 Task: Add a signature Marisol Hernandez containing With heartfelt thanks and warm wishes, Marisol Hernandez to email address softage.9@softage.net and add a folder Non-compete agreements
Action: Mouse moved to (1060, 76)
Screenshot: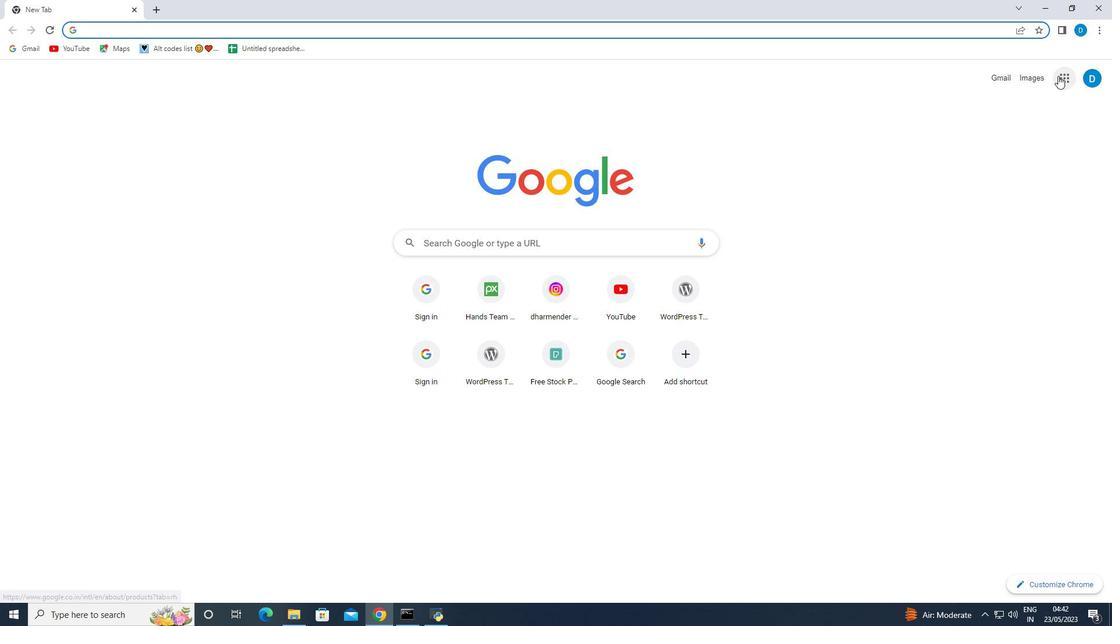 
Action: Mouse pressed left at (1060, 76)
Screenshot: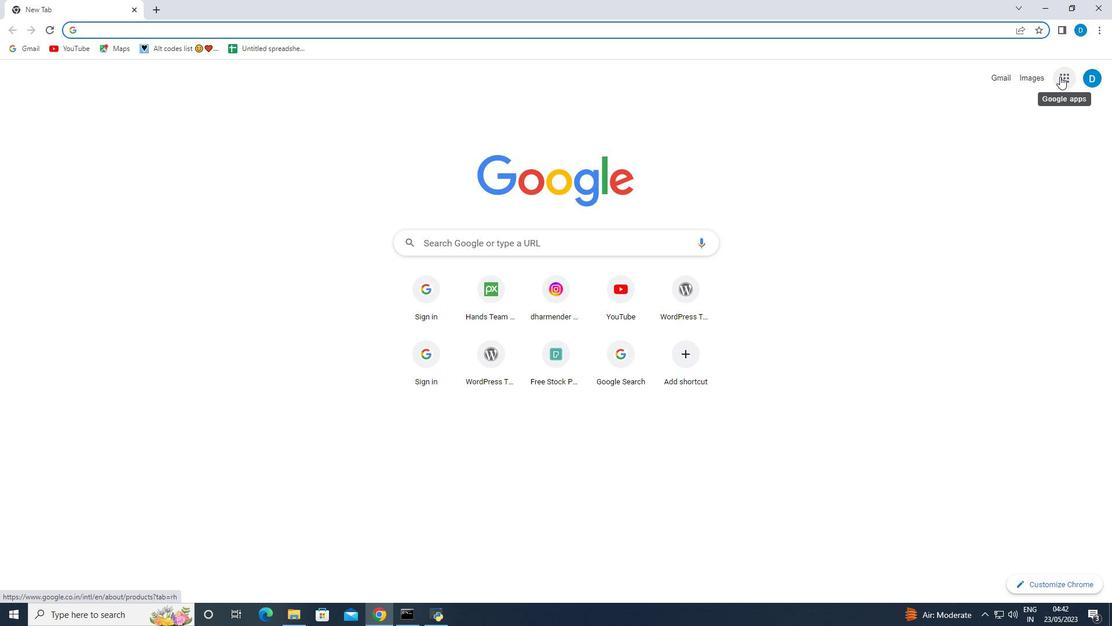 
Action: Mouse moved to (962, 233)
Screenshot: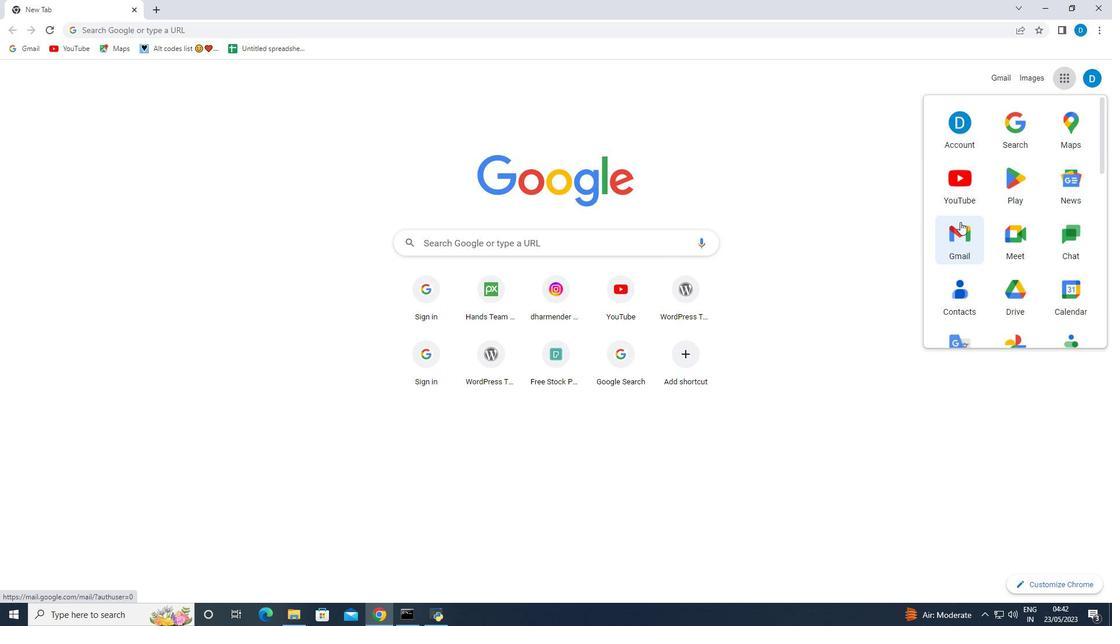 
Action: Mouse pressed left at (962, 233)
Screenshot: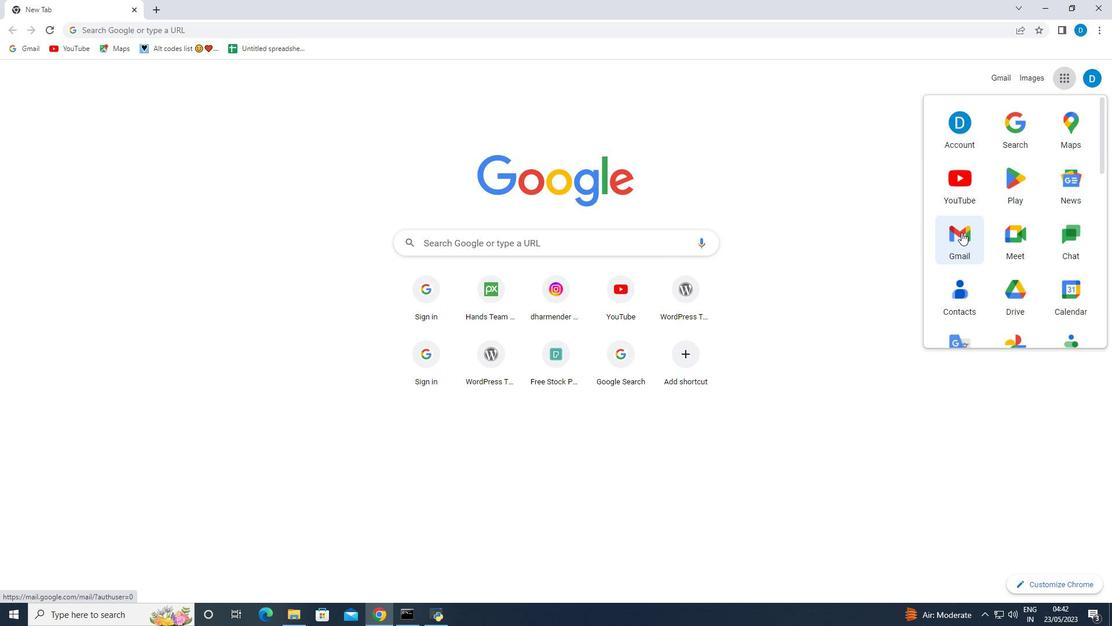 
Action: Mouse moved to (1046, 77)
Screenshot: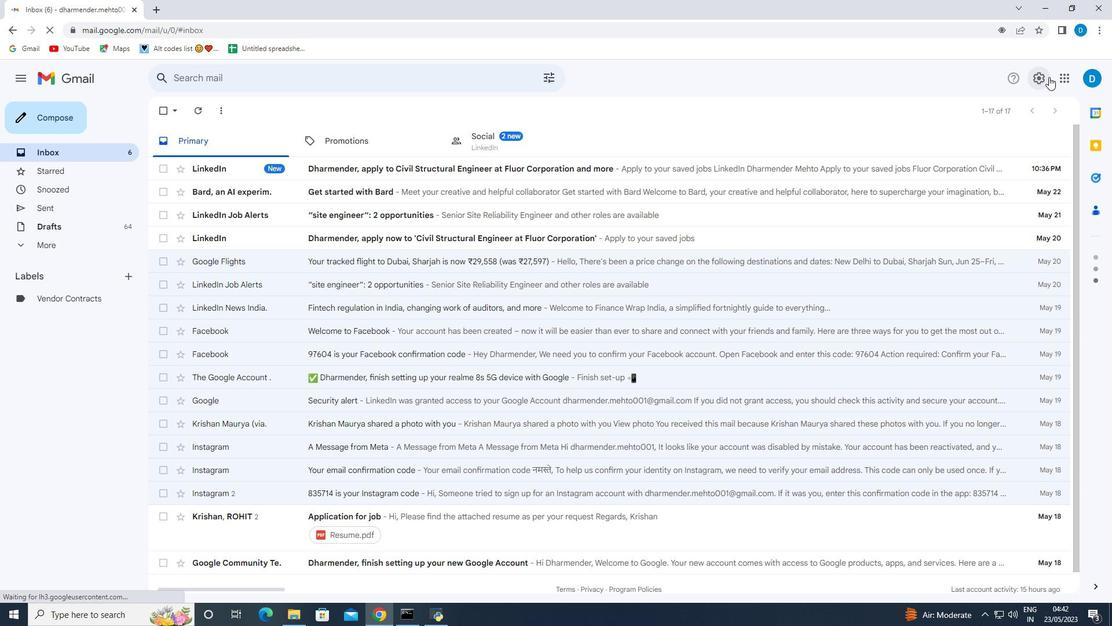
Action: Mouse pressed left at (1046, 77)
Screenshot: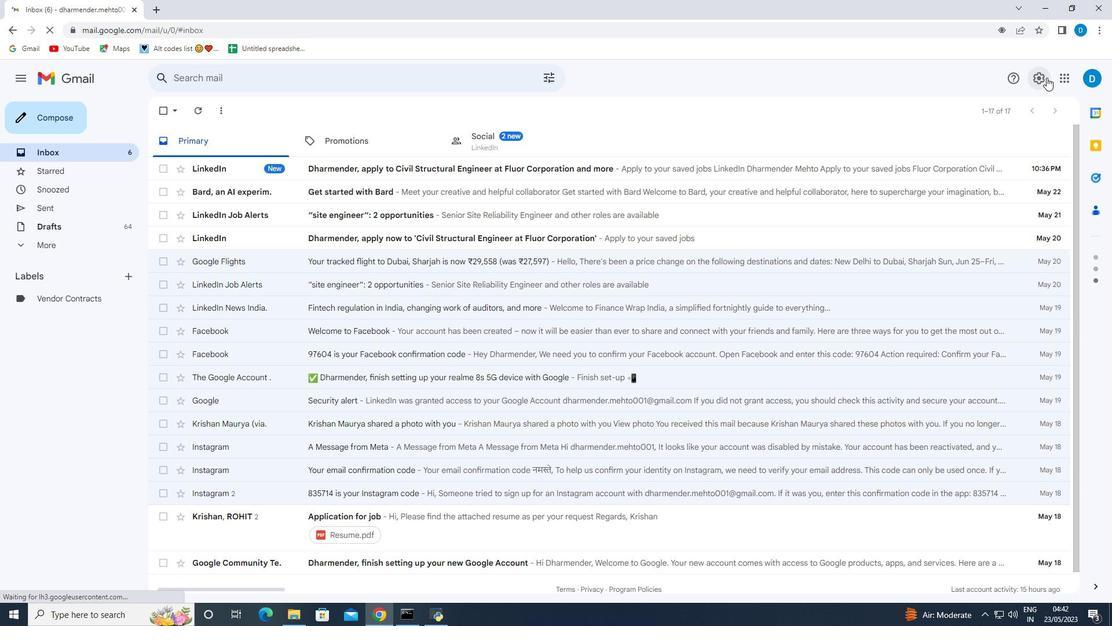 
Action: Mouse moved to (995, 135)
Screenshot: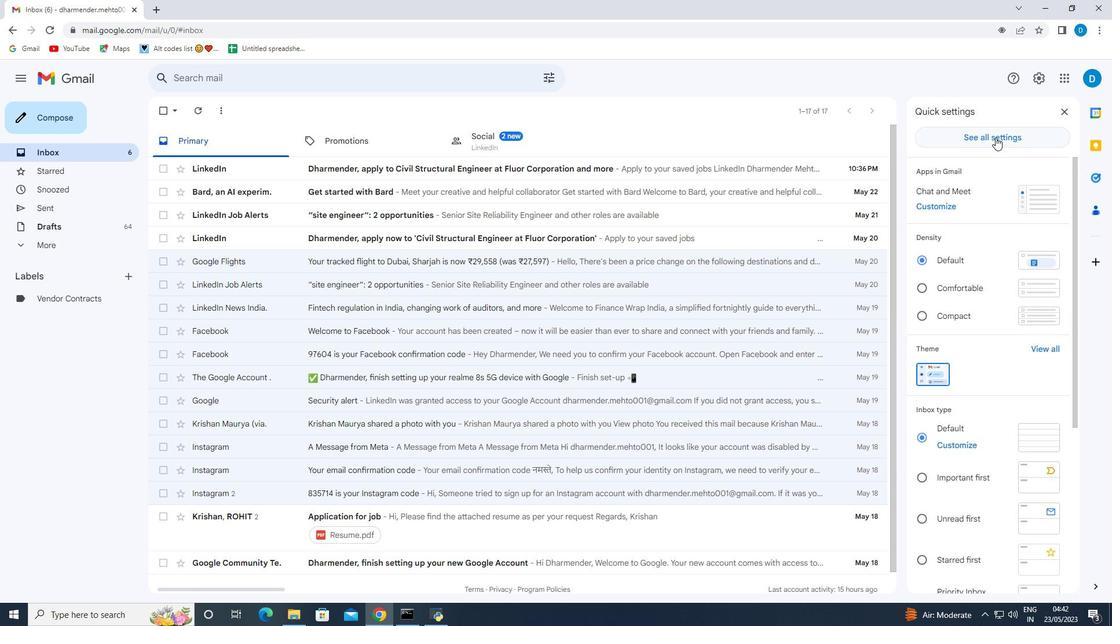 
Action: Mouse pressed left at (995, 135)
Screenshot: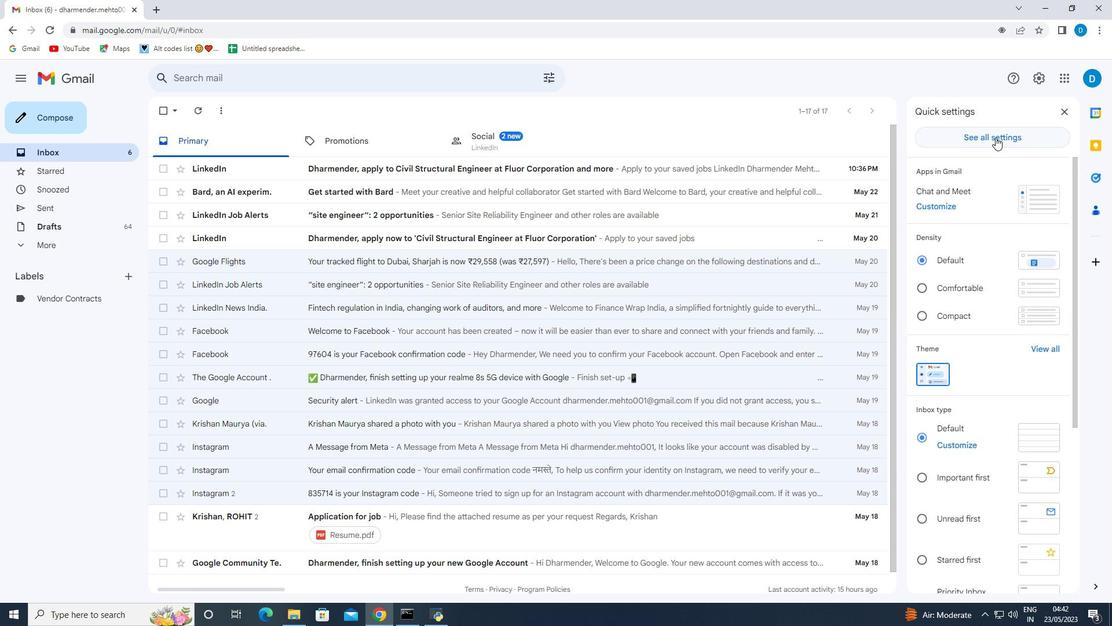 
Action: Mouse moved to (337, 511)
Screenshot: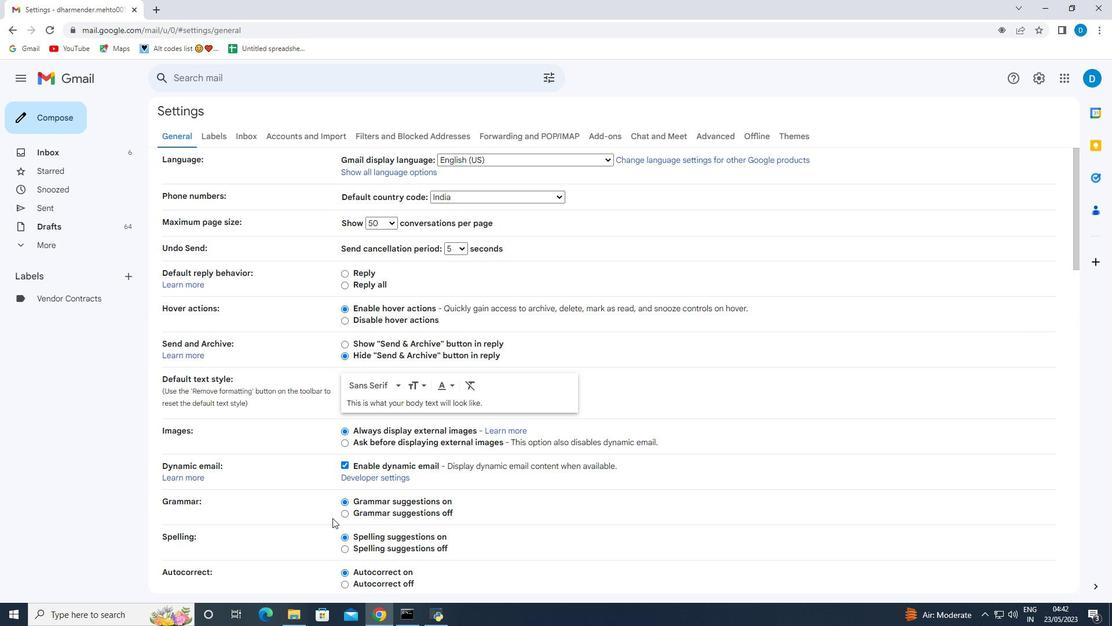 
Action: Mouse scrolled (337, 511) with delta (0, 0)
Screenshot: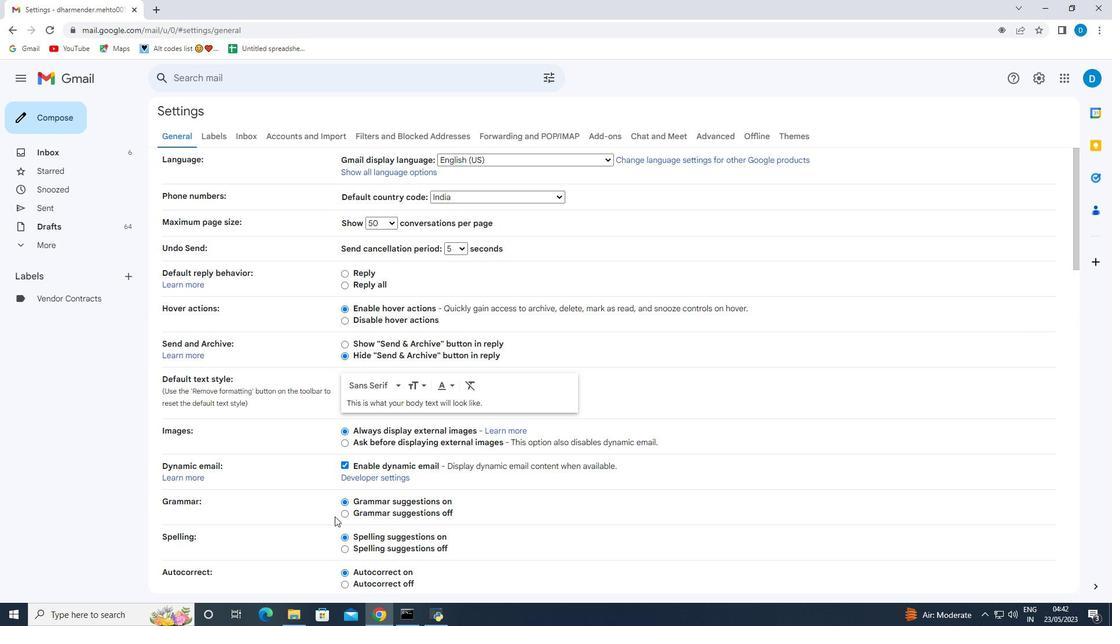 
Action: Mouse scrolled (337, 511) with delta (0, 0)
Screenshot: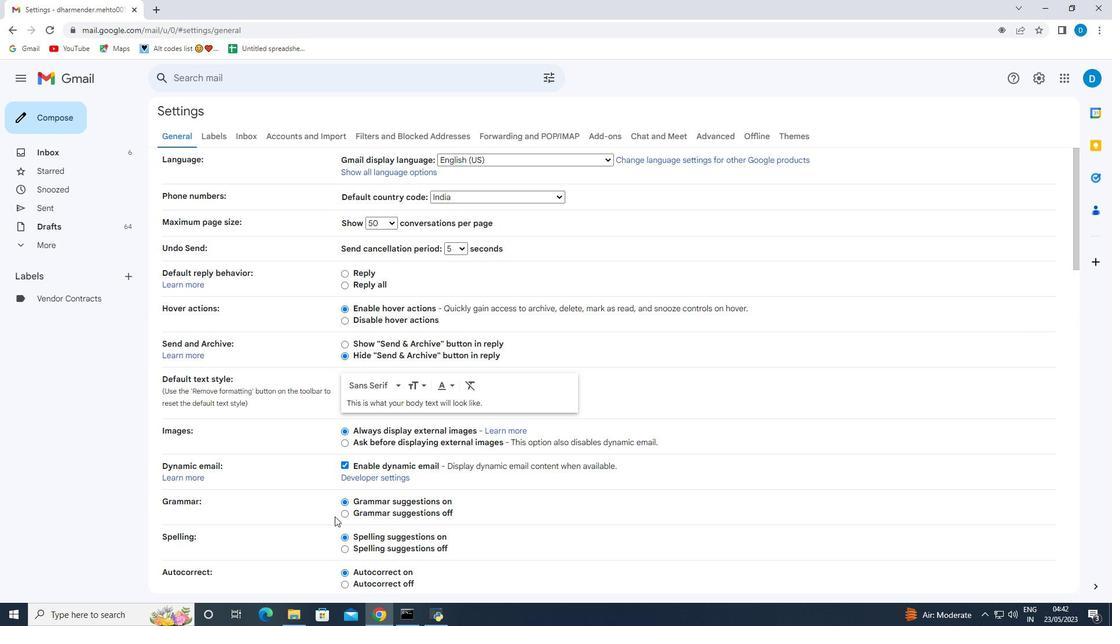 
Action: Mouse scrolled (337, 511) with delta (0, 0)
Screenshot: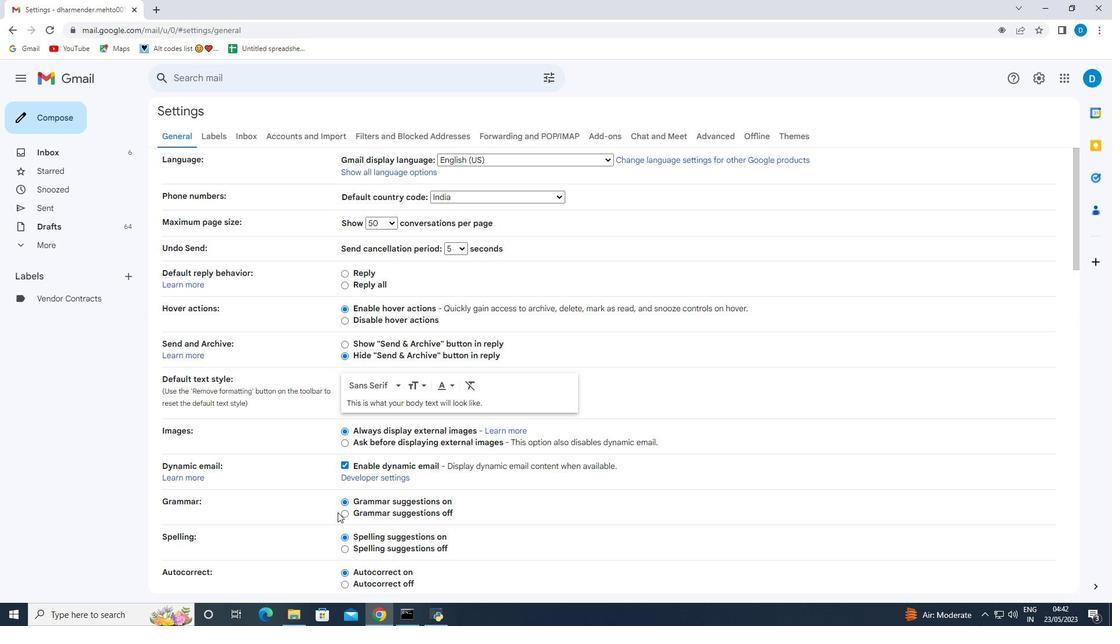 
Action: Mouse moved to (338, 511)
Screenshot: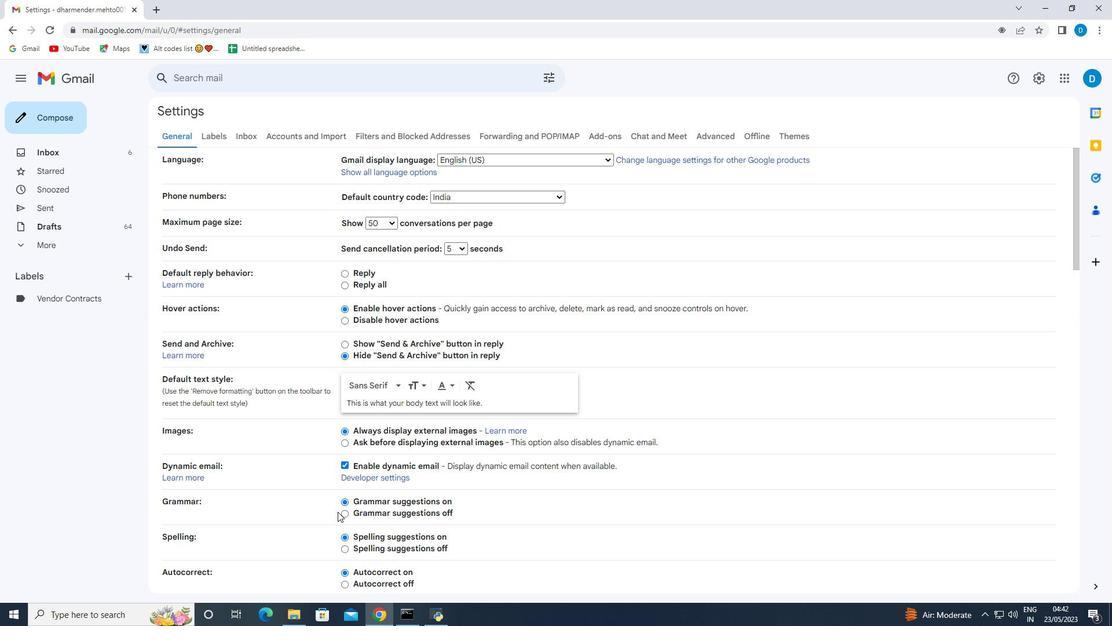 
Action: Mouse scrolled (338, 510) with delta (0, 0)
Screenshot: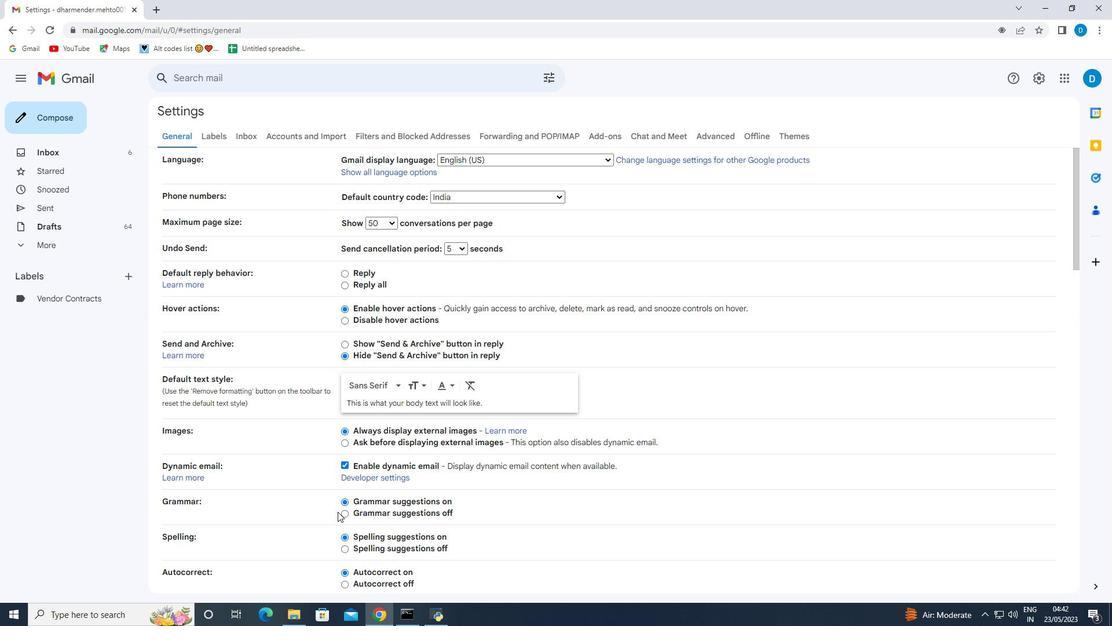 
Action: Mouse moved to (346, 497)
Screenshot: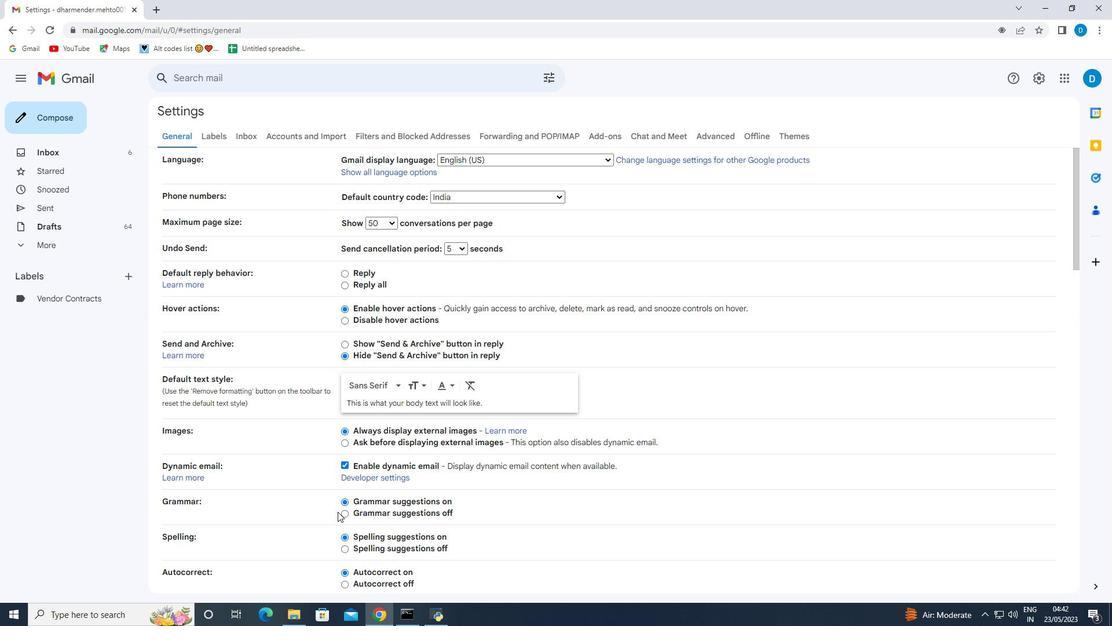 
Action: Mouse scrolled (346, 496) with delta (0, 0)
Screenshot: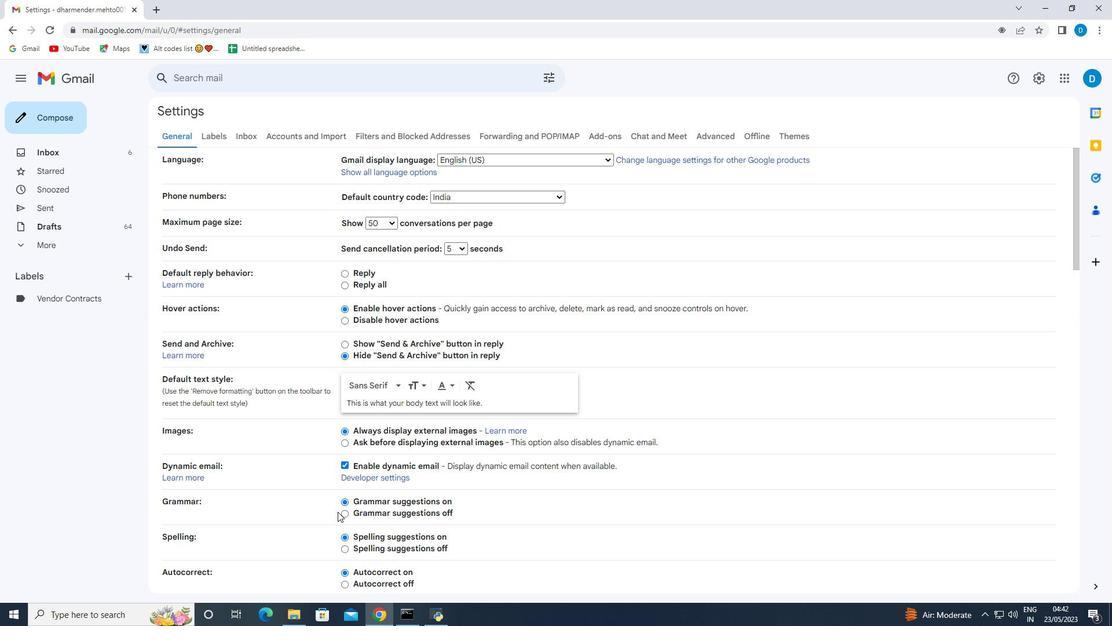 
Action: Mouse moved to (380, 445)
Screenshot: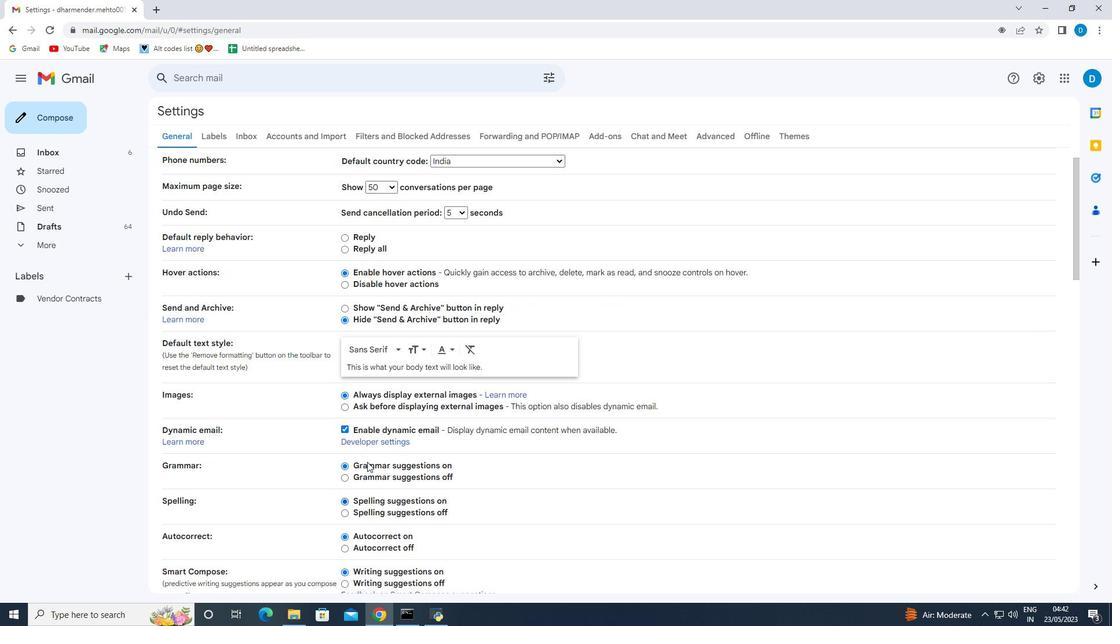
Action: Mouse scrolled (380, 445) with delta (0, 0)
Screenshot: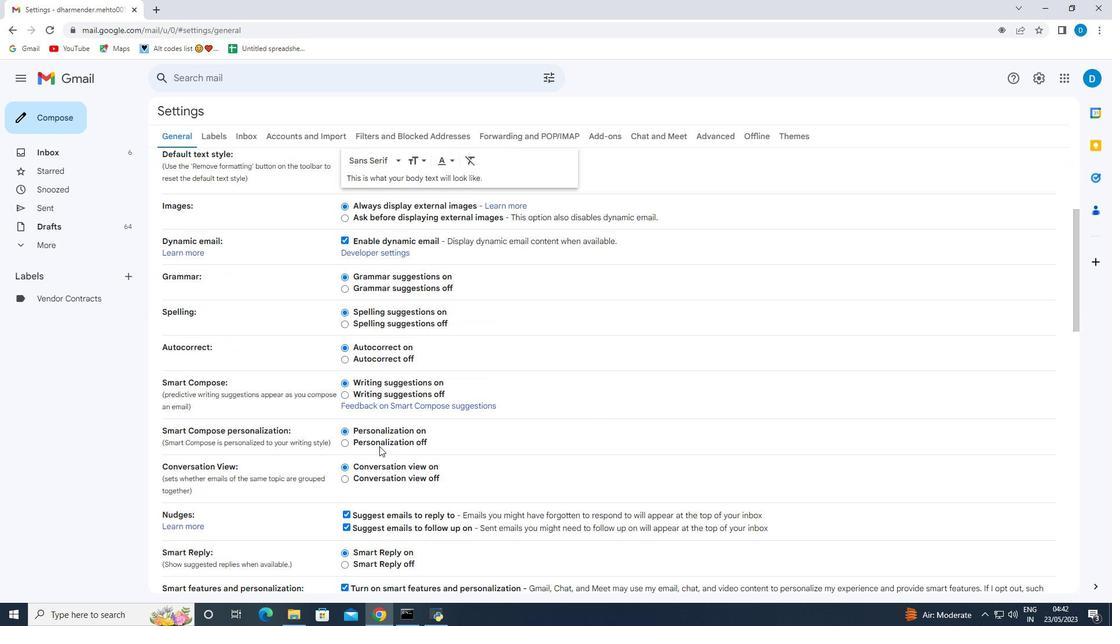 
Action: Mouse scrolled (380, 445) with delta (0, 0)
Screenshot: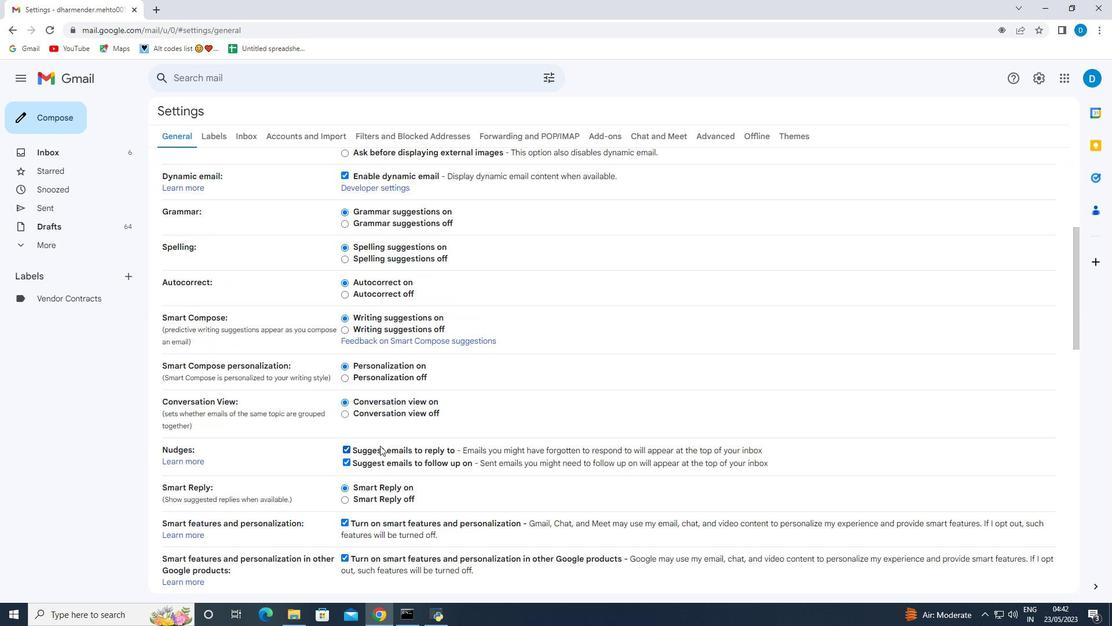 
Action: Mouse scrolled (380, 445) with delta (0, 0)
Screenshot: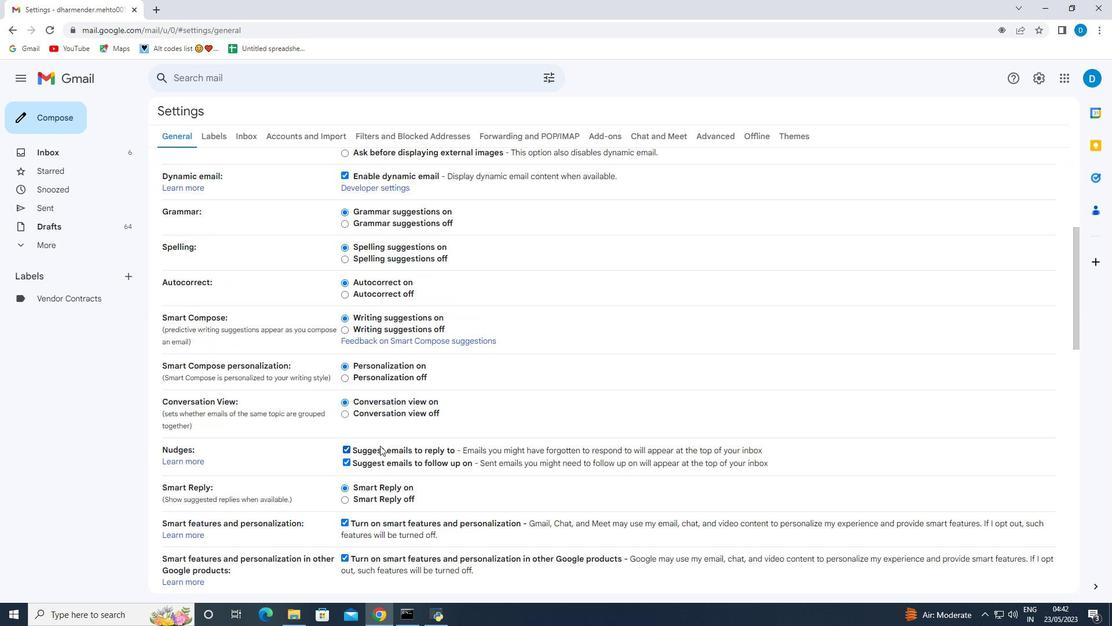 
Action: Mouse scrolled (380, 445) with delta (0, 0)
Screenshot: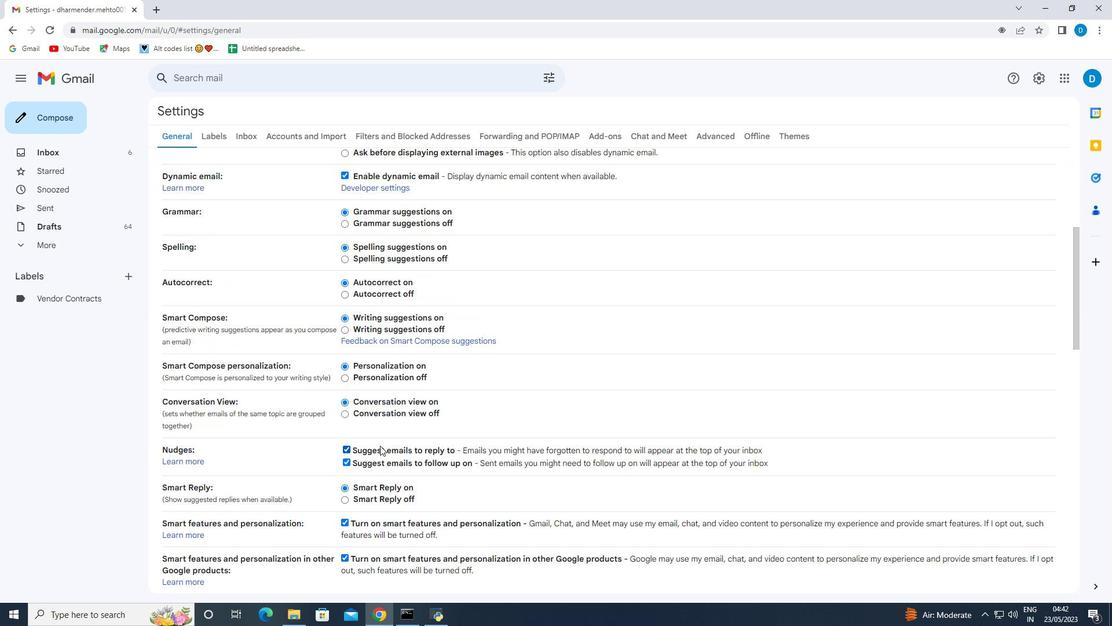 
Action: Mouse scrolled (380, 445) with delta (0, 0)
Screenshot: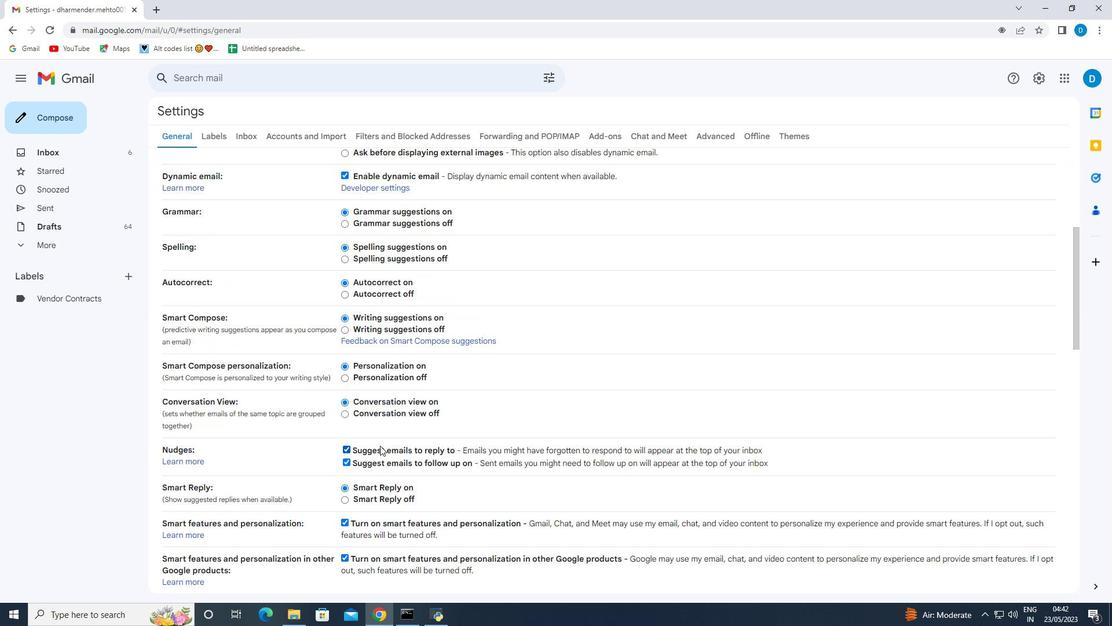 
Action: Mouse scrolled (380, 445) with delta (0, 0)
Screenshot: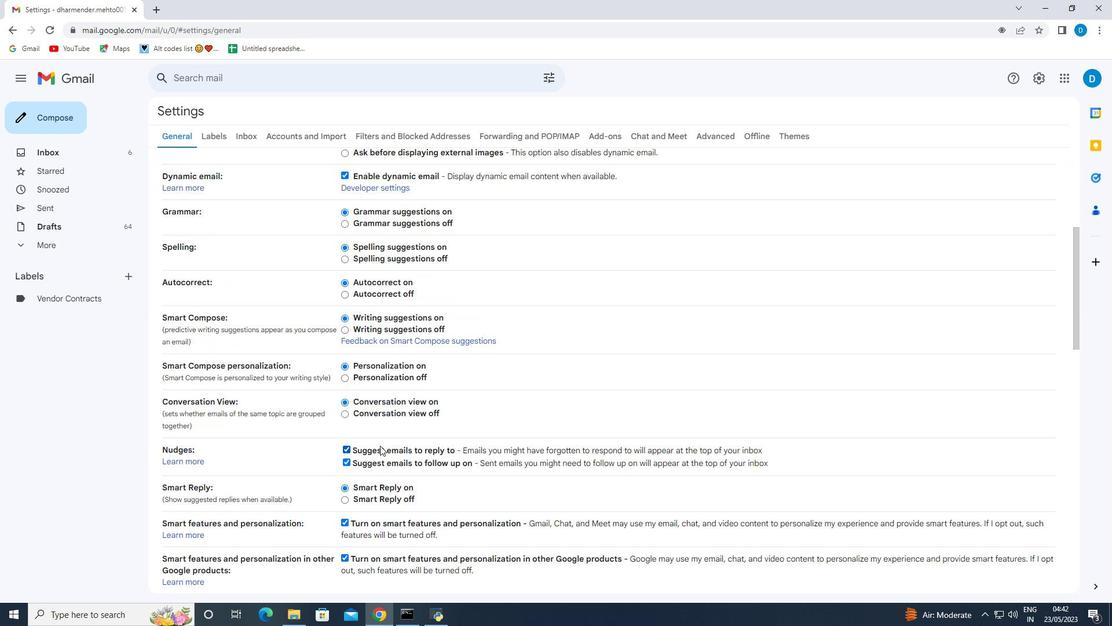 
Action: Mouse moved to (388, 438)
Screenshot: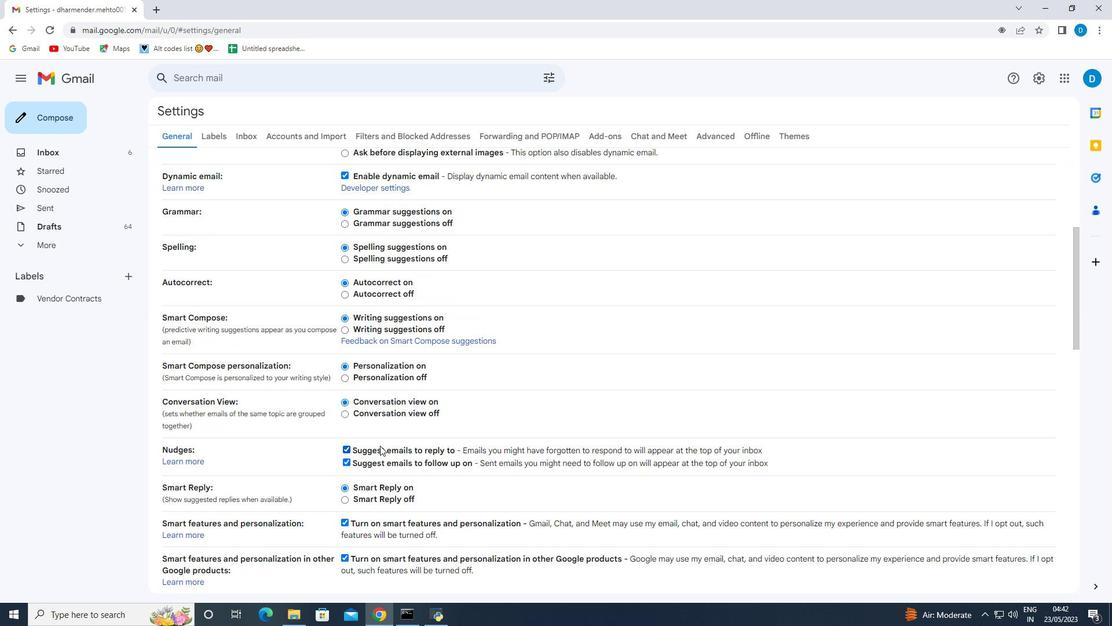 
Action: Mouse scrolled (388, 437) with delta (0, 0)
Screenshot: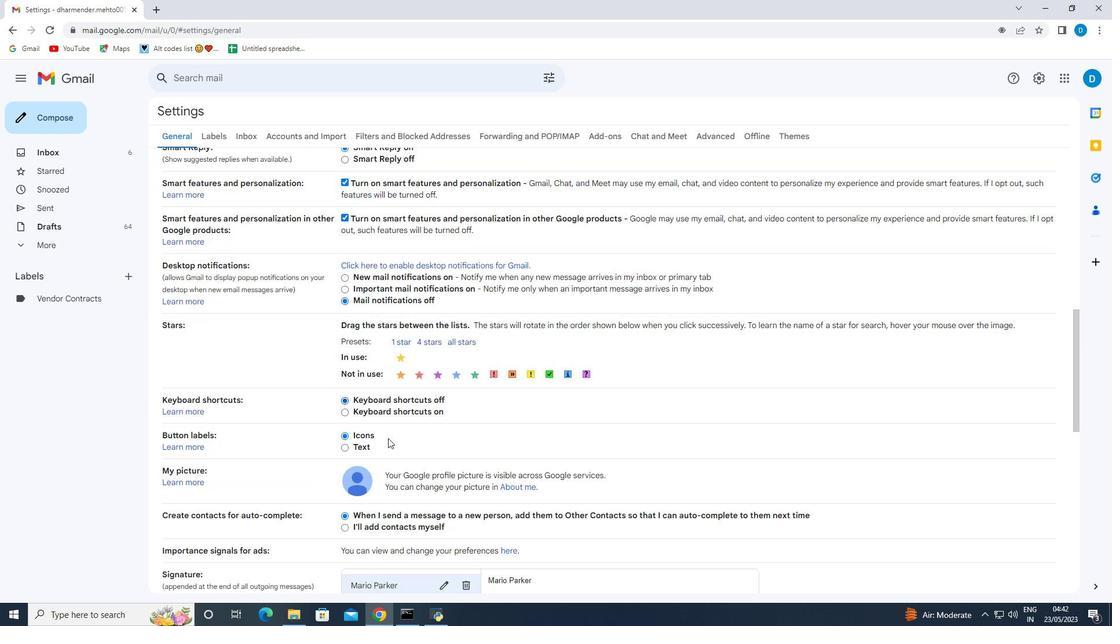 
Action: Mouse scrolled (388, 437) with delta (0, 0)
Screenshot: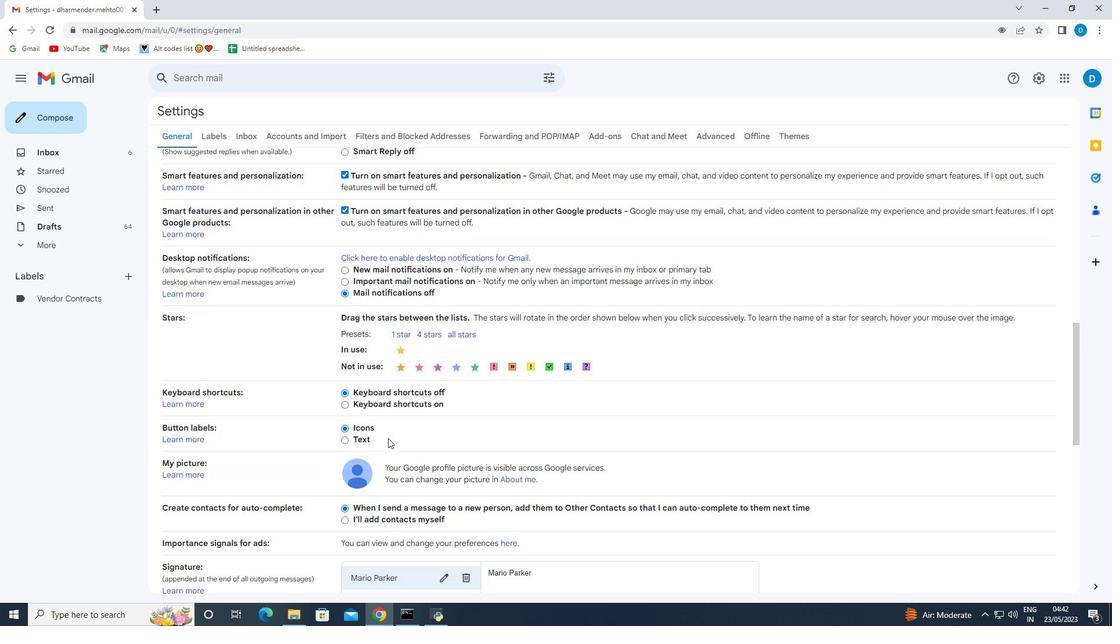 
Action: Mouse scrolled (388, 437) with delta (0, 0)
Screenshot: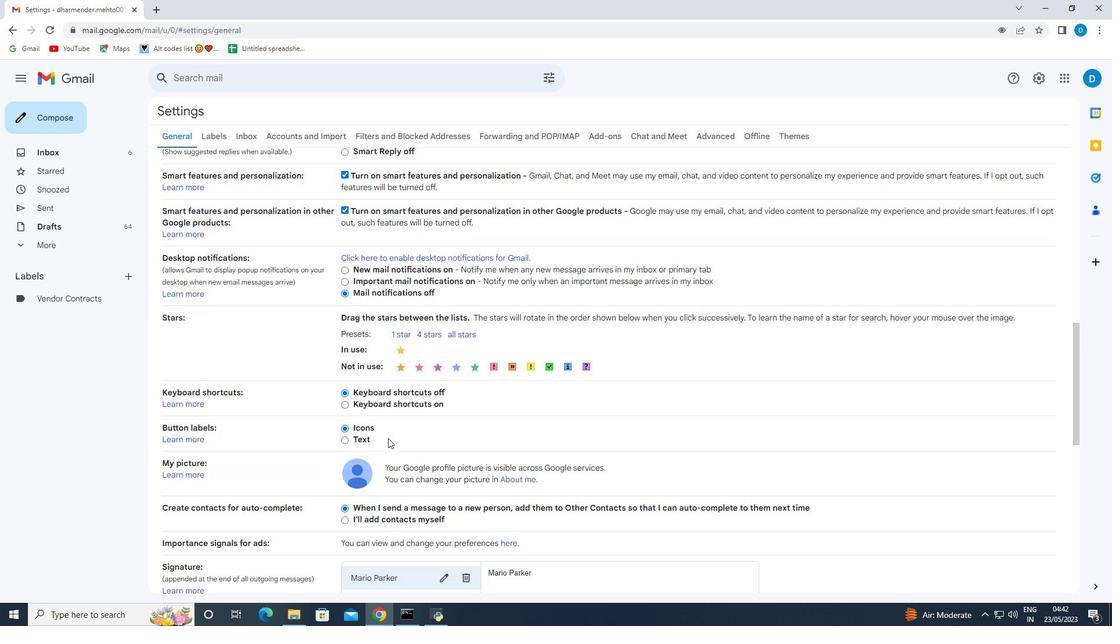 
Action: Mouse scrolled (388, 437) with delta (0, 0)
Screenshot: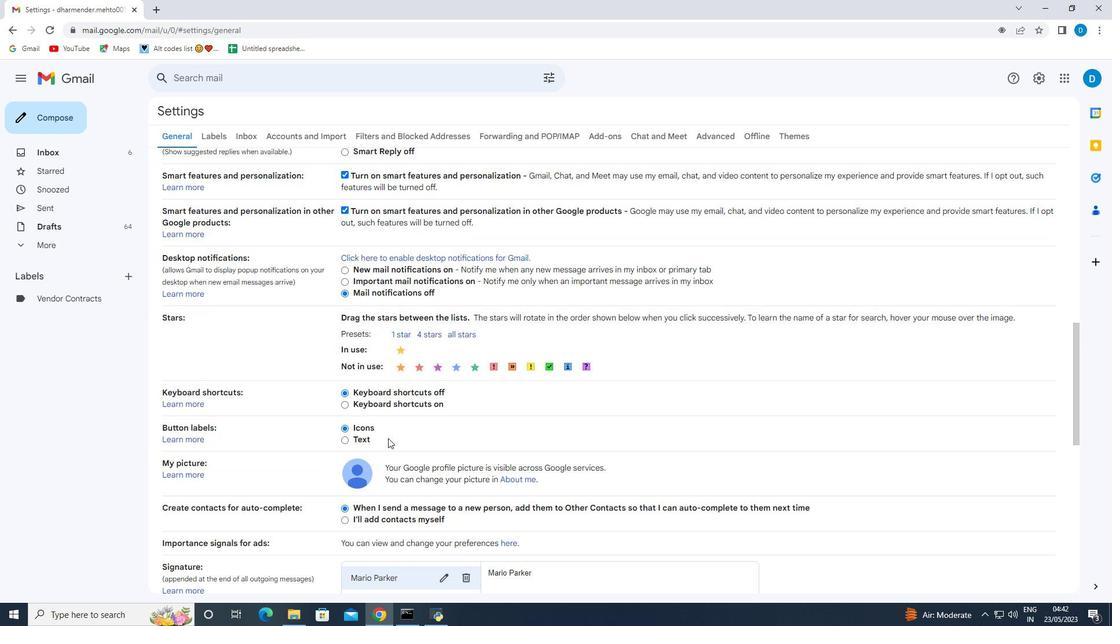 
Action: Mouse scrolled (388, 437) with delta (0, 0)
Screenshot: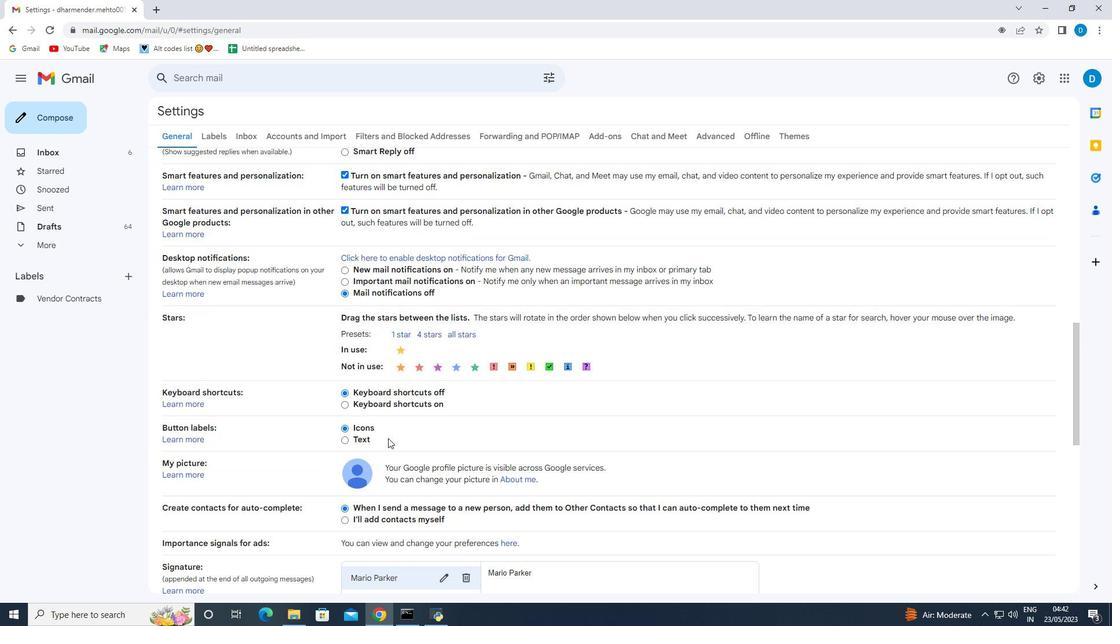 
Action: Mouse moved to (467, 284)
Screenshot: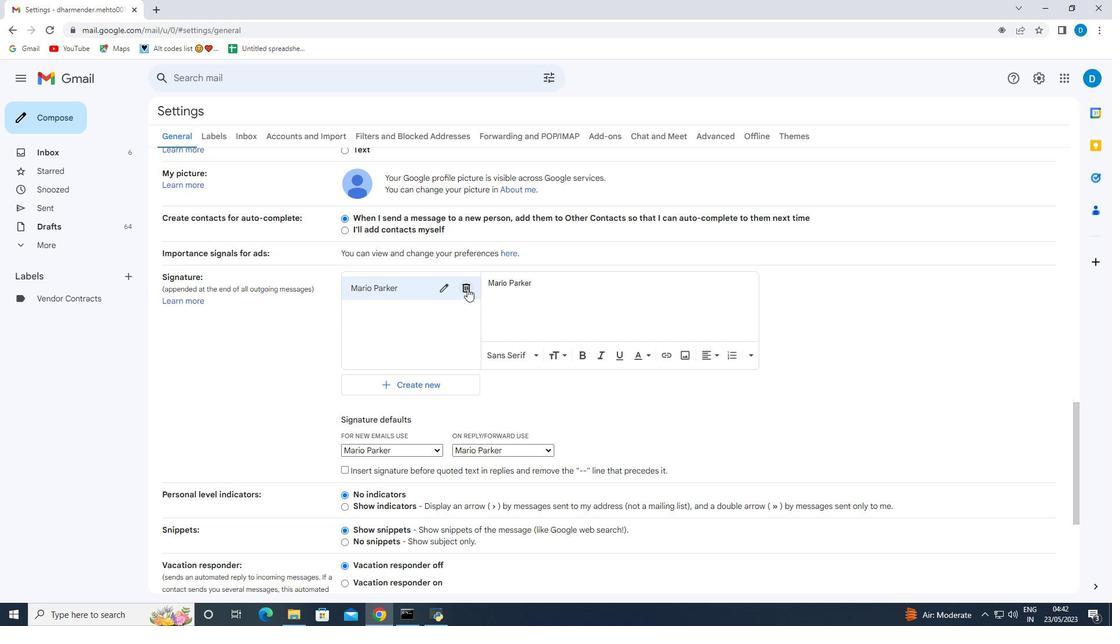 
Action: Mouse pressed left at (467, 284)
Screenshot: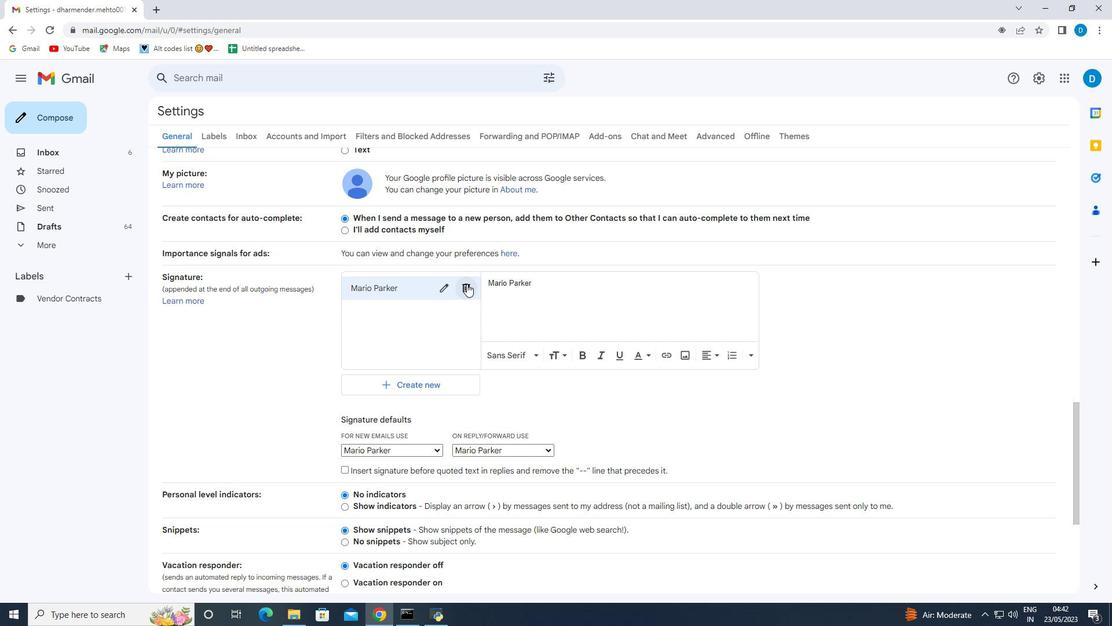 
Action: Mouse moved to (654, 358)
Screenshot: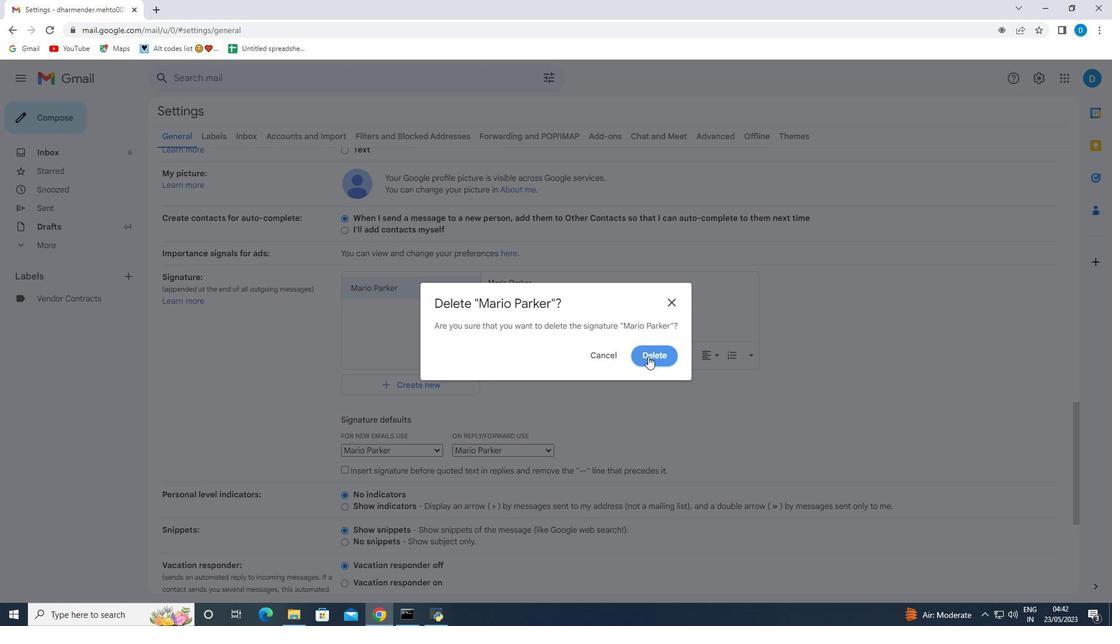 
Action: Mouse pressed left at (654, 358)
Screenshot: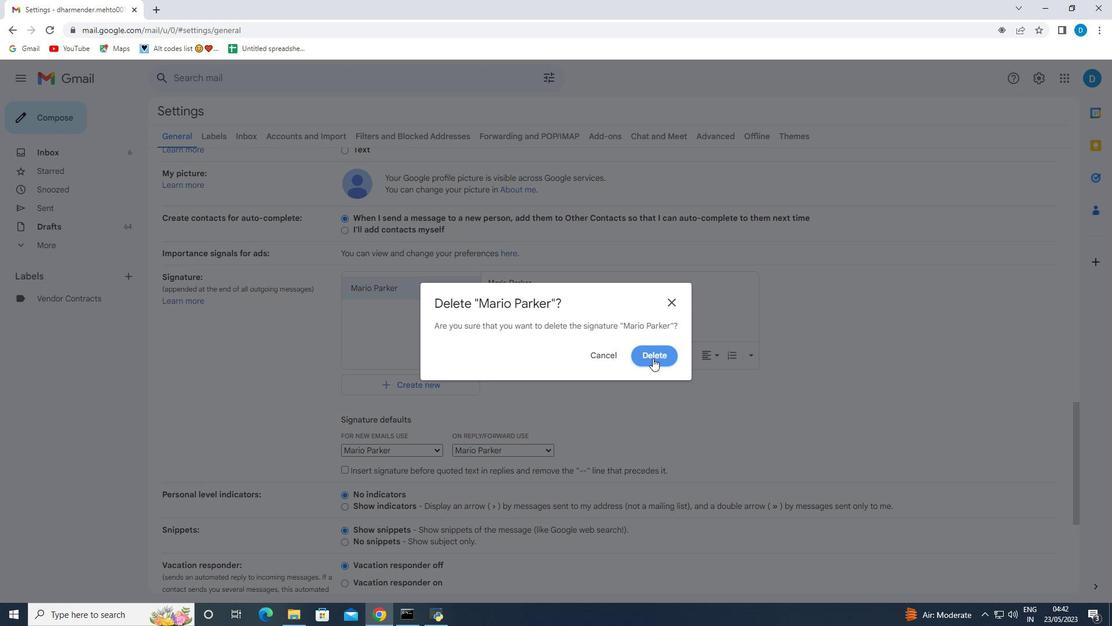 
Action: Mouse moved to (133, 302)
Screenshot: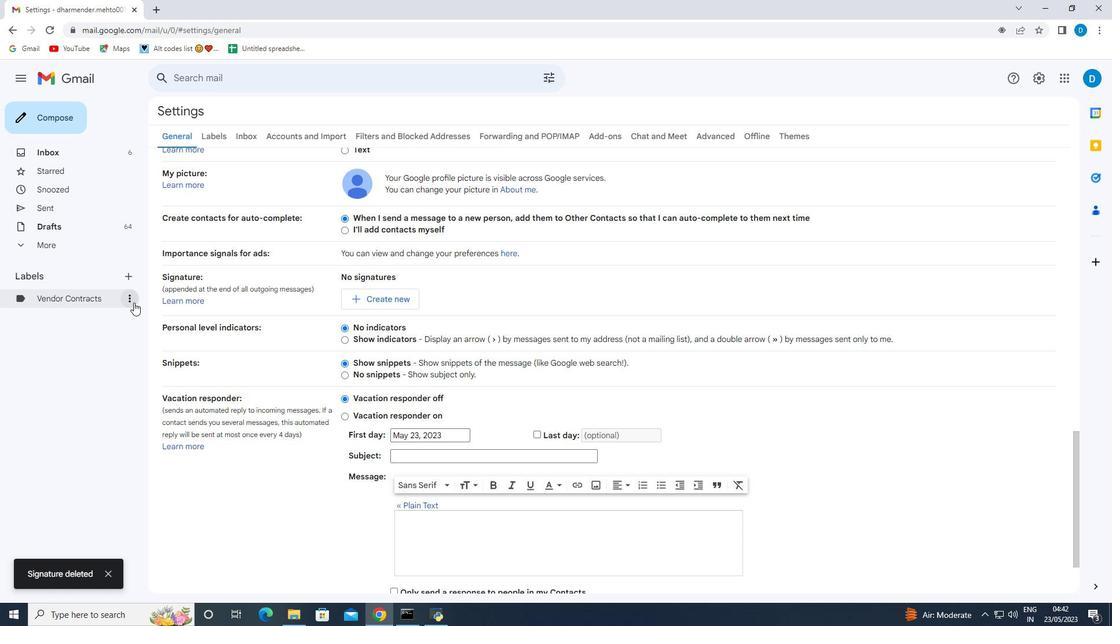 
Action: Mouse pressed left at (133, 302)
Screenshot: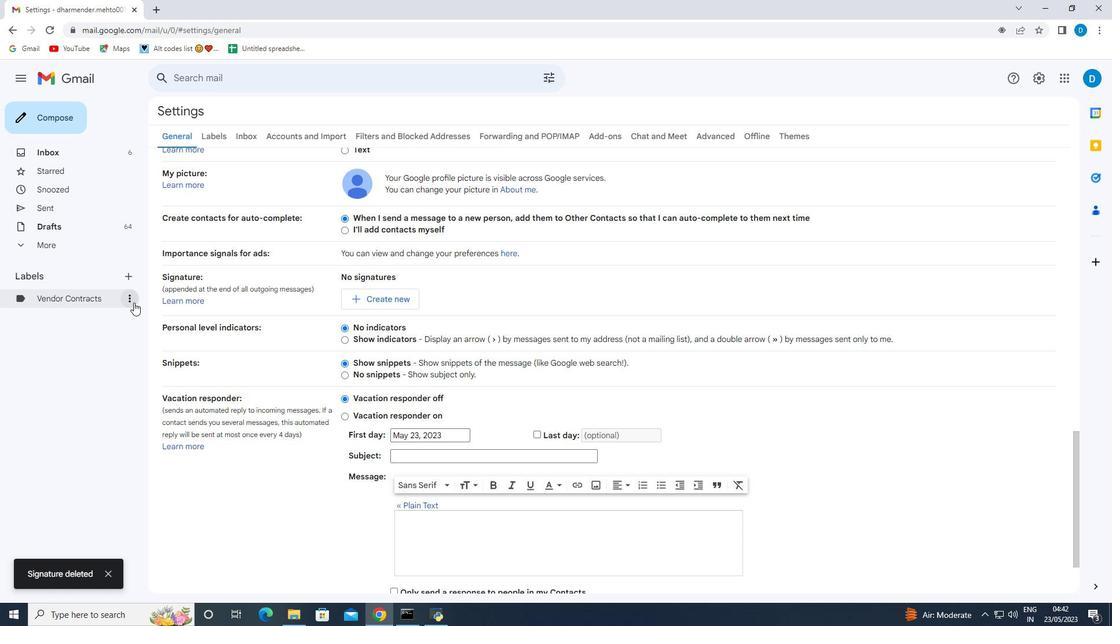 
Action: Mouse moved to (168, 499)
Screenshot: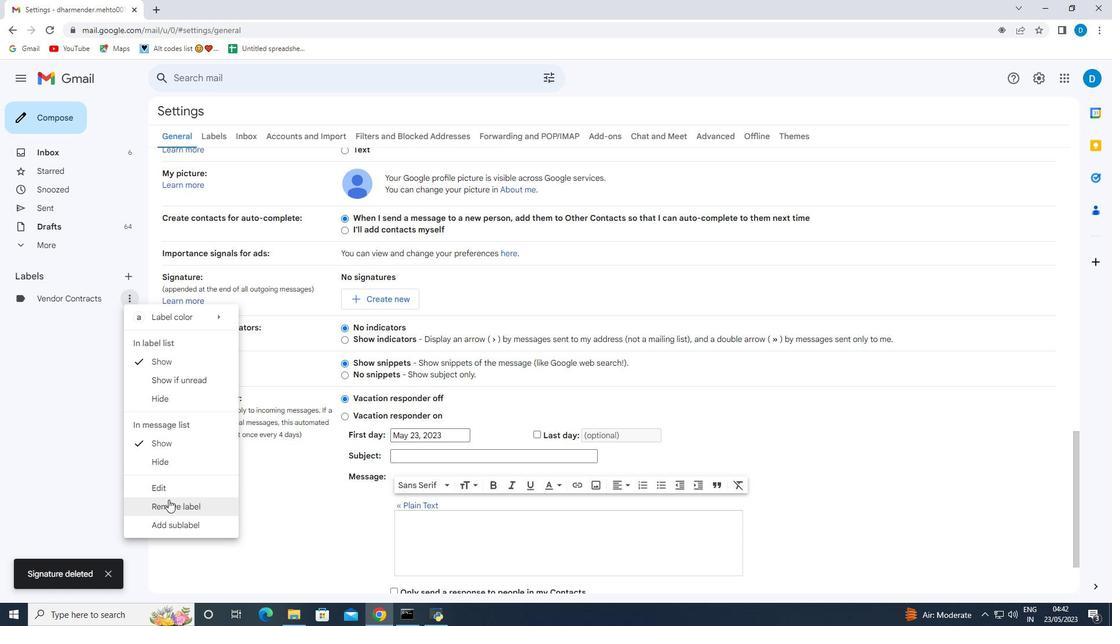 
Action: Mouse pressed left at (168, 499)
Screenshot: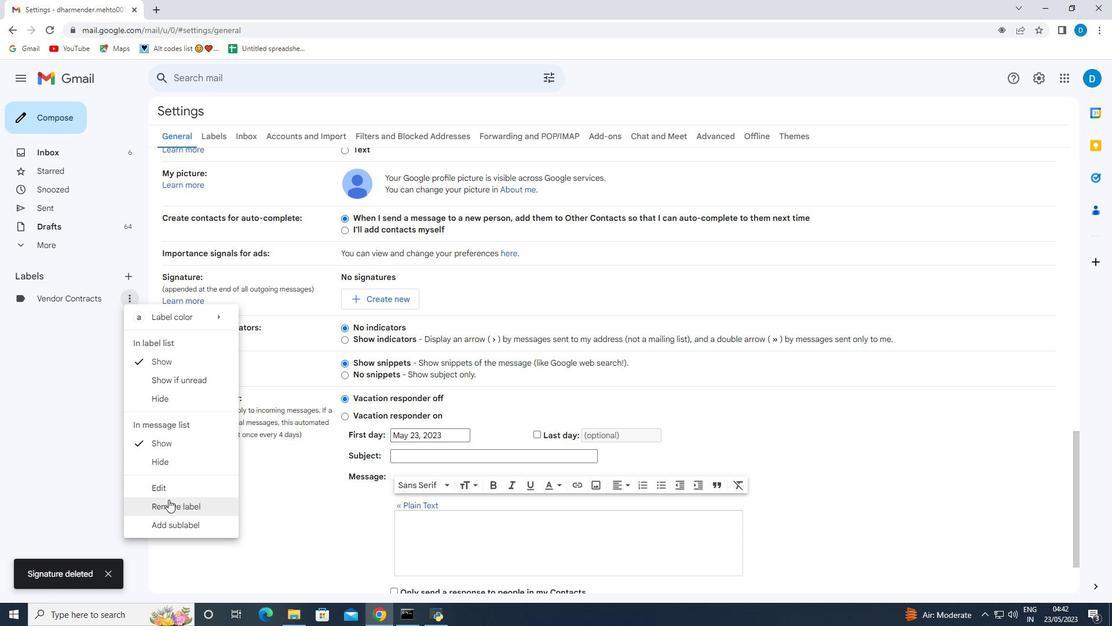 
Action: Mouse moved to (657, 361)
Screenshot: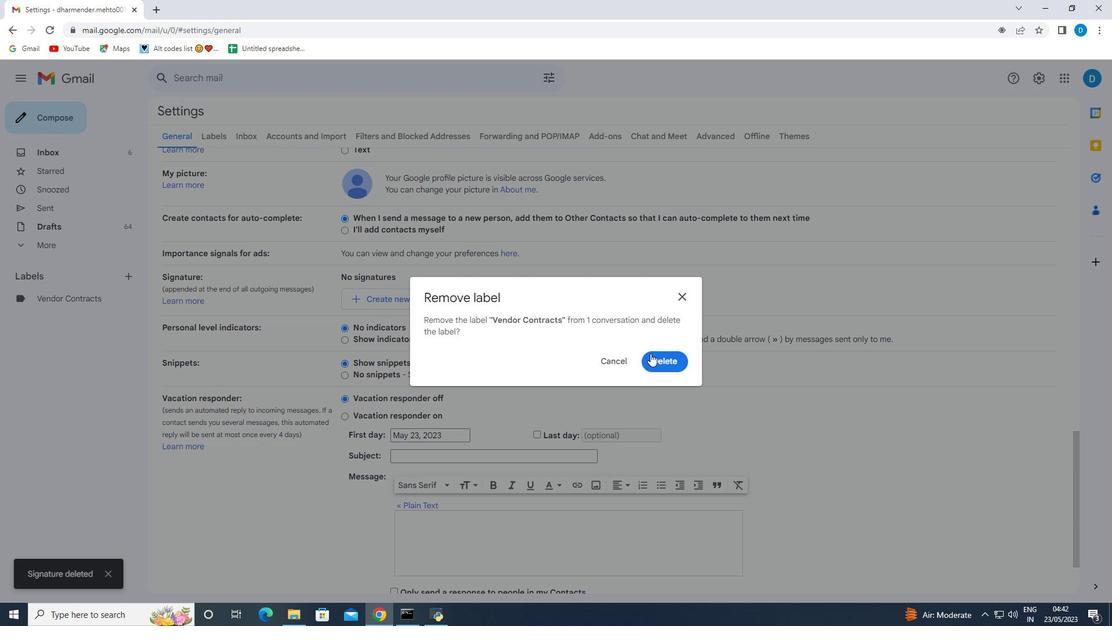 
Action: Mouse pressed left at (657, 361)
Screenshot: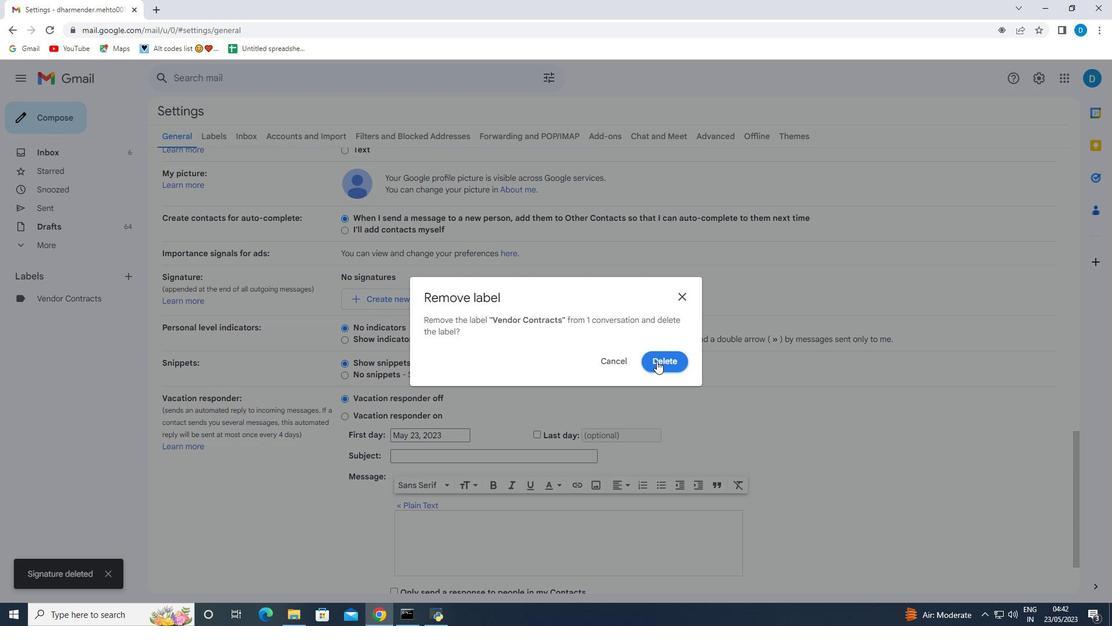 
Action: Mouse moved to (385, 293)
Screenshot: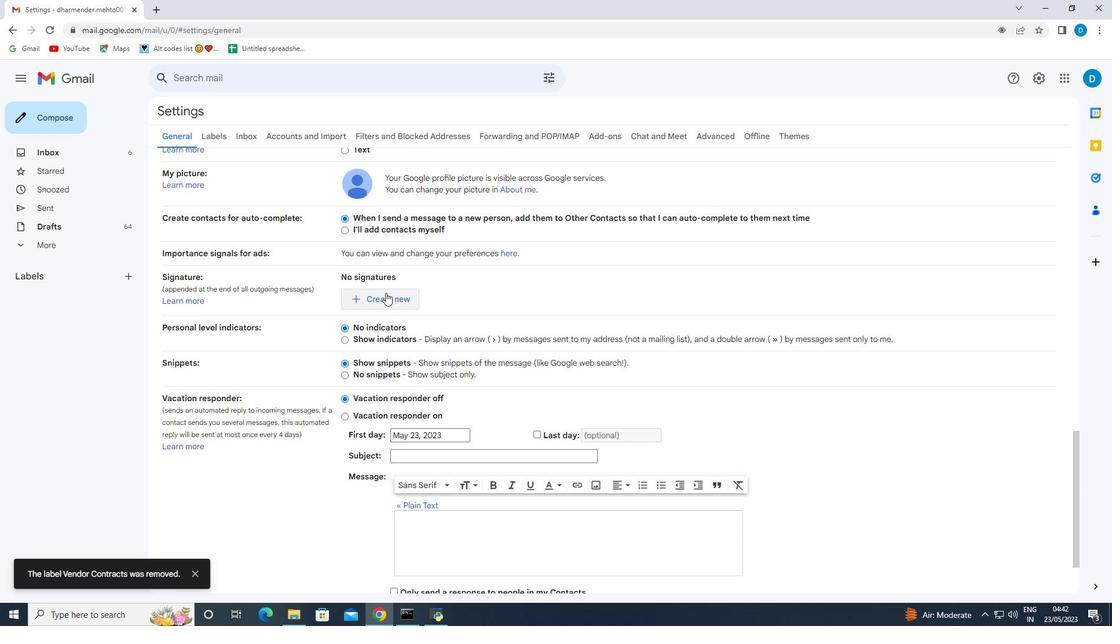 
Action: Mouse pressed left at (385, 293)
Screenshot: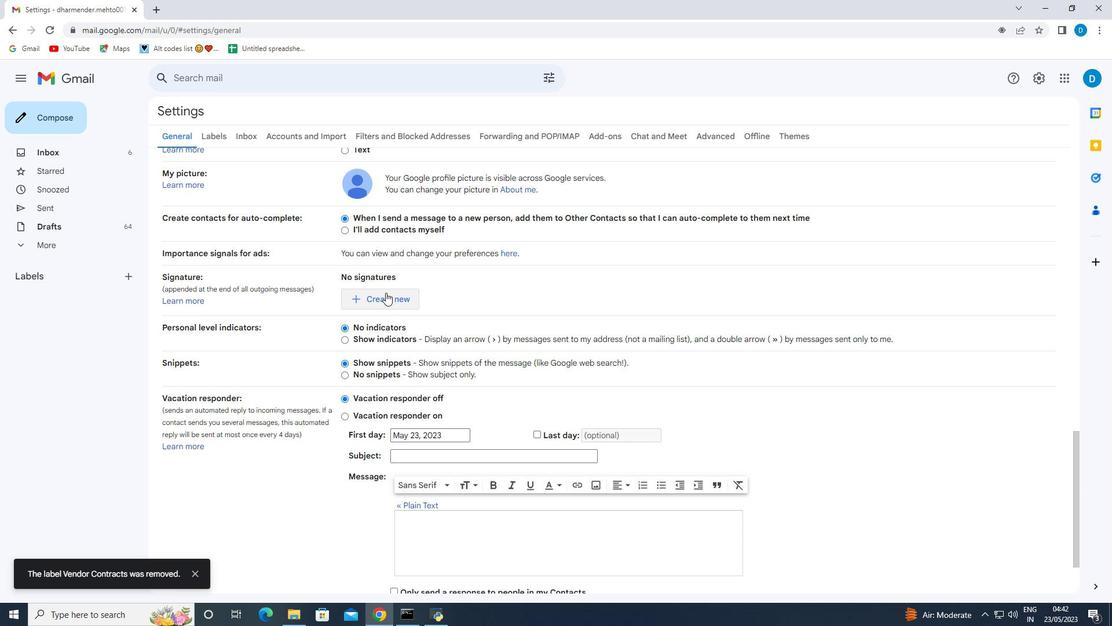 
Action: Mouse moved to (551, 325)
Screenshot: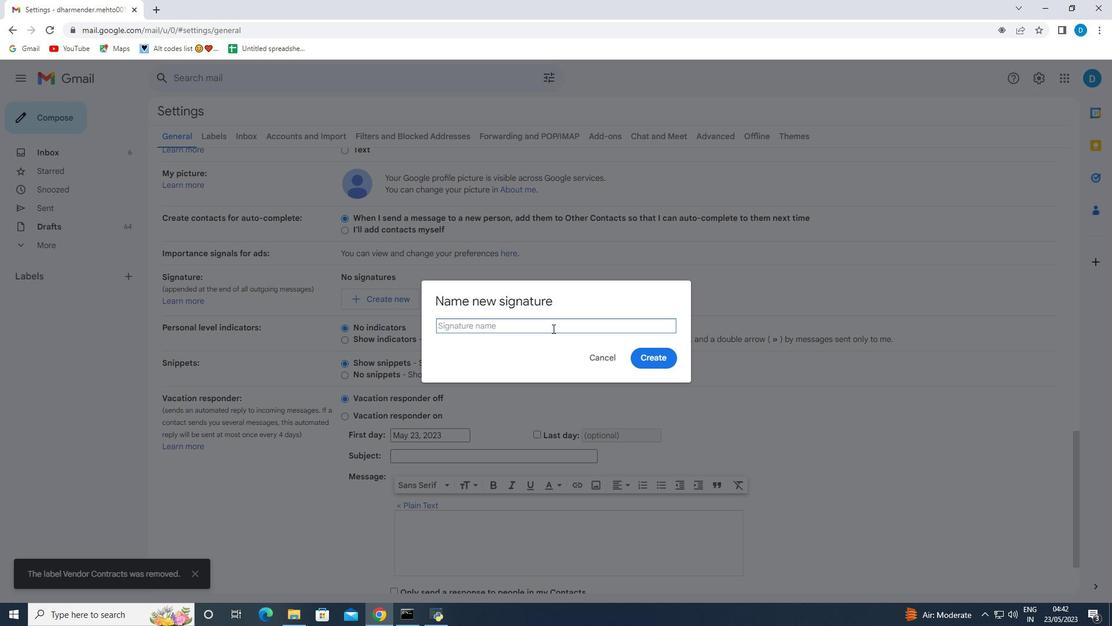 
Action: Mouse pressed left at (551, 325)
Screenshot: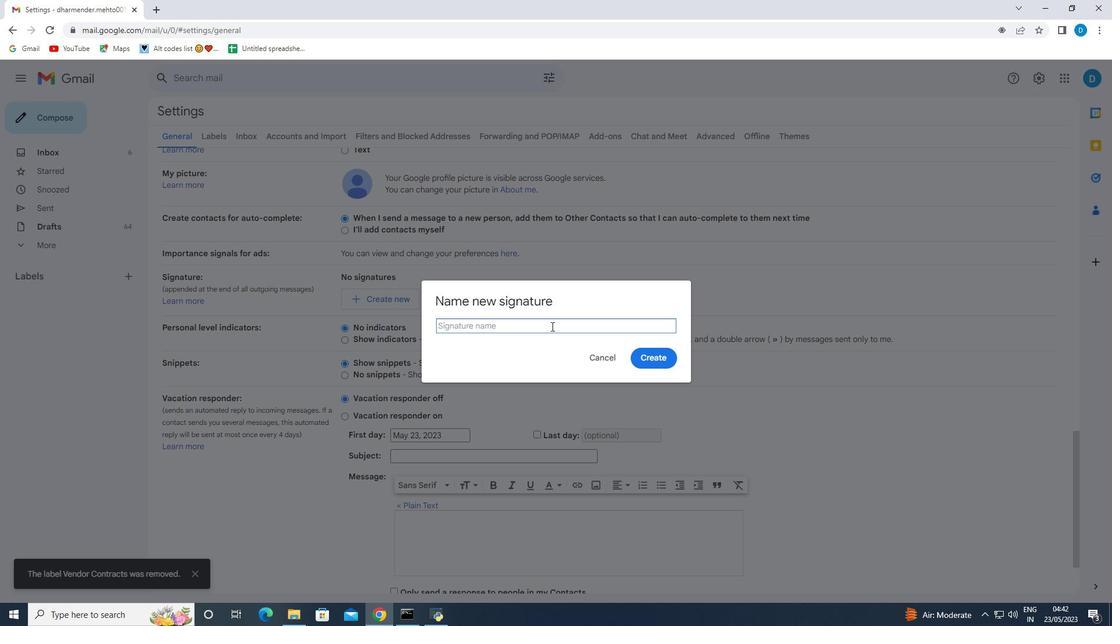 
Action: Key pressed <Key.shift>Marisol<Key.space><Key.shift><Key.shift><Key.shift><Key.shift><Key.shift>Hernandez
Screenshot: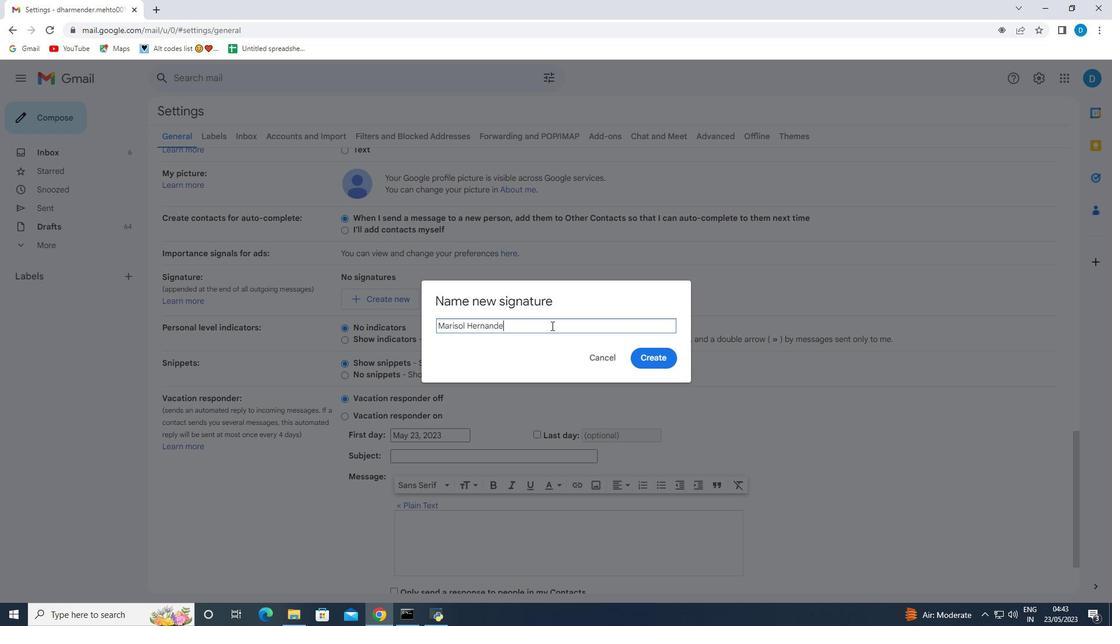 
Action: Mouse moved to (660, 364)
Screenshot: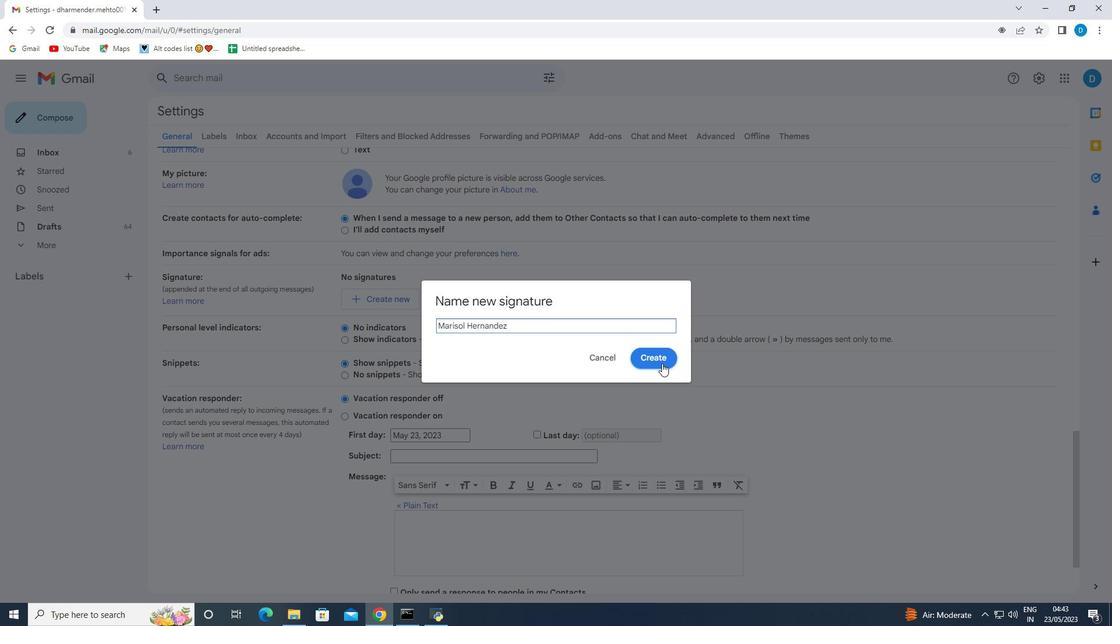
Action: Mouse pressed left at (660, 364)
Screenshot: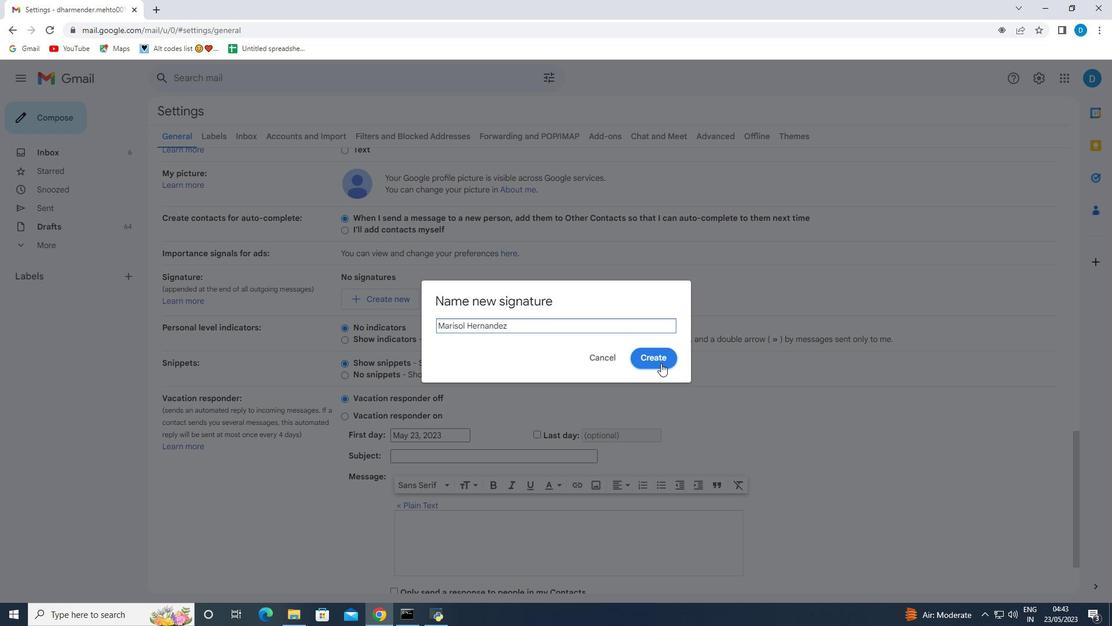 
Action: Mouse moved to (502, 303)
Screenshot: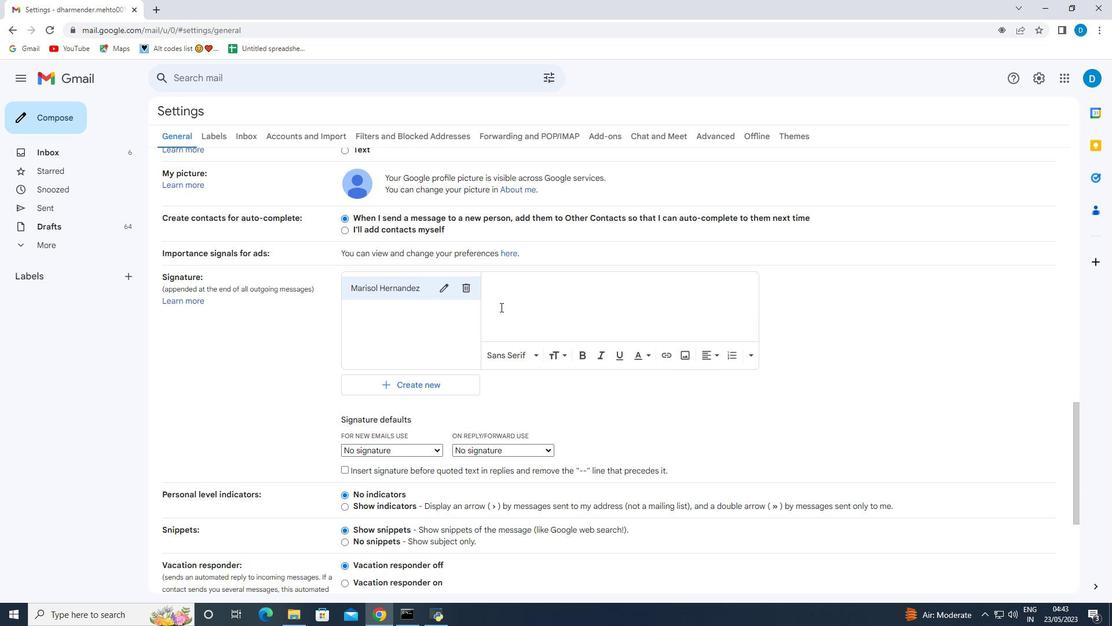 
Action: Mouse pressed left at (502, 303)
Screenshot: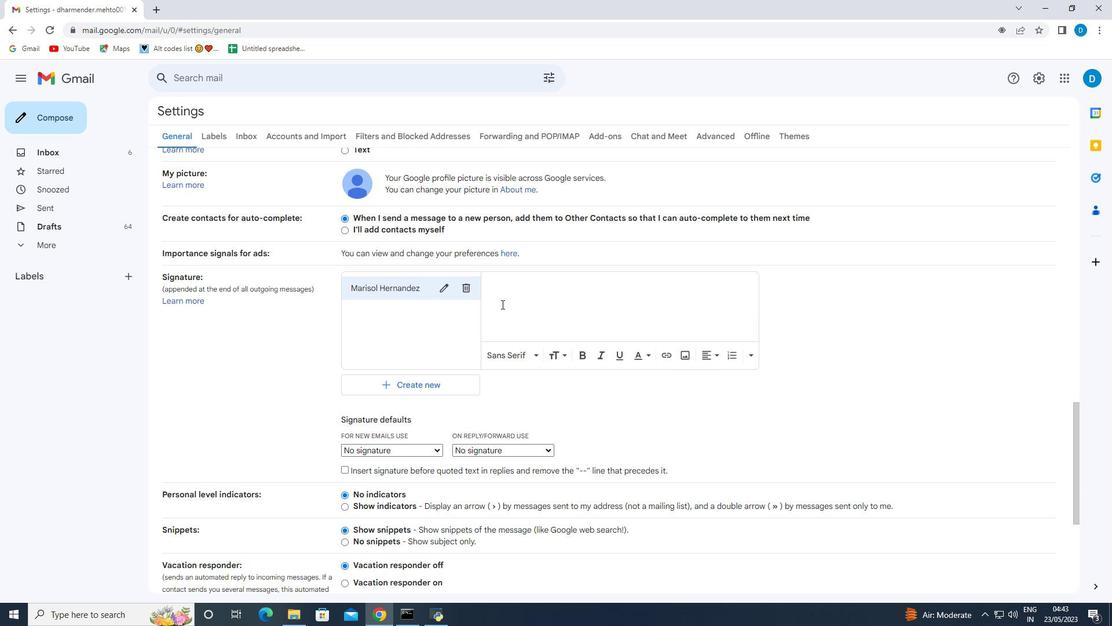 
Action: Mouse moved to (500, 305)
Screenshot: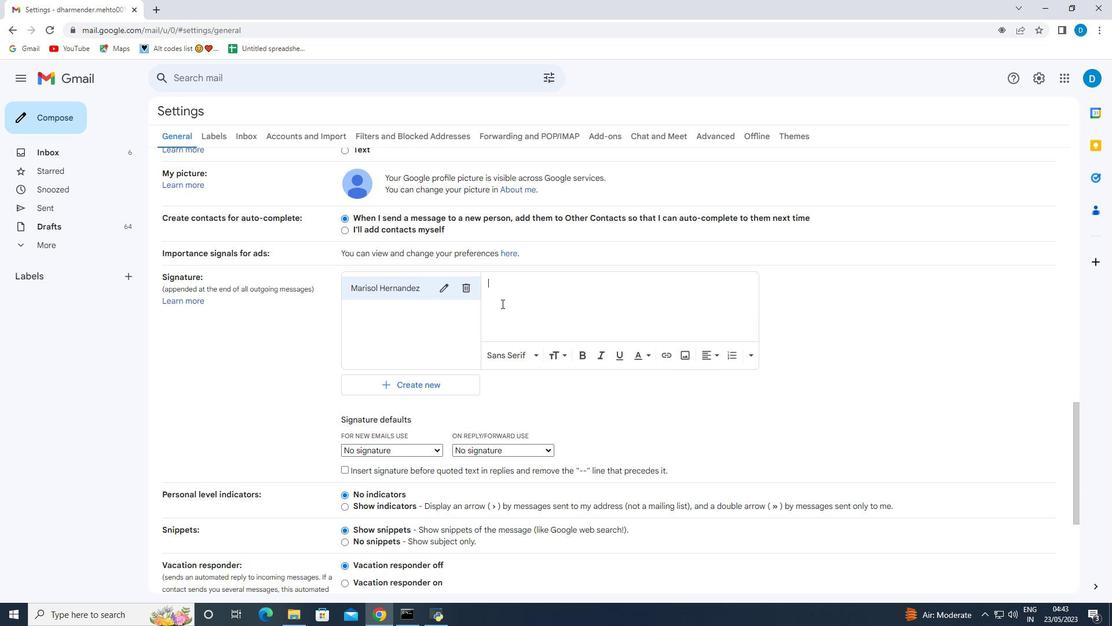 
Action: Key pressed <Key.shift><Key.shift><Key.shift>Marisol<Key.space><Key.shift><Key.shift><Key.shift><Key.shift><Key.shift><Key.shift><Key.shift><Key.shift><Key.shift><Key.shift><Key.shift><Key.shift><Key.shift><Key.shift><Key.shift><Key.shift><Key.shift><Key.shift><Key.shift><Key.shift><Key.shift><Key.shift><Key.shift><Key.shift><Key.shift><Key.shift><Key.shift><Key.shift><Key.shift><Key.shift><Key.shift><Key.shift>Hernandez
Screenshot: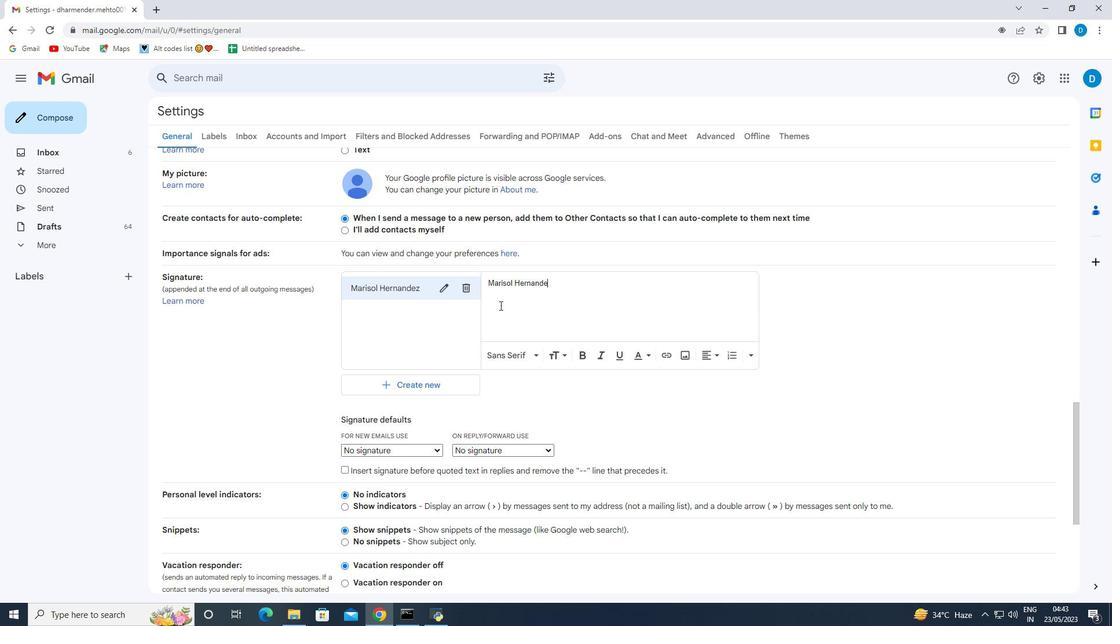 
Action: Mouse moved to (489, 284)
Screenshot: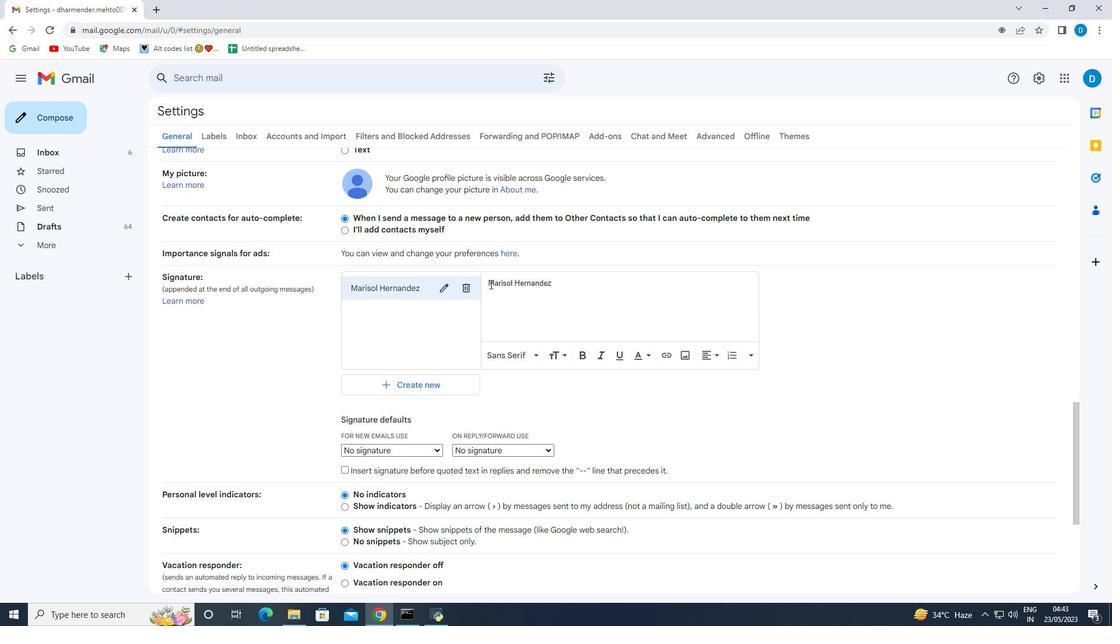 
Action: Mouse pressed left at (489, 284)
Screenshot: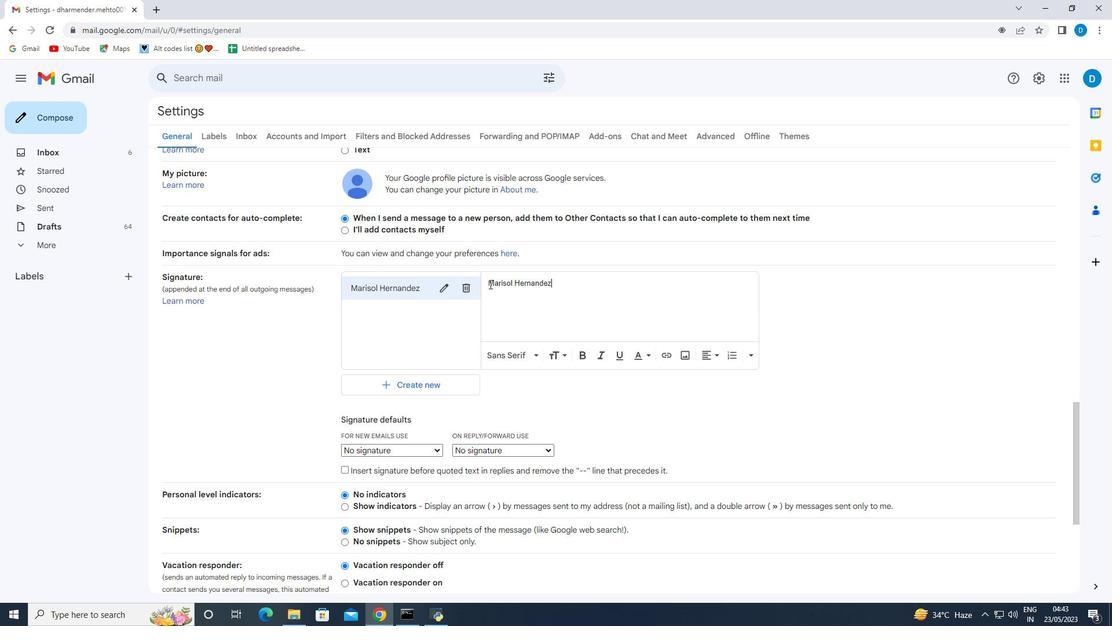 
Action: Mouse moved to (510, 299)
Screenshot: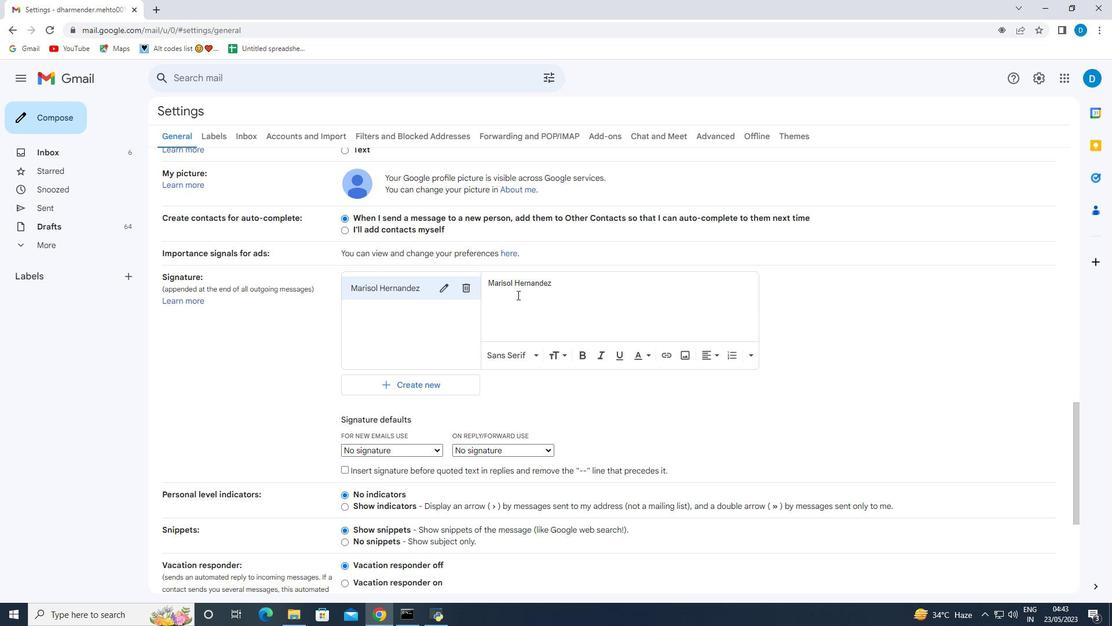 
Action: Key pressed <Key.enter>
Screenshot: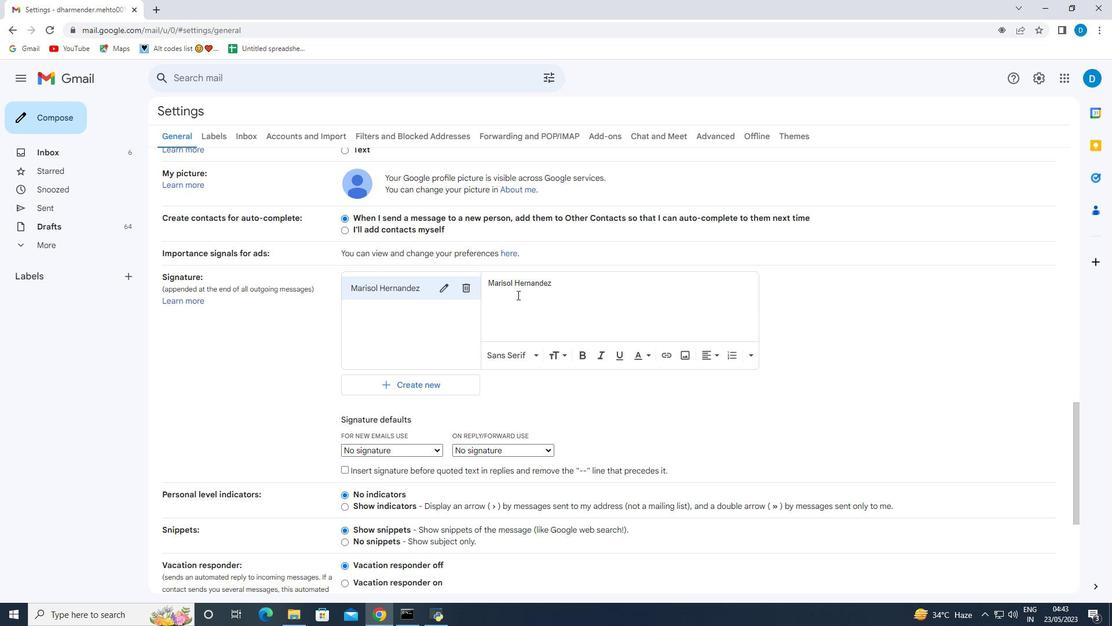 
Action: Mouse moved to (501, 277)
Screenshot: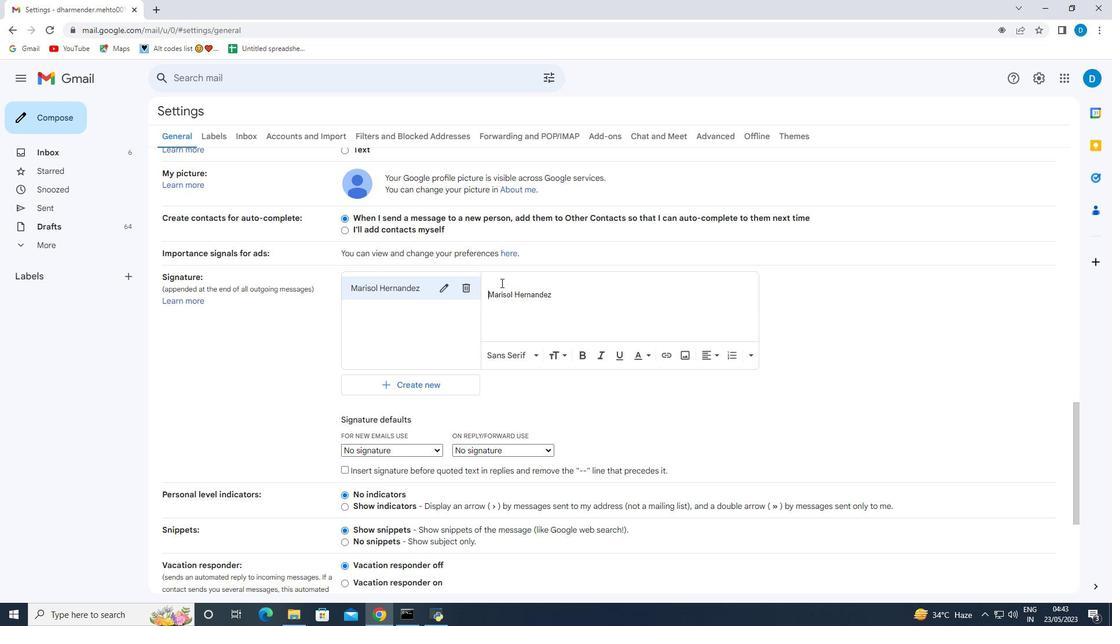 
Action: Mouse pressed left at (501, 277)
Screenshot: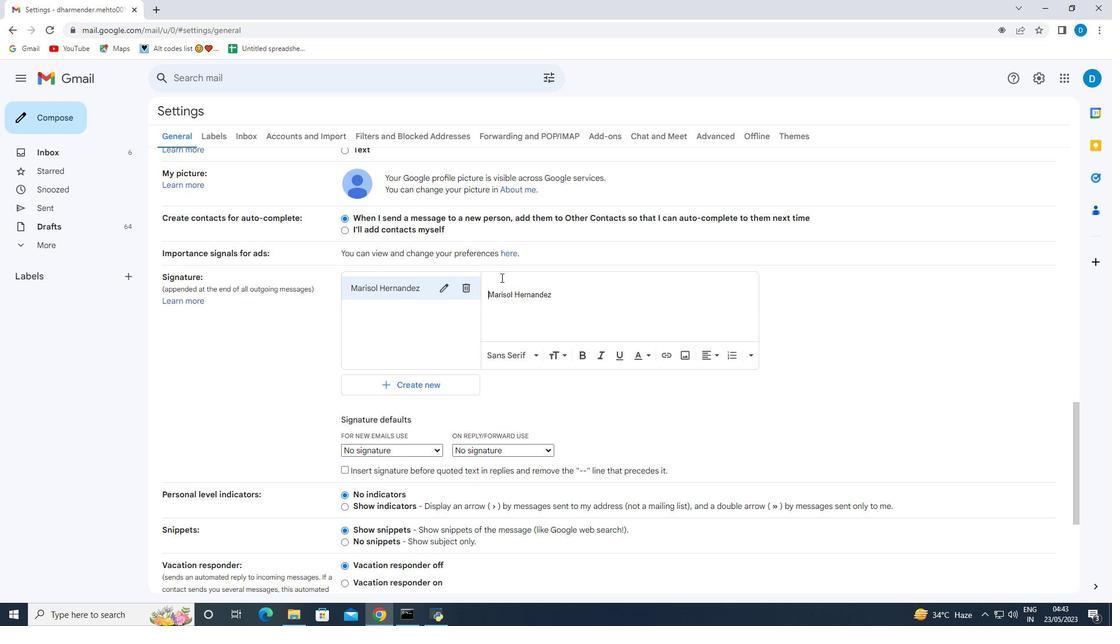 
Action: Mouse moved to (437, 392)
Screenshot: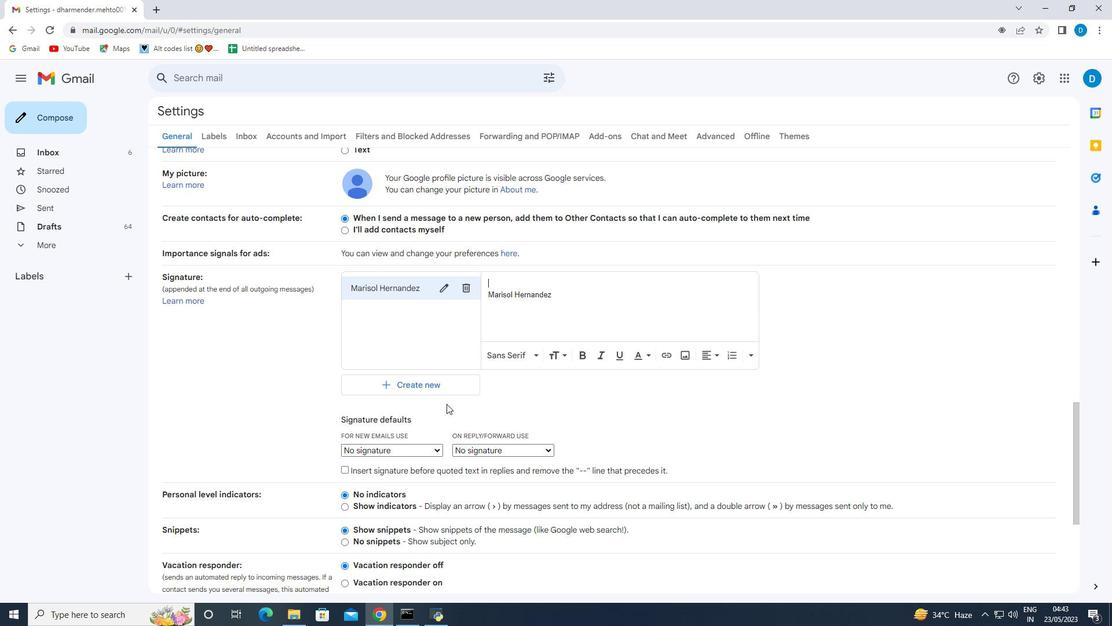 
Action: Mouse scrolled (437, 391) with delta (0, 0)
Screenshot: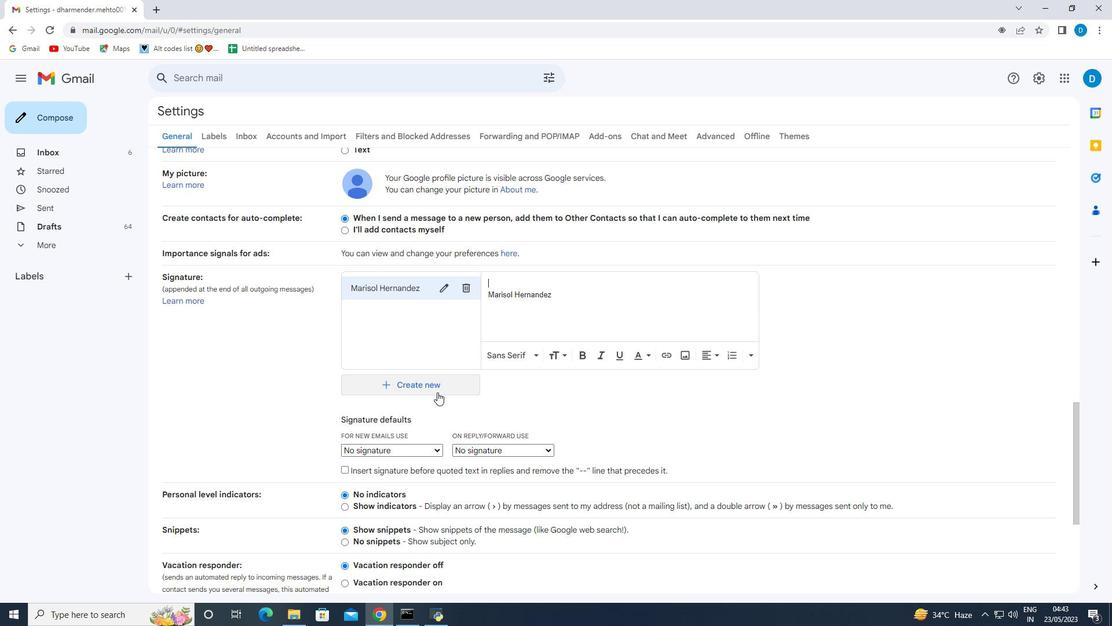 
Action: Mouse scrolled (437, 391) with delta (0, 0)
Screenshot: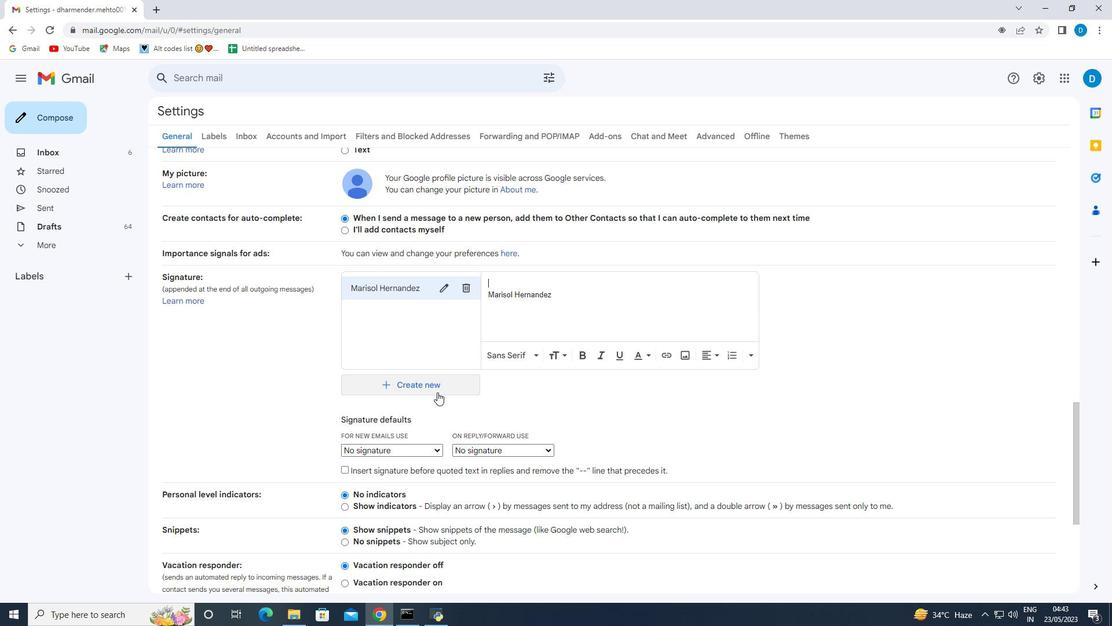 
Action: Mouse moved to (418, 328)
Screenshot: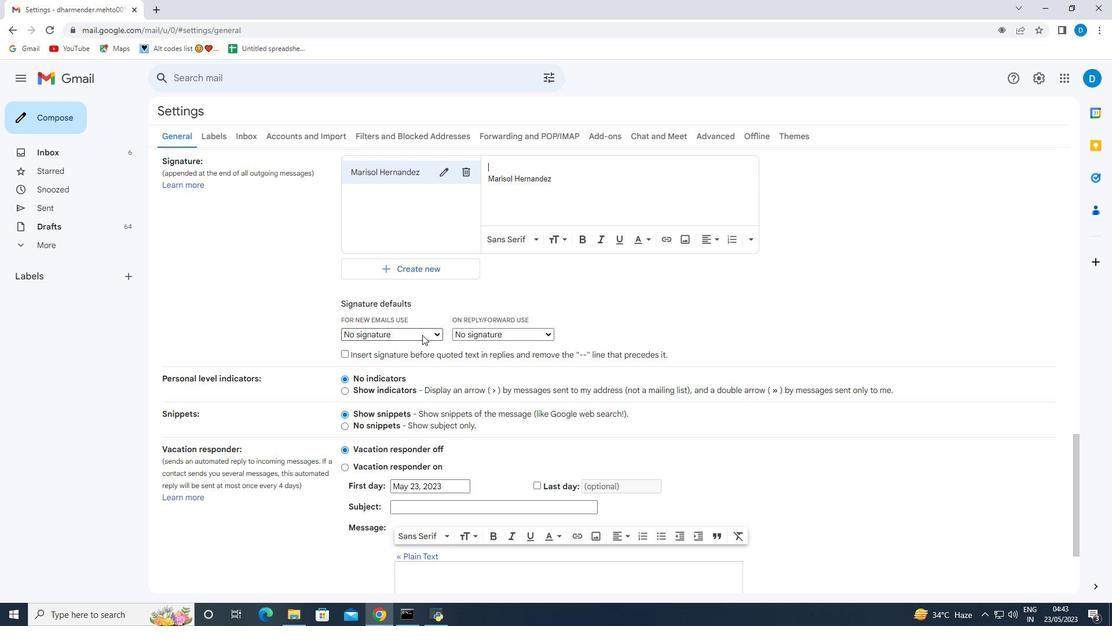 
Action: Mouse pressed left at (418, 328)
Screenshot: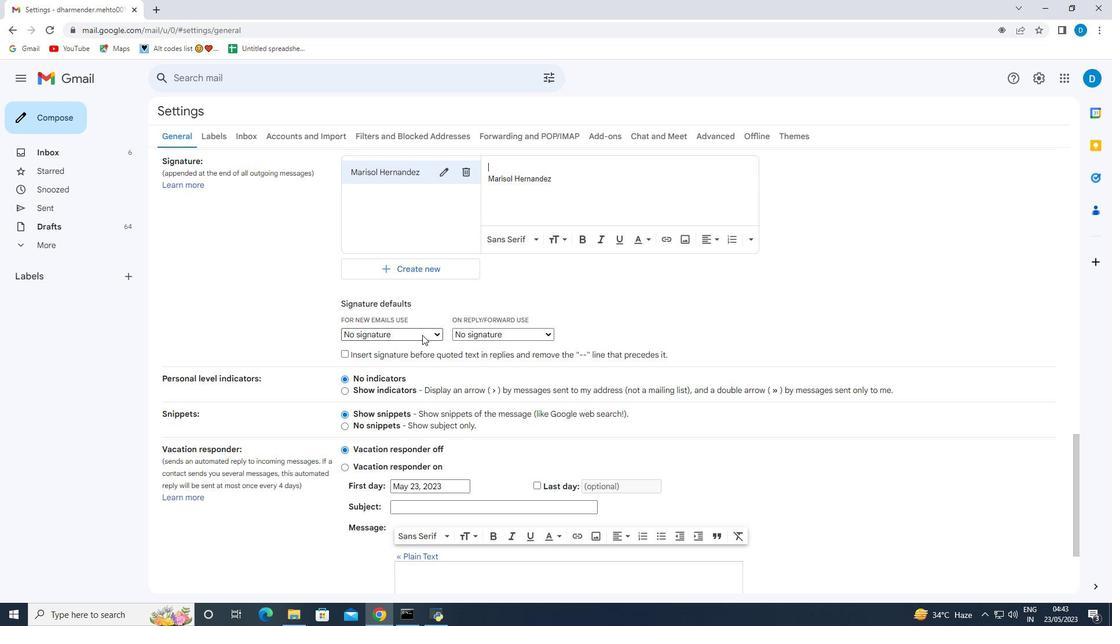 
Action: Mouse moved to (416, 358)
Screenshot: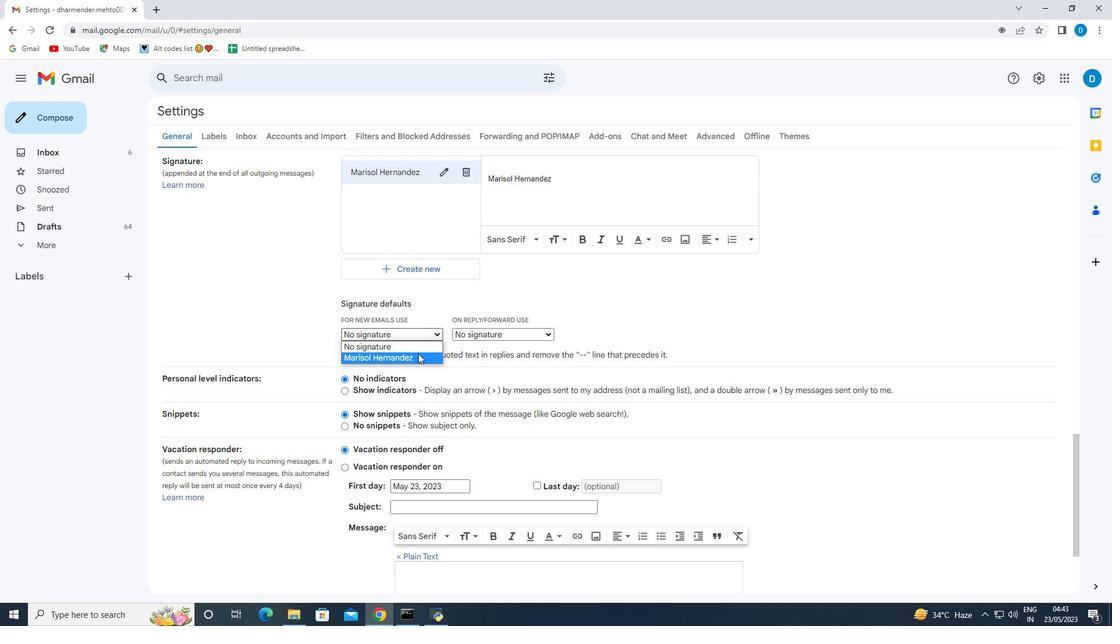 
Action: Mouse pressed left at (416, 358)
Screenshot: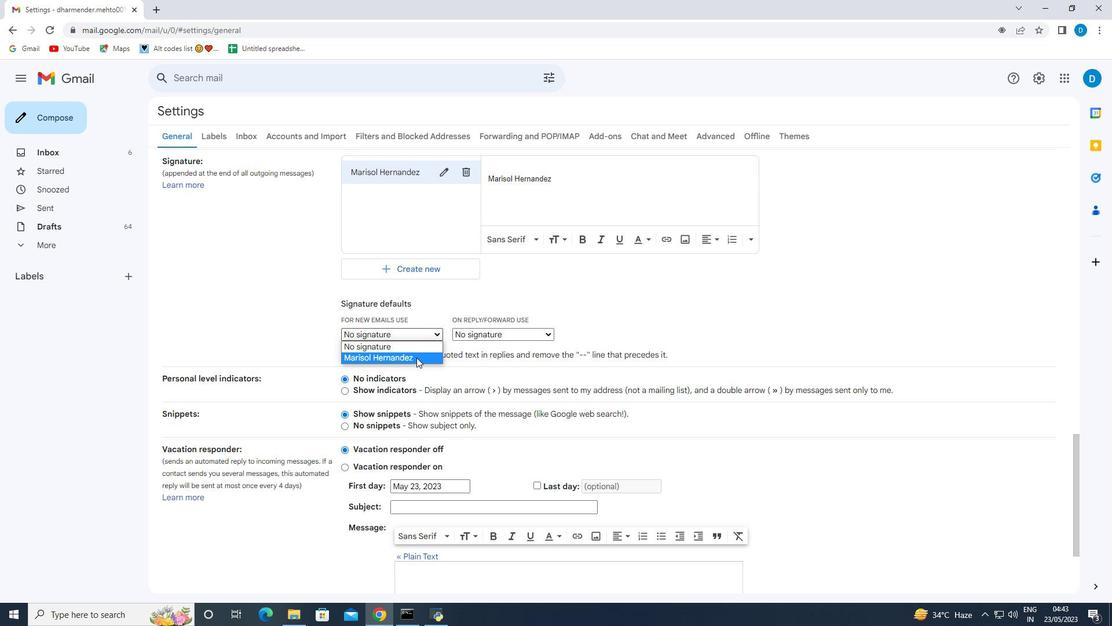 
Action: Mouse moved to (481, 328)
Screenshot: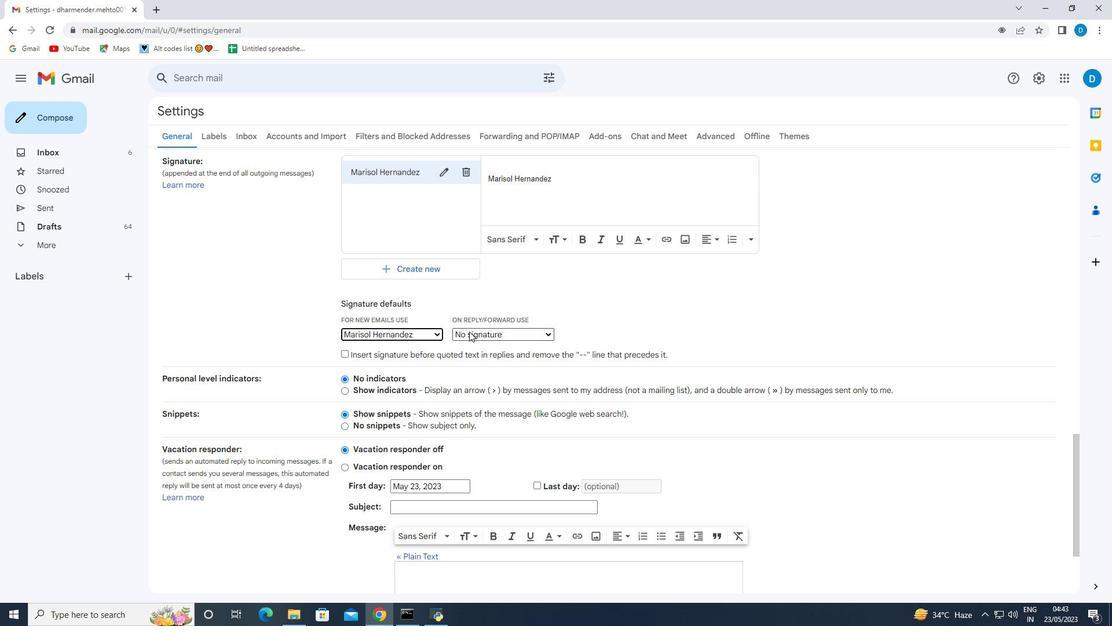 
Action: Mouse pressed left at (481, 328)
Screenshot: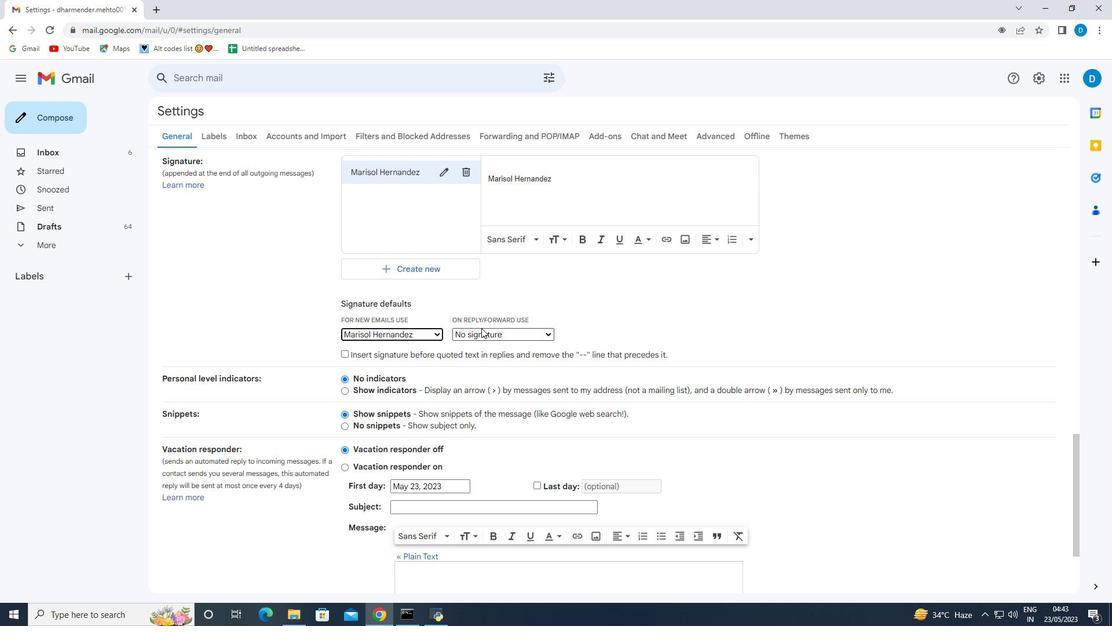 
Action: Mouse moved to (478, 356)
Screenshot: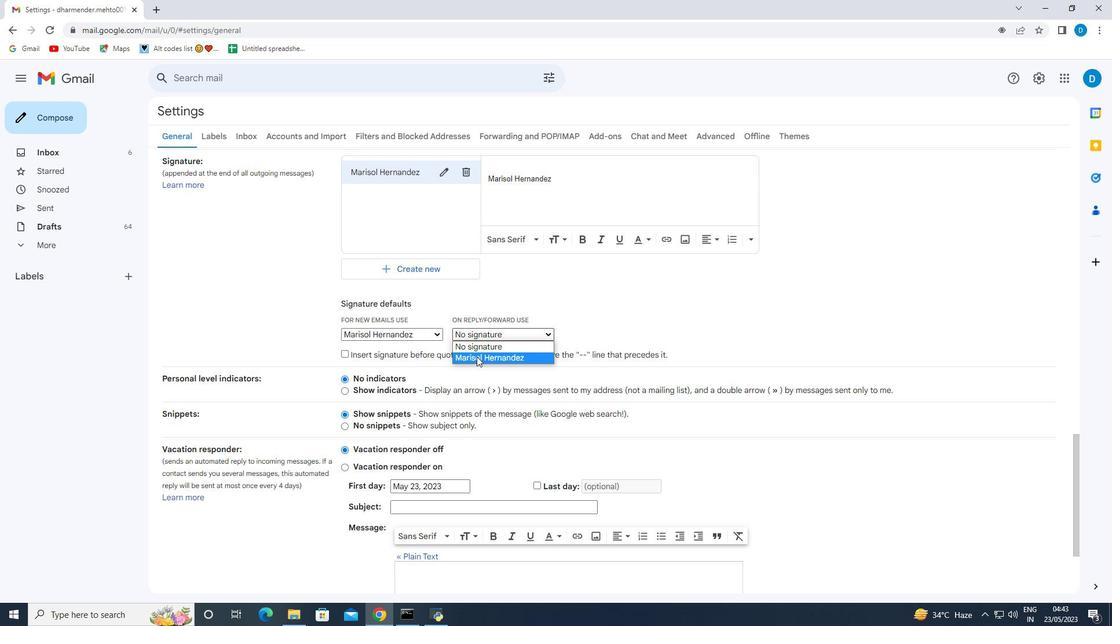 
Action: Mouse pressed left at (478, 356)
Screenshot: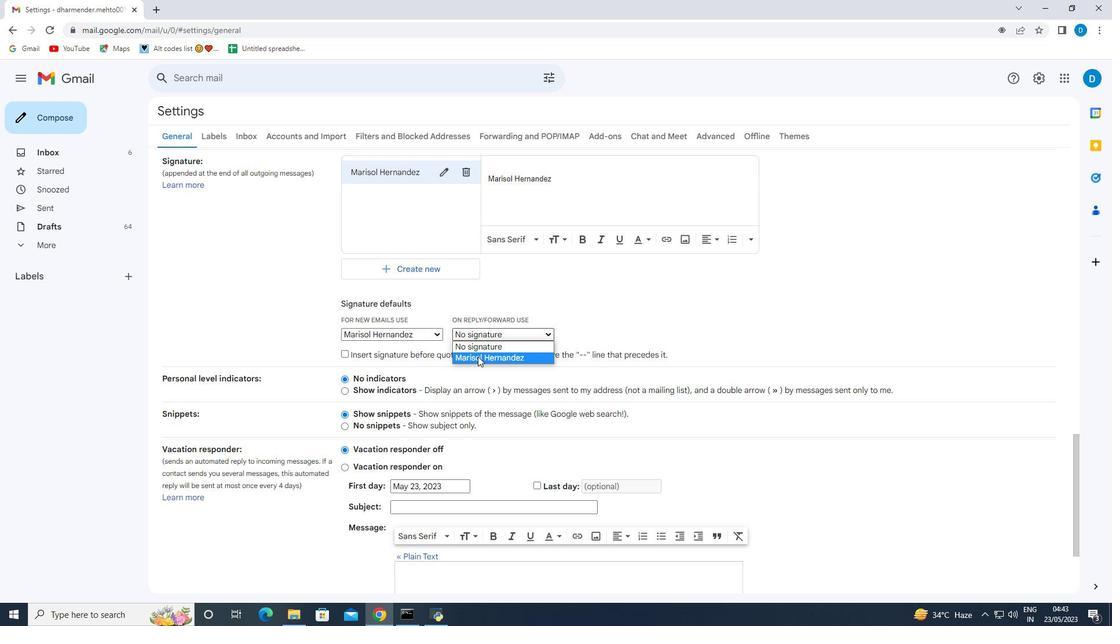 
Action: Mouse moved to (482, 359)
Screenshot: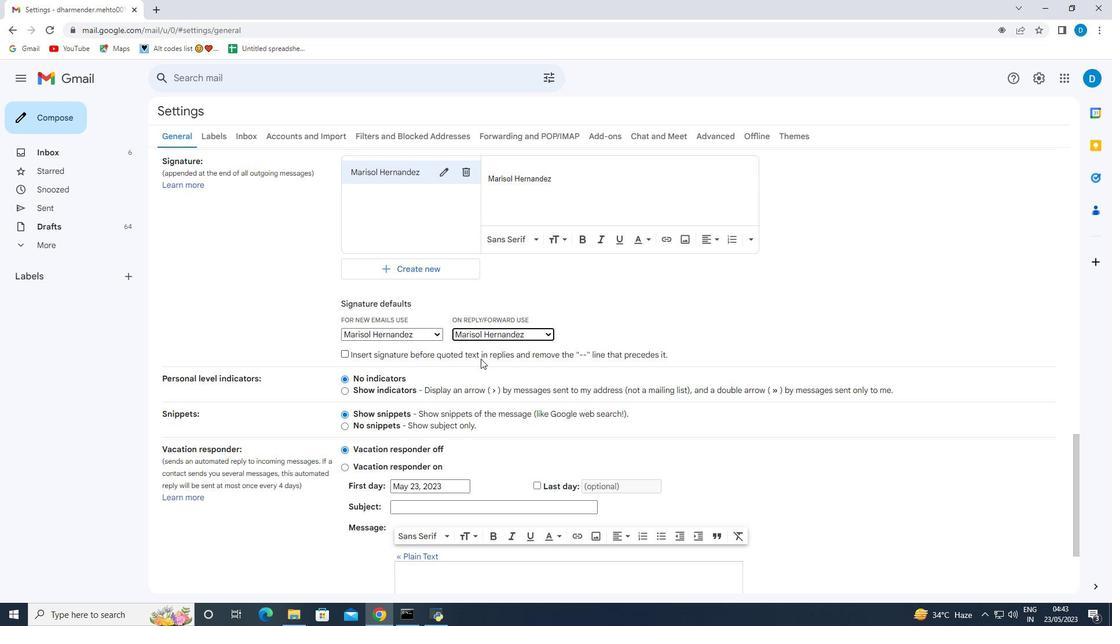 
Action: Mouse scrolled (482, 358) with delta (0, 0)
Screenshot: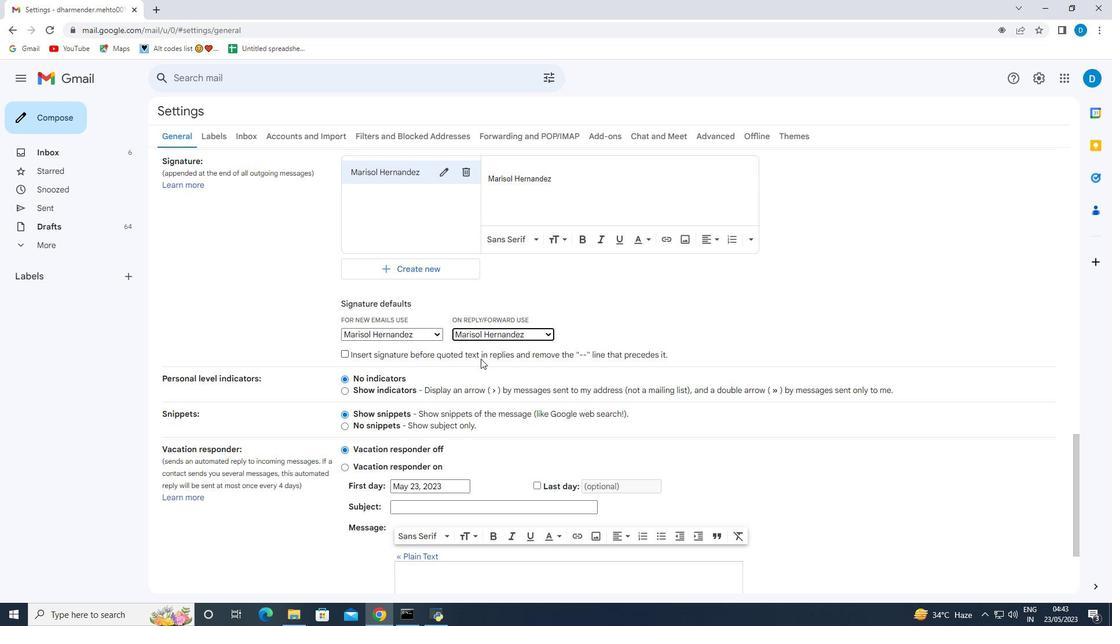 
Action: Mouse moved to (482, 359)
Screenshot: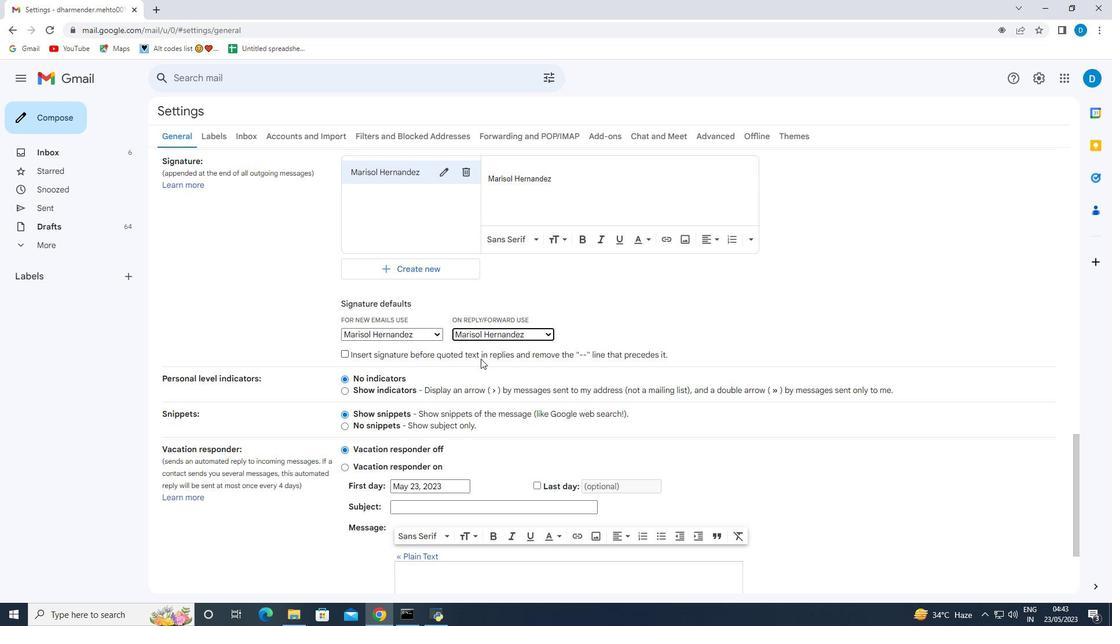 
Action: Mouse scrolled (482, 359) with delta (0, 0)
Screenshot: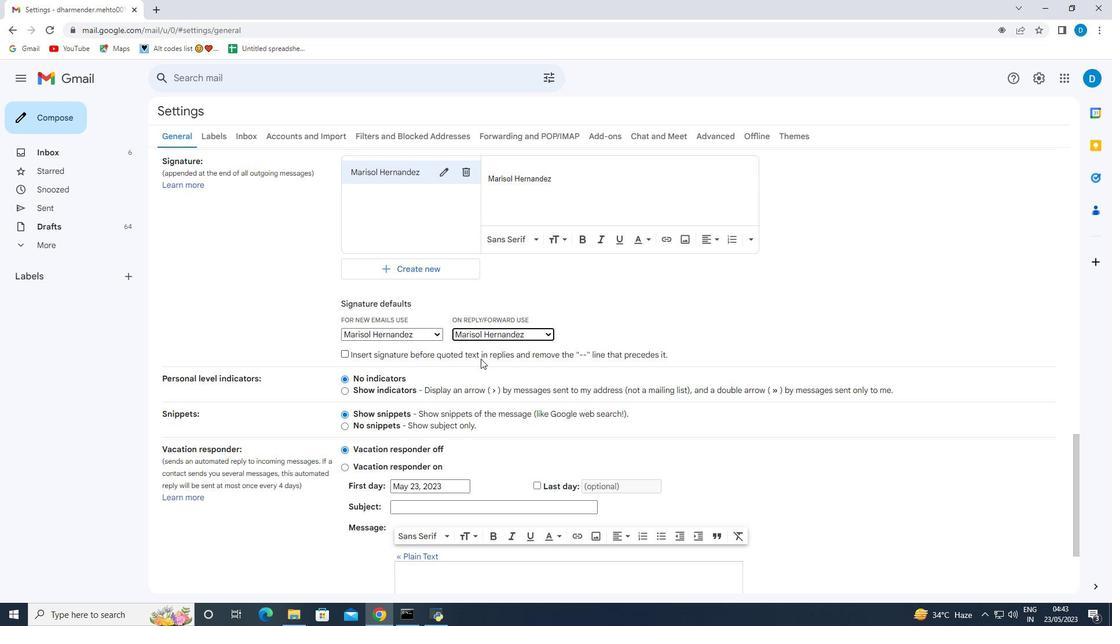 
Action: Mouse moved to (482, 360)
Screenshot: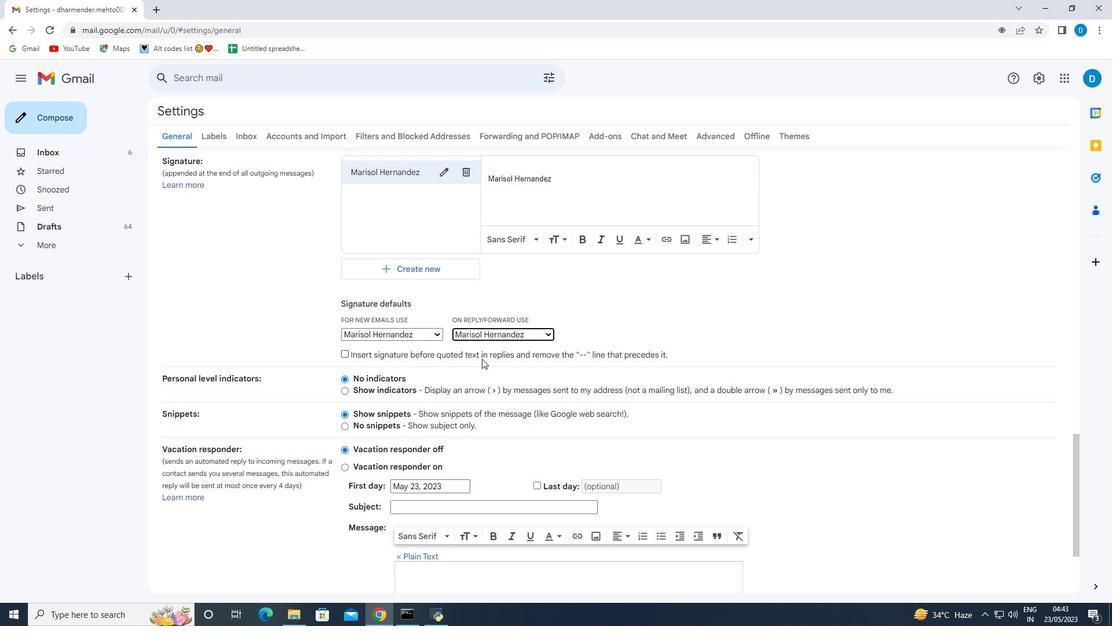 
Action: Mouse scrolled (482, 359) with delta (0, 0)
Screenshot: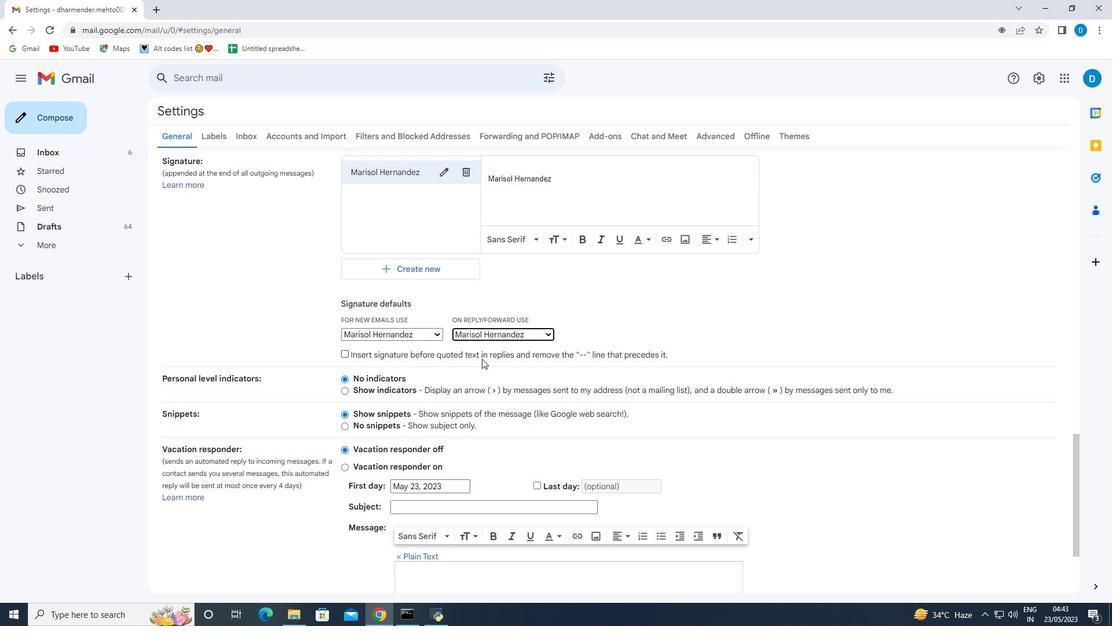 
Action: Mouse moved to (481, 365)
Screenshot: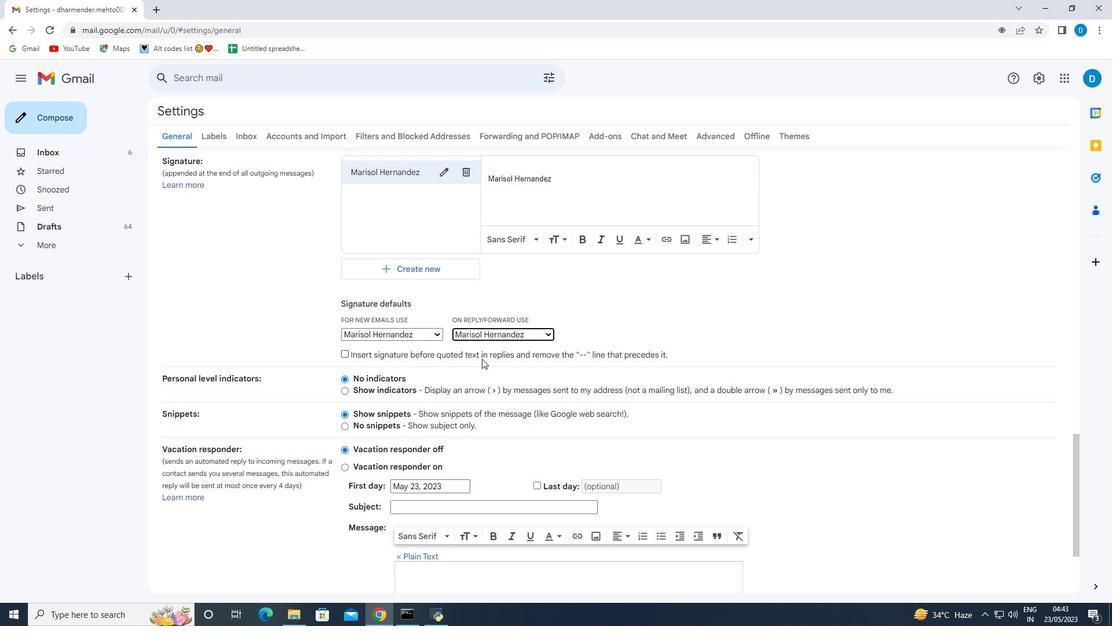 
Action: Mouse scrolled (481, 365) with delta (0, 0)
Screenshot: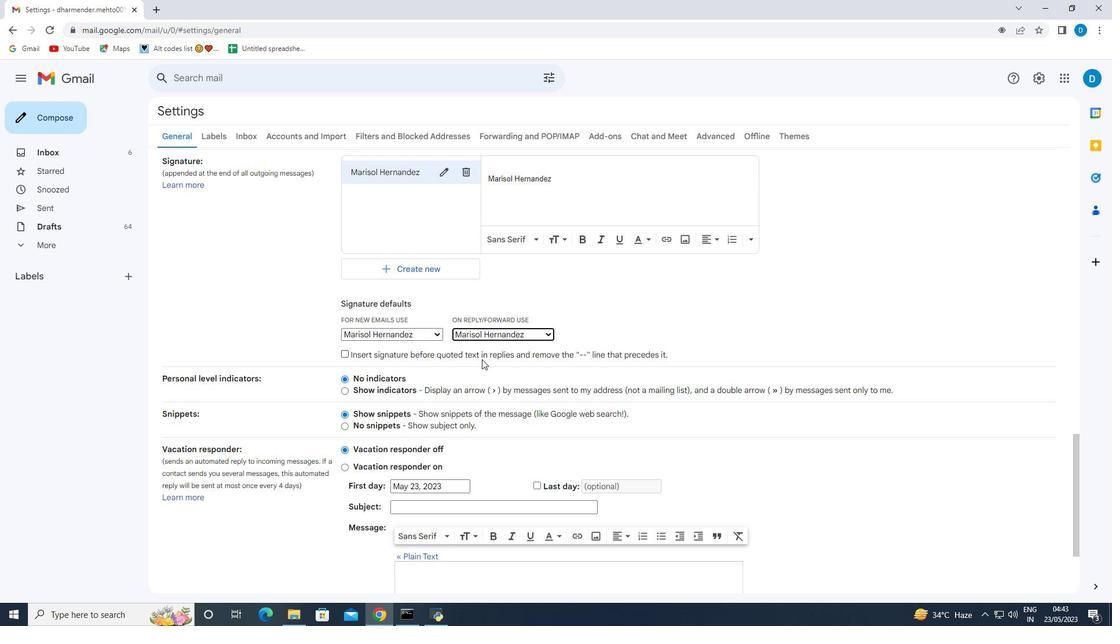 
Action: Mouse moved to (477, 385)
Screenshot: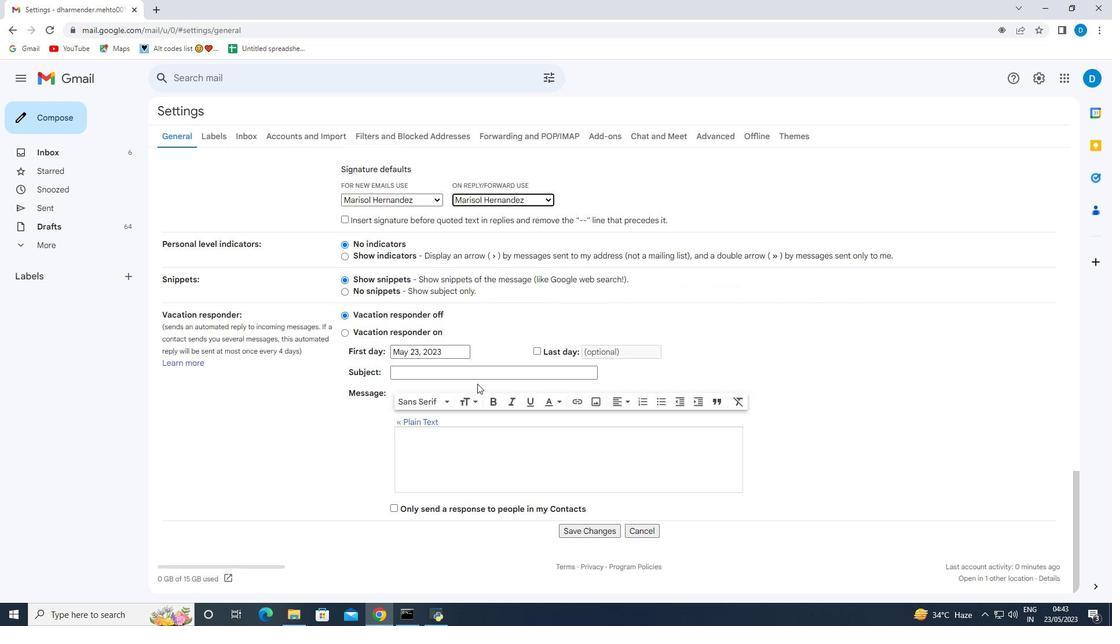 
Action: Mouse scrolled (477, 384) with delta (0, 0)
Screenshot: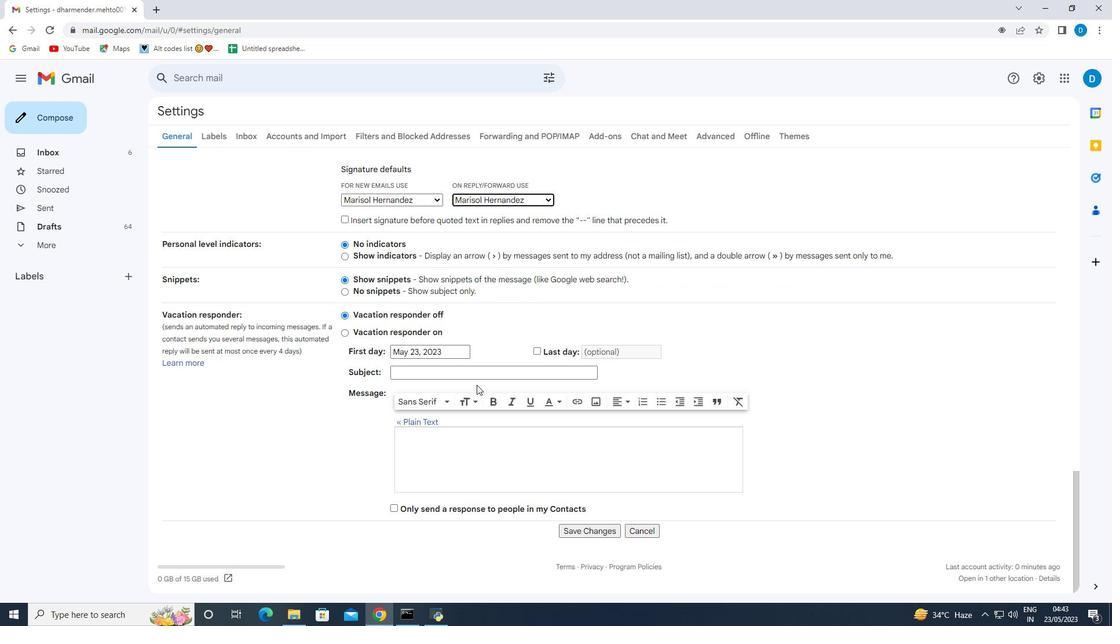 
Action: Mouse scrolled (477, 384) with delta (0, 0)
Screenshot: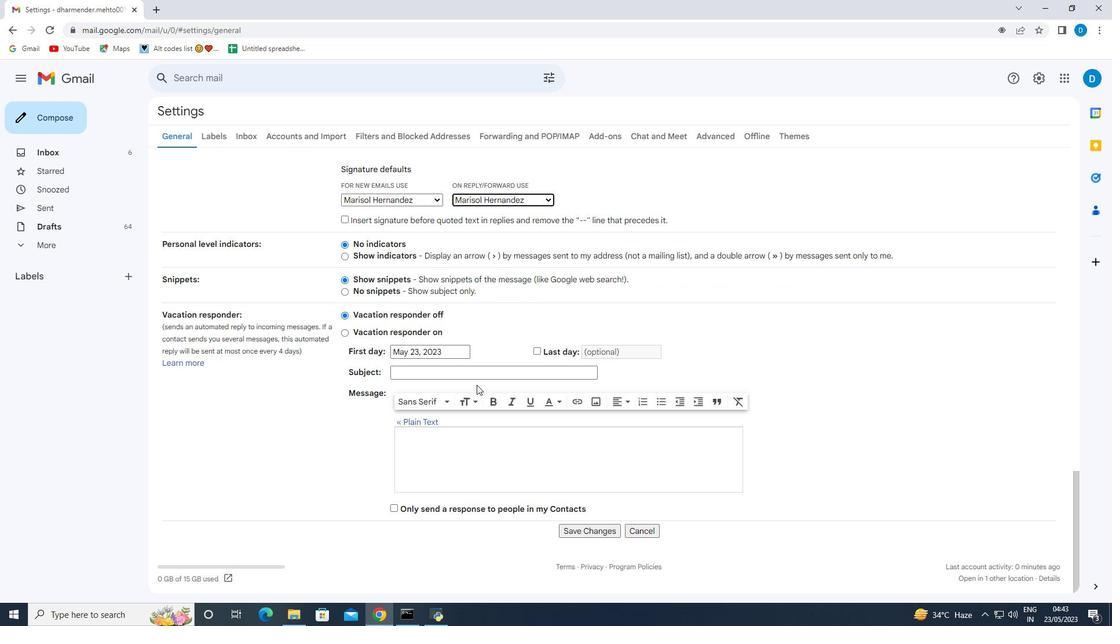 
Action: Mouse scrolled (477, 384) with delta (0, 0)
Screenshot: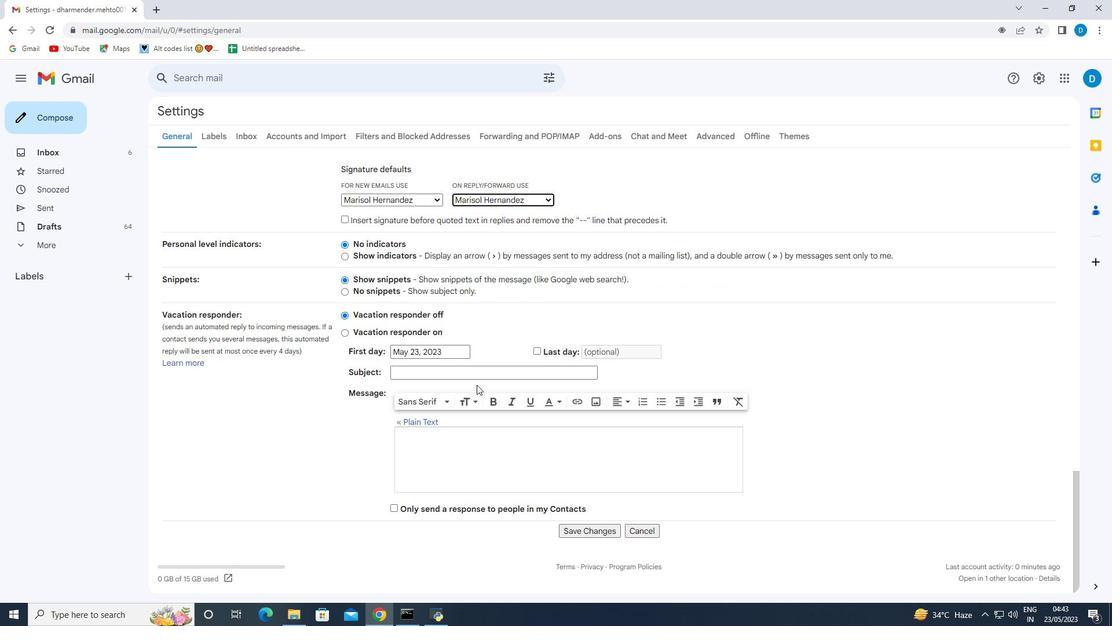 
Action: Mouse scrolled (477, 384) with delta (0, 0)
Screenshot: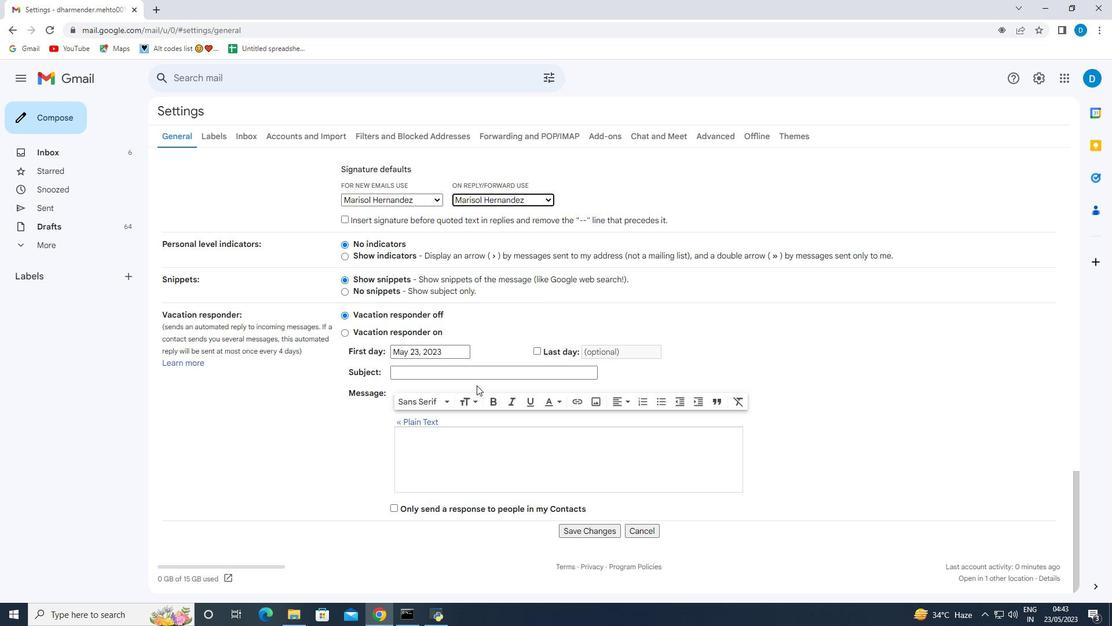 
Action: Mouse moved to (574, 529)
Screenshot: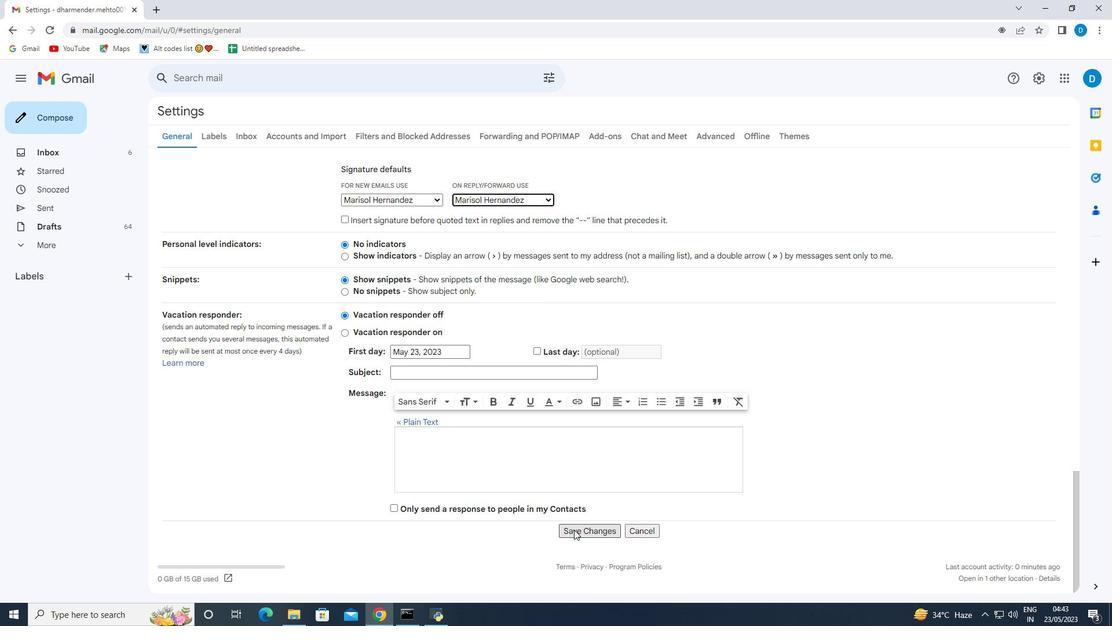 
Action: Mouse pressed left at (574, 529)
Screenshot: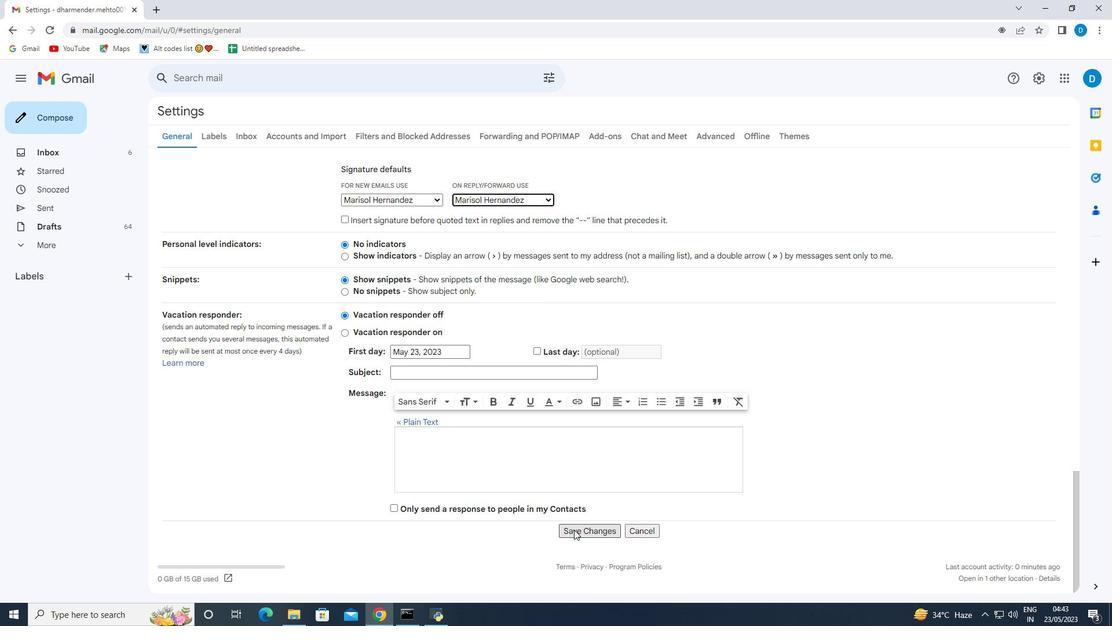 
Action: Mouse moved to (58, 120)
Screenshot: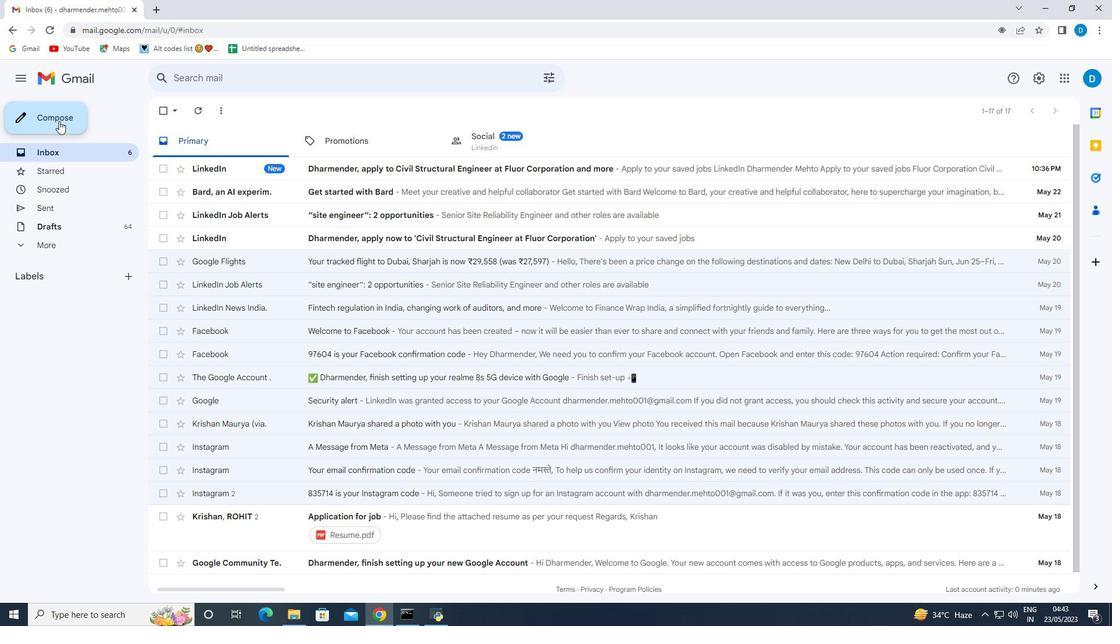 
Action: Mouse pressed left at (58, 120)
Screenshot: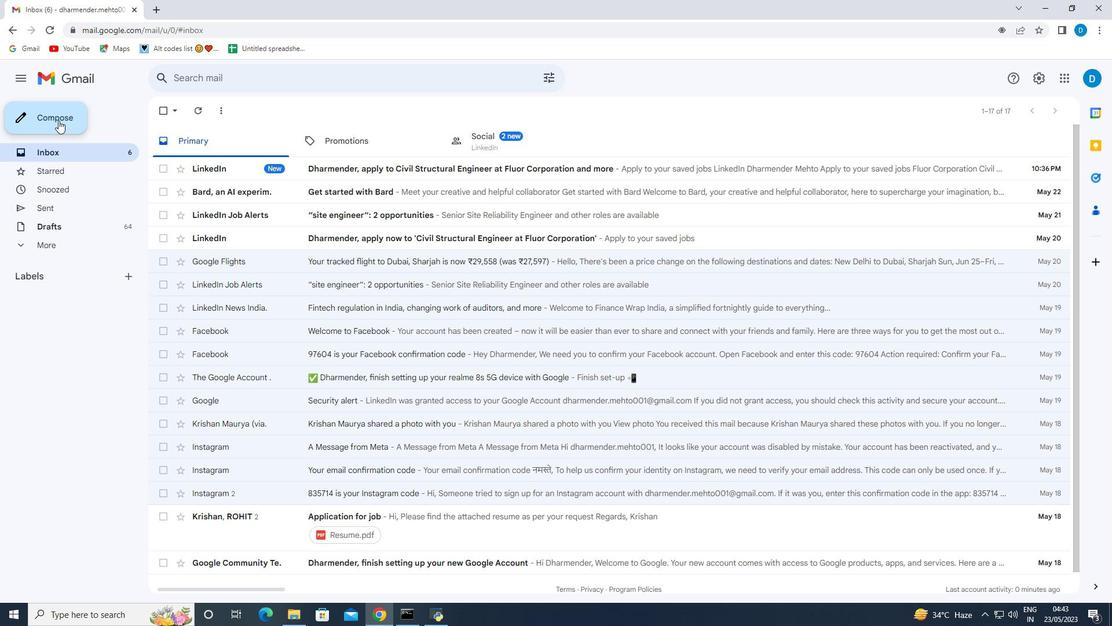 
Action: Mouse moved to (746, 346)
Screenshot: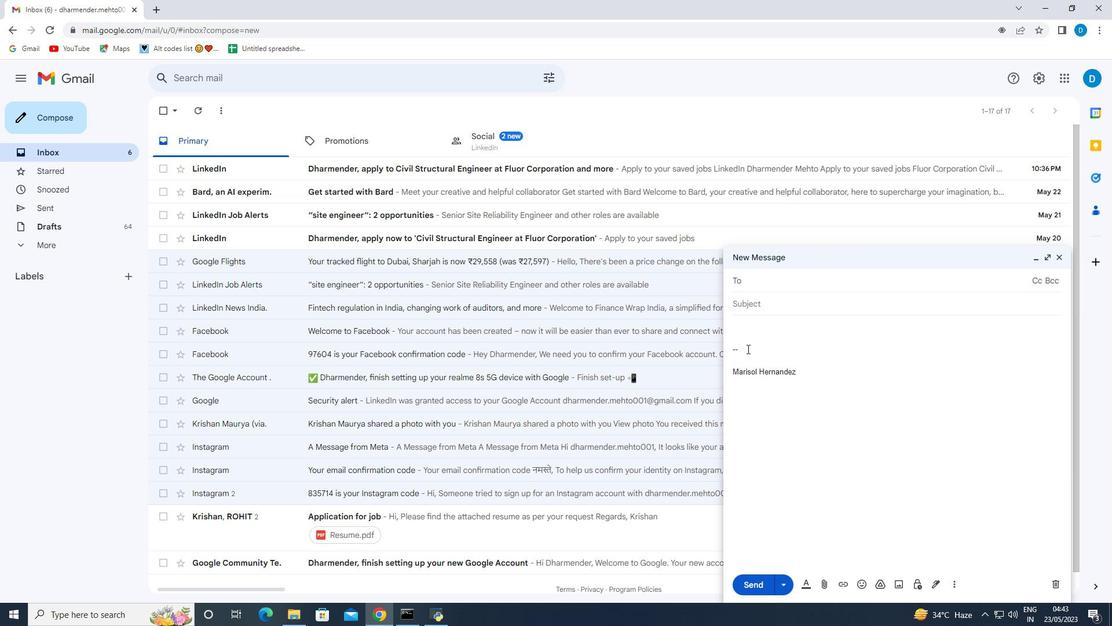 
Action: Mouse pressed left at (746, 346)
Screenshot: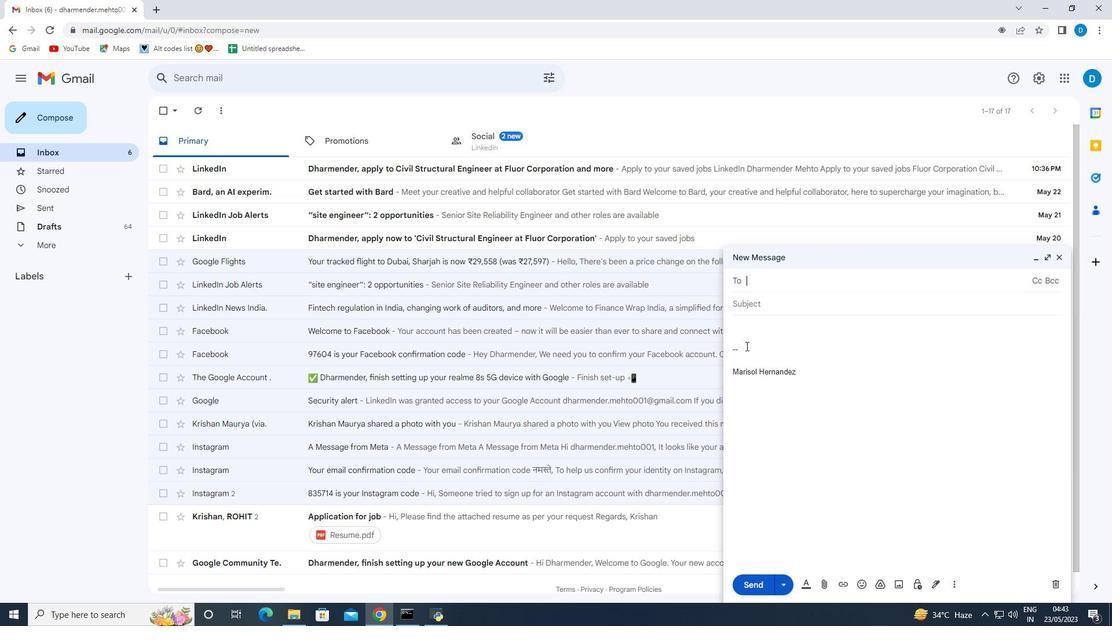 
Action: Key pressed <Key.backspace><Key.backspace><Key.backspace><Key.backspace><Key.backspace><Key.shift>With<Key.space>heartfelt<Key.space>thanks<Key.space>and<Key.space>warm<Key.space>wishes<Key.space><Key.backspace>
Screenshot: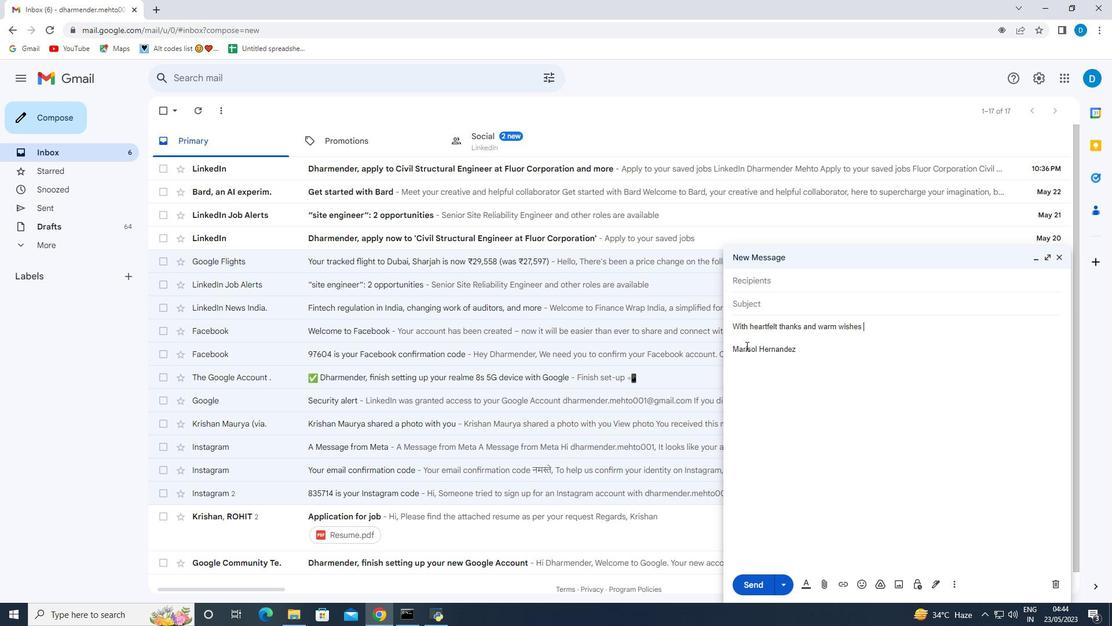 
Action: Mouse moved to (744, 347)
Screenshot: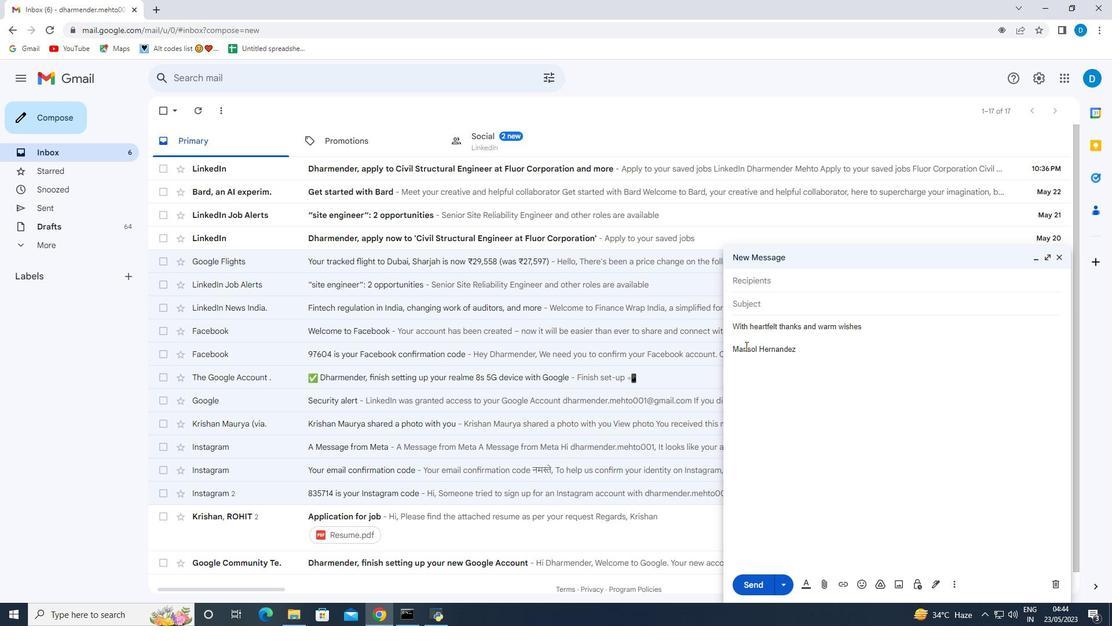 
Action: Key pressed ,
Screenshot: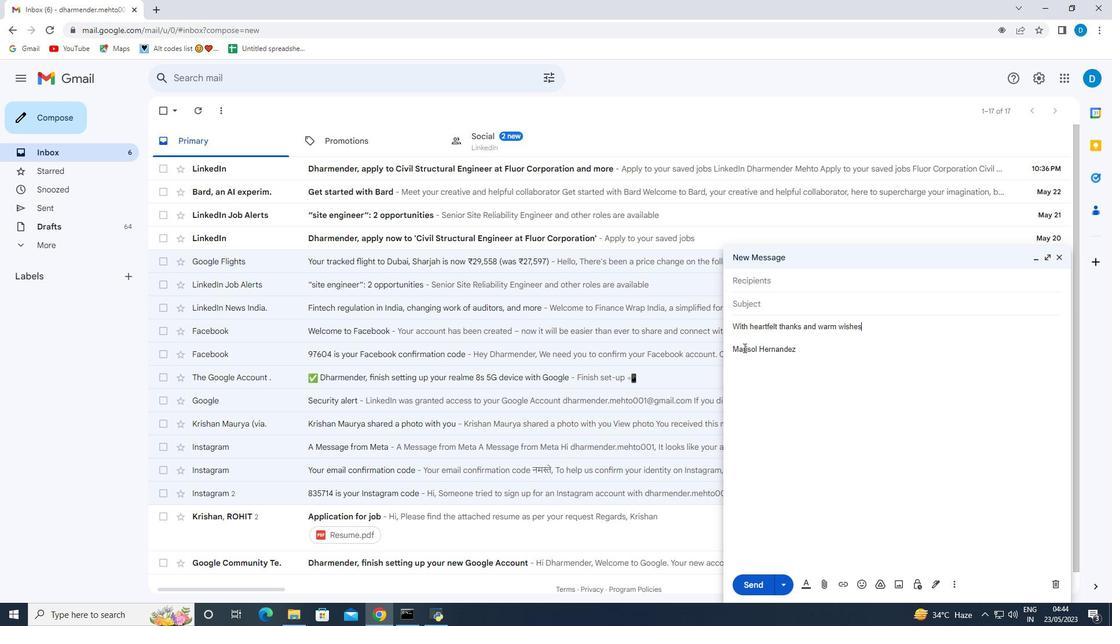 
Action: Mouse moved to (837, 450)
Screenshot: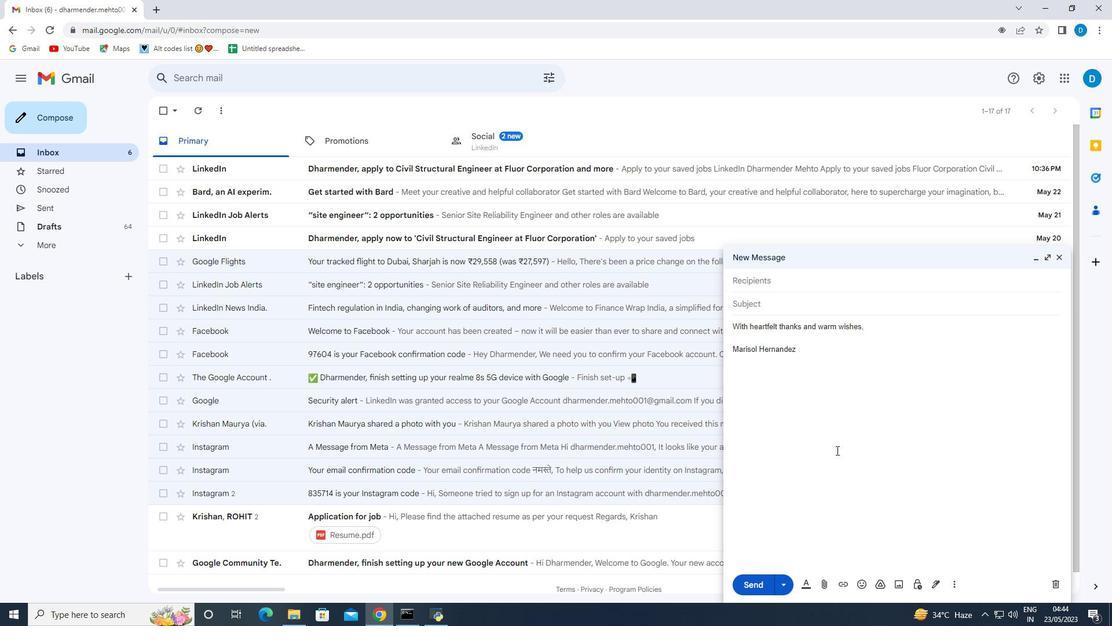 
Action: Mouse scrolled (837, 450) with delta (0, 0)
Screenshot: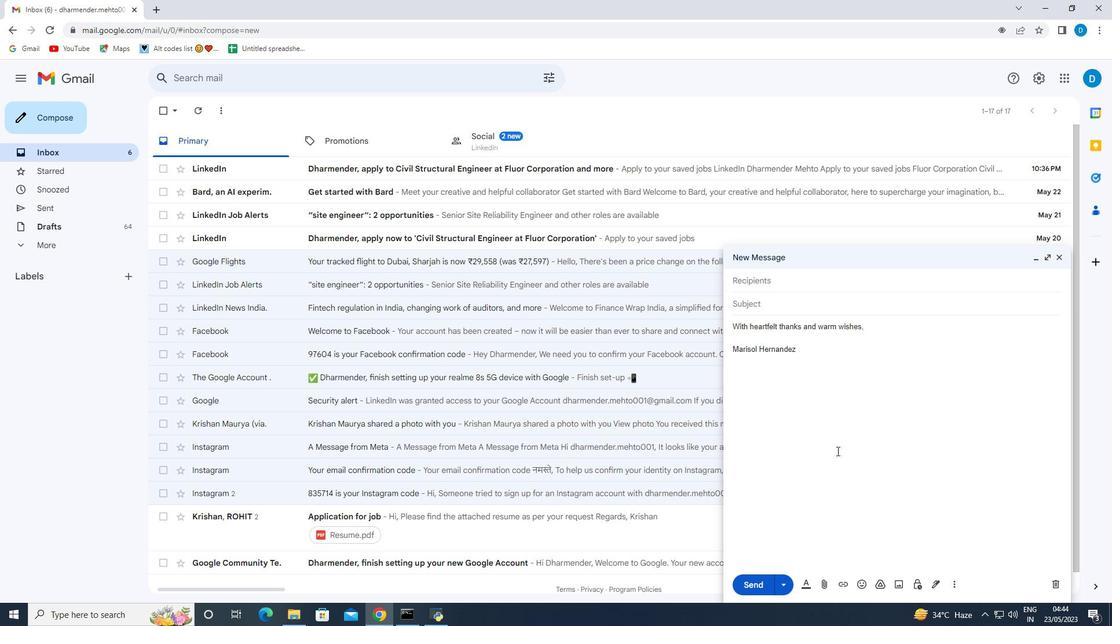 
Action: Mouse moved to (955, 584)
Screenshot: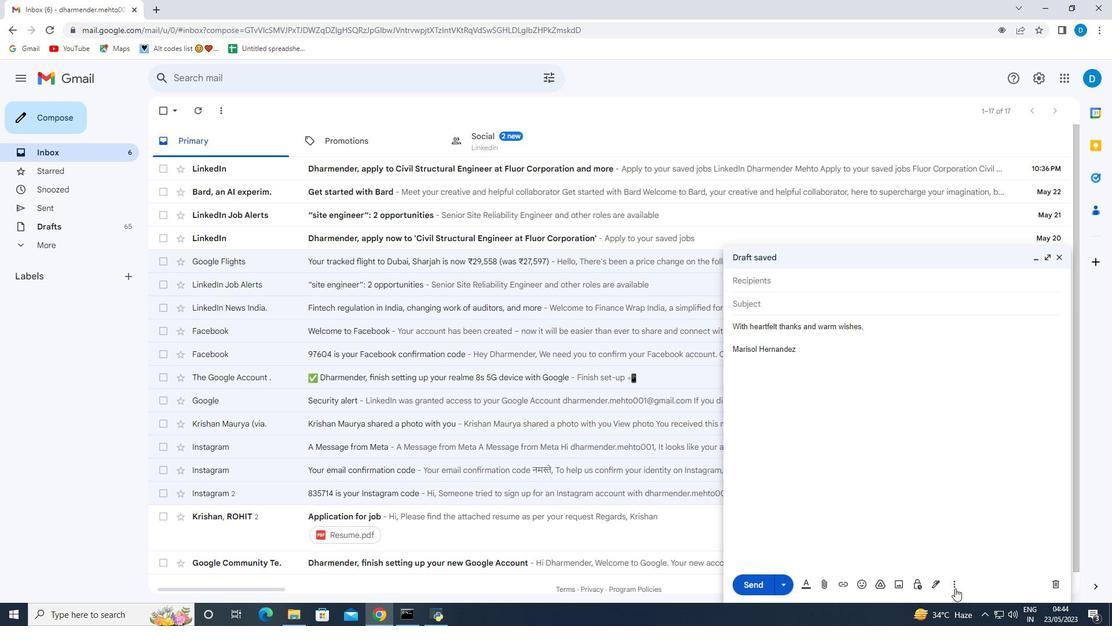 
Action: Mouse pressed left at (955, 584)
Screenshot: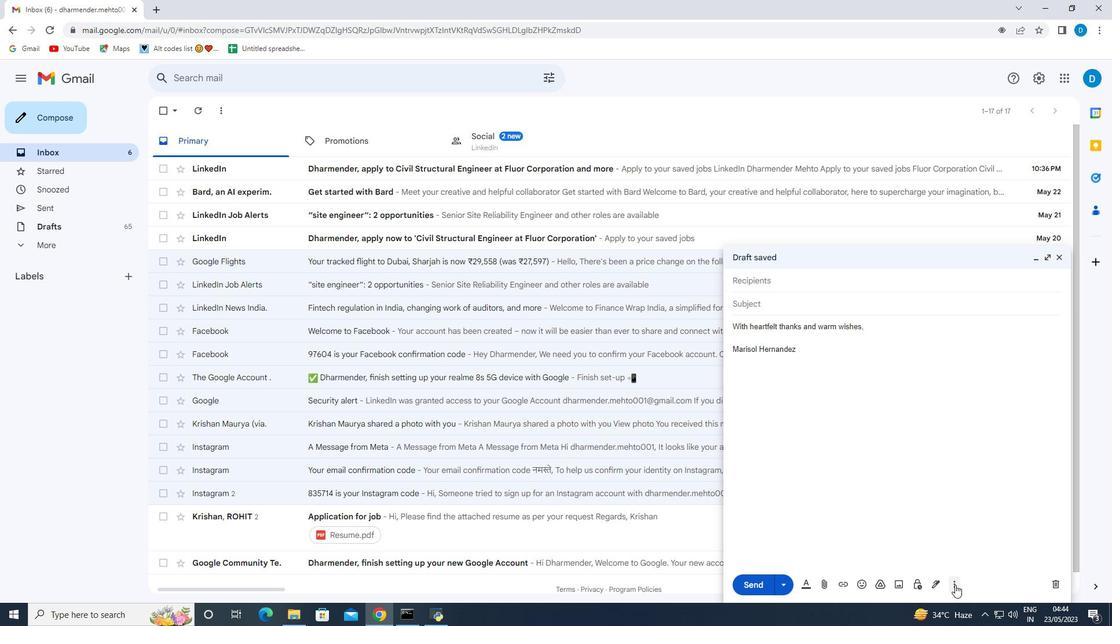 
Action: Mouse moved to (989, 477)
Screenshot: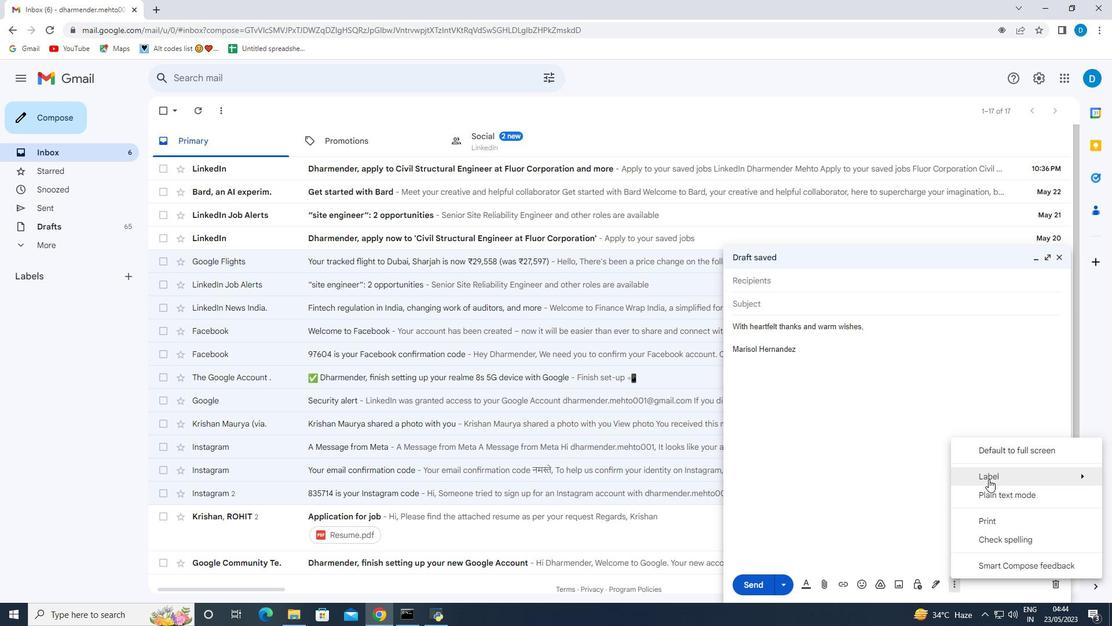 
Action: Mouse pressed left at (989, 477)
Screenshot: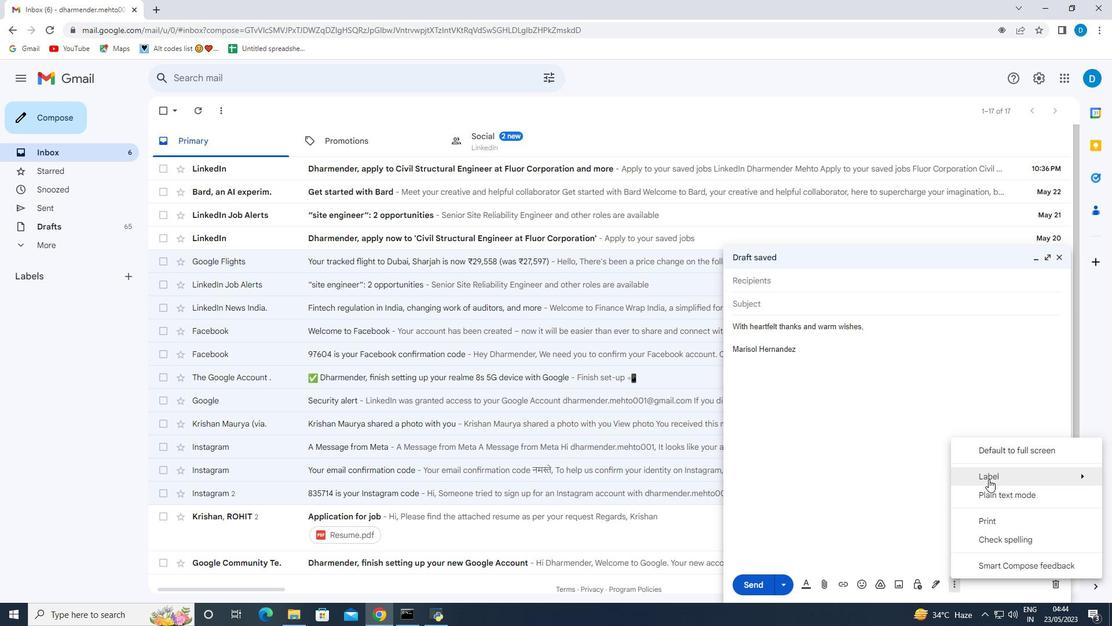 
Action: Mouse moved to (856, 457)
Screenshot: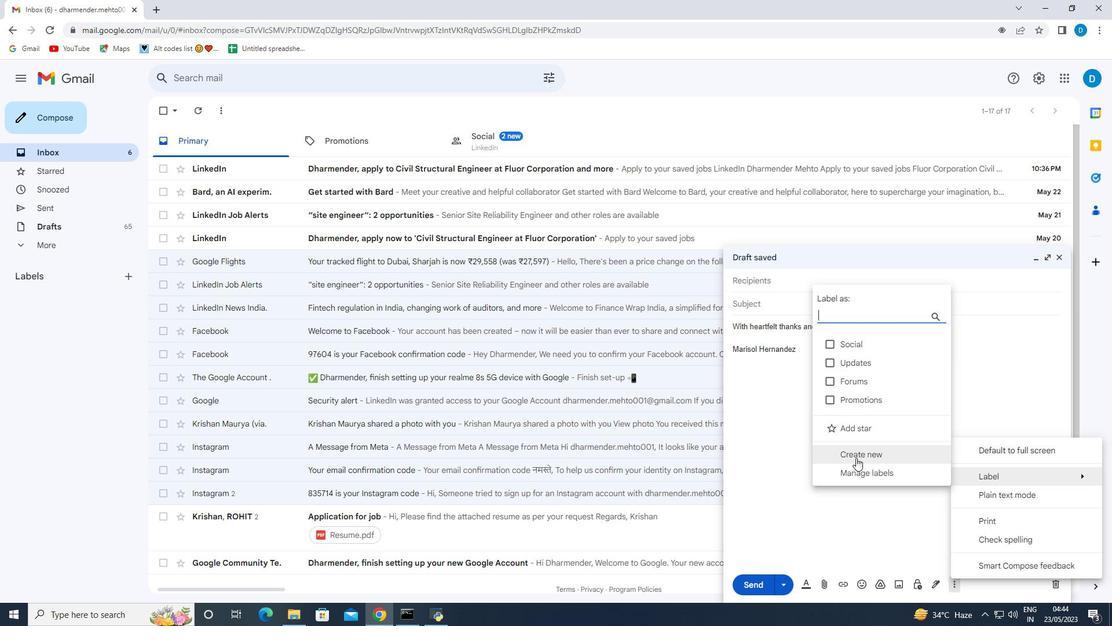 
Action: Mouse pressed left at (856, 457)
Screenshot: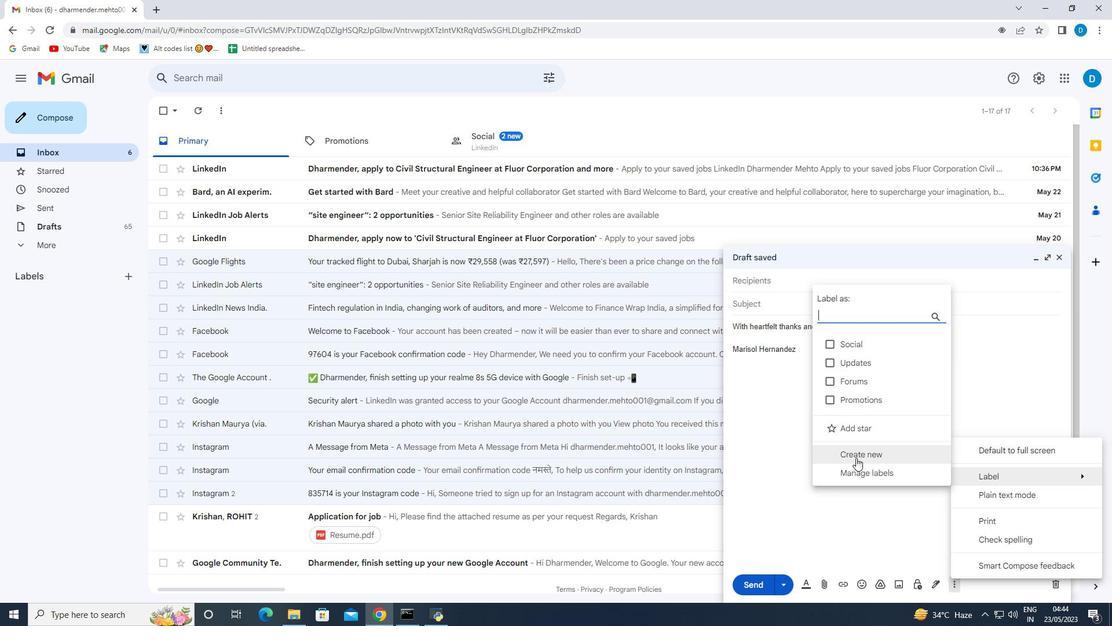 
Action: Mouse moved to (493, 317)
Screenshot: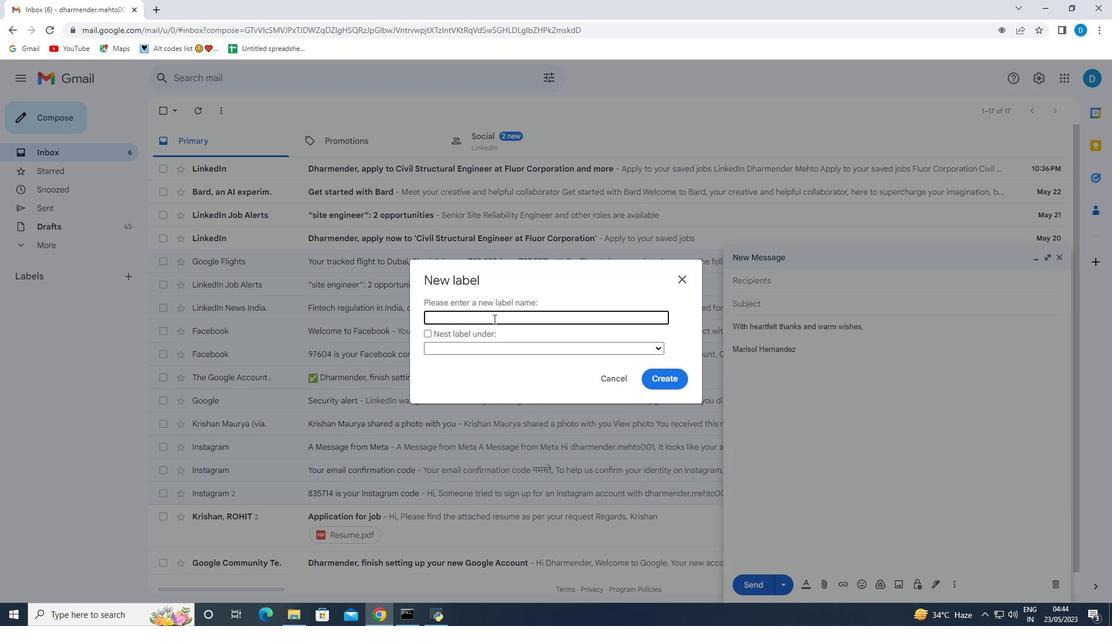 
Action: Mouse pressed left at (493, 317)
Screenshot: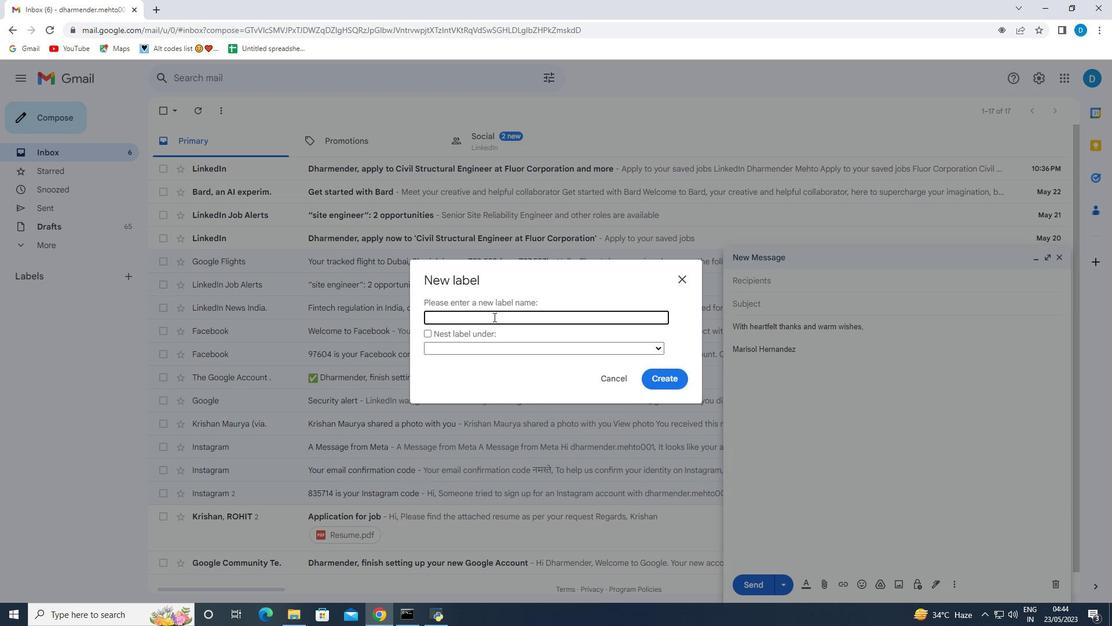 
Action: Key pressed <Key.shift>Ma<Key.backspace><Key.backspace><Key.shift>Non-compete<Key.space>agreements
Screenshot: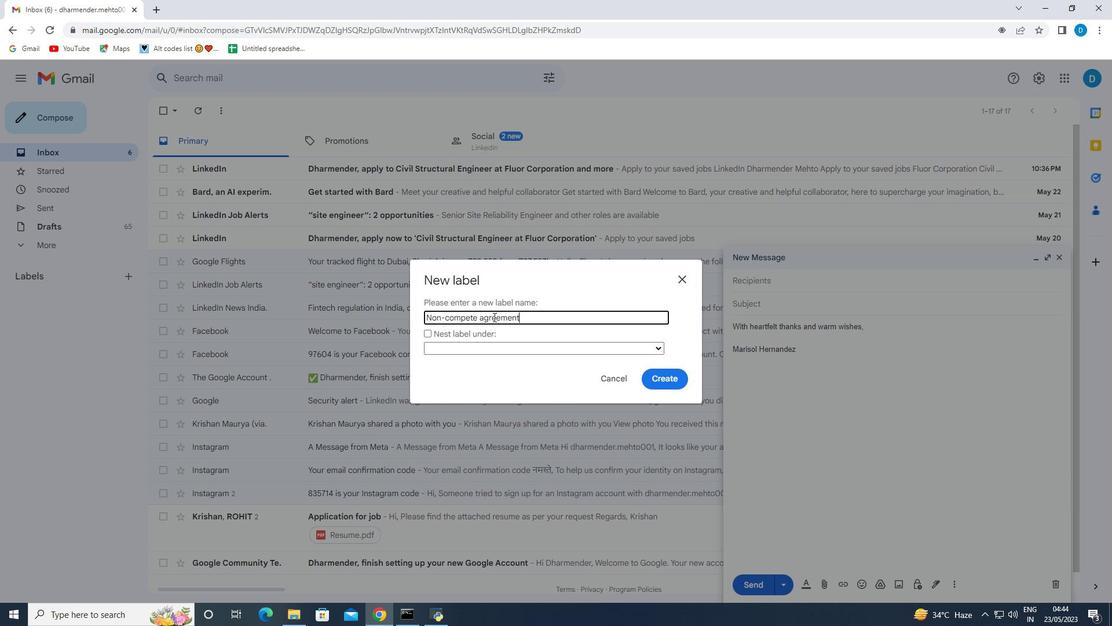 
Action: Mouse moved to (658, 386)
Screenshot: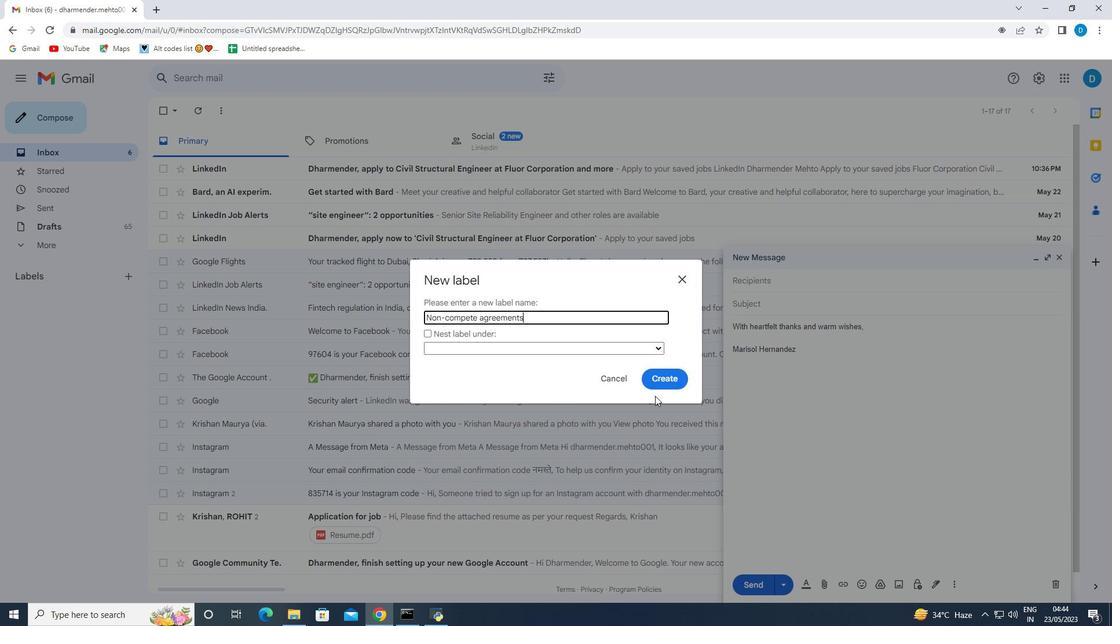 
Action: Mouse pressed left at (658, 386)
Screenshot: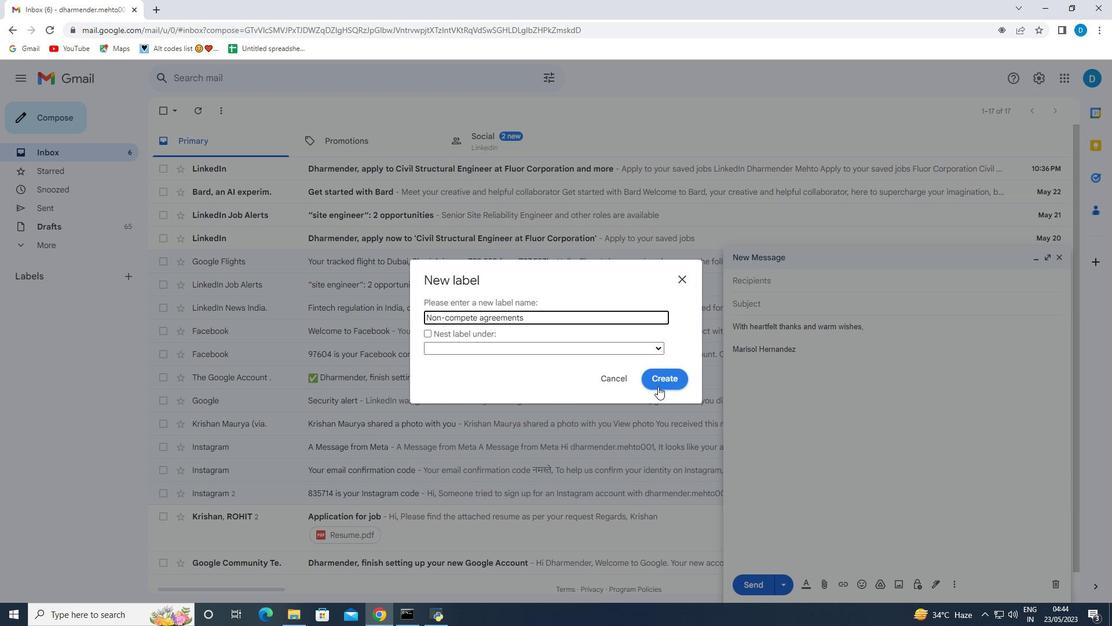 
Action: Mouse moved to (132, 298)
Screenshot: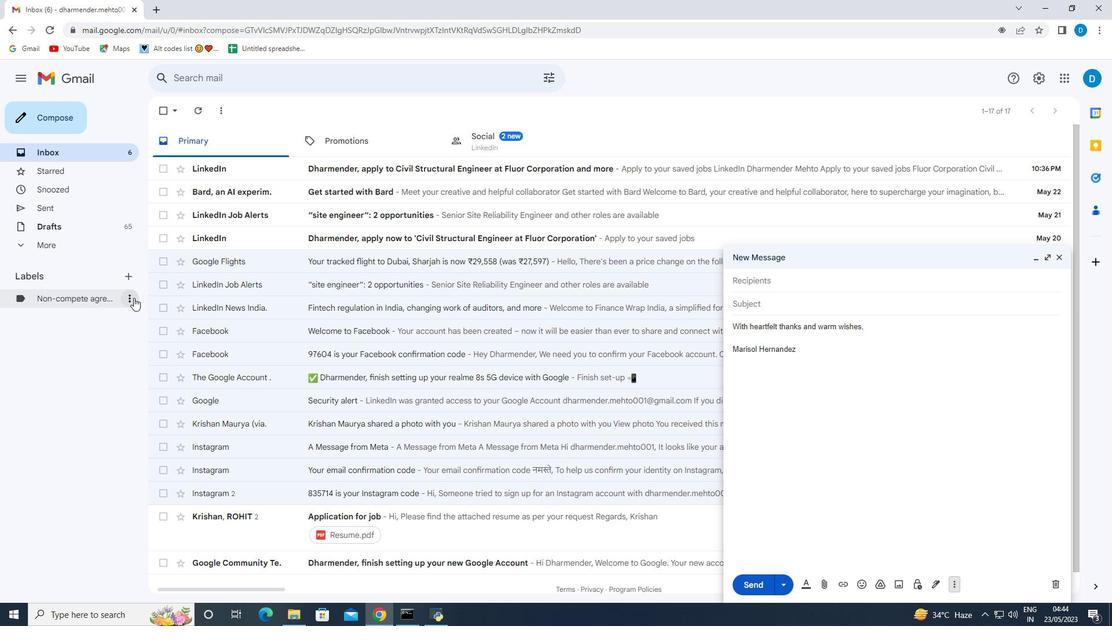 
Action: Mouse pressed left at (132, 298)
Screenshot: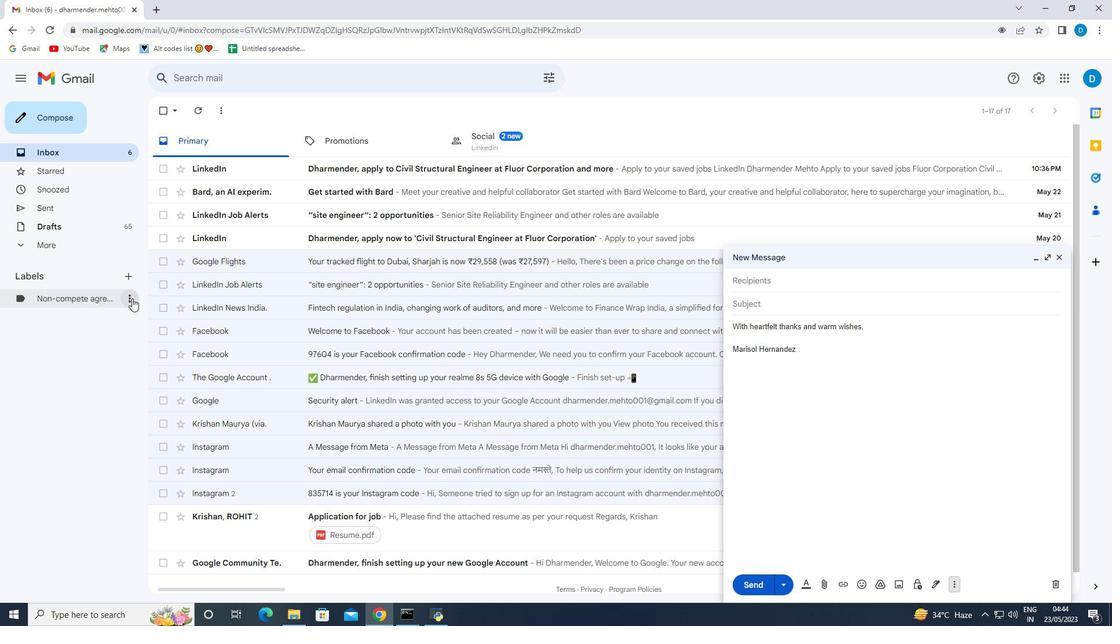 
Action: Mouse moved to (168, 317)
Screenshot: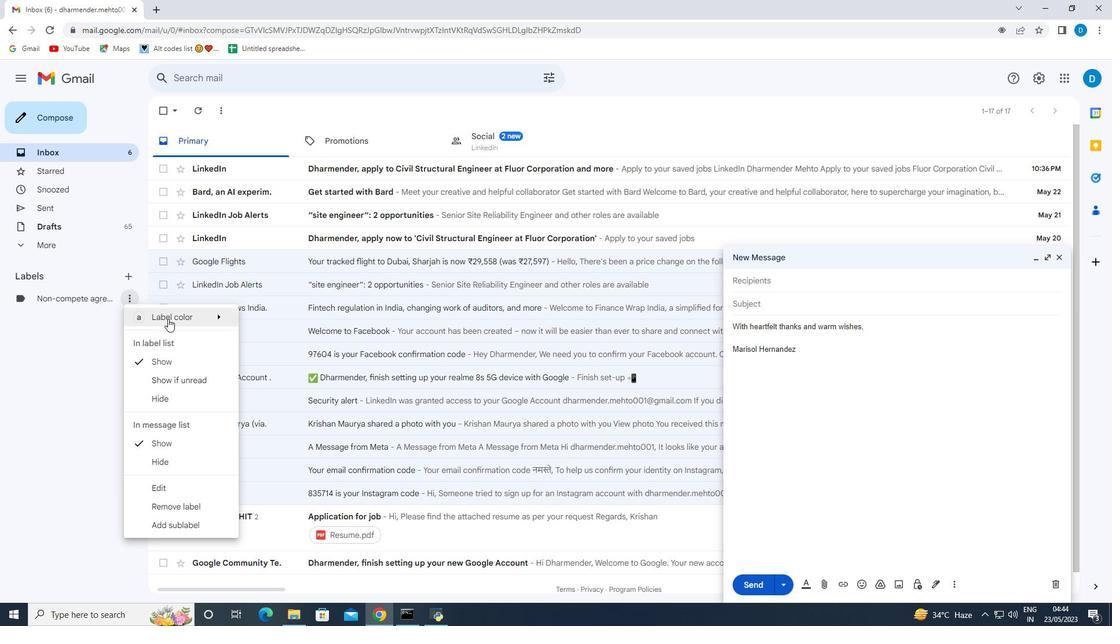 
Action: Mouse pressed left at (168, 317)
Screenshot: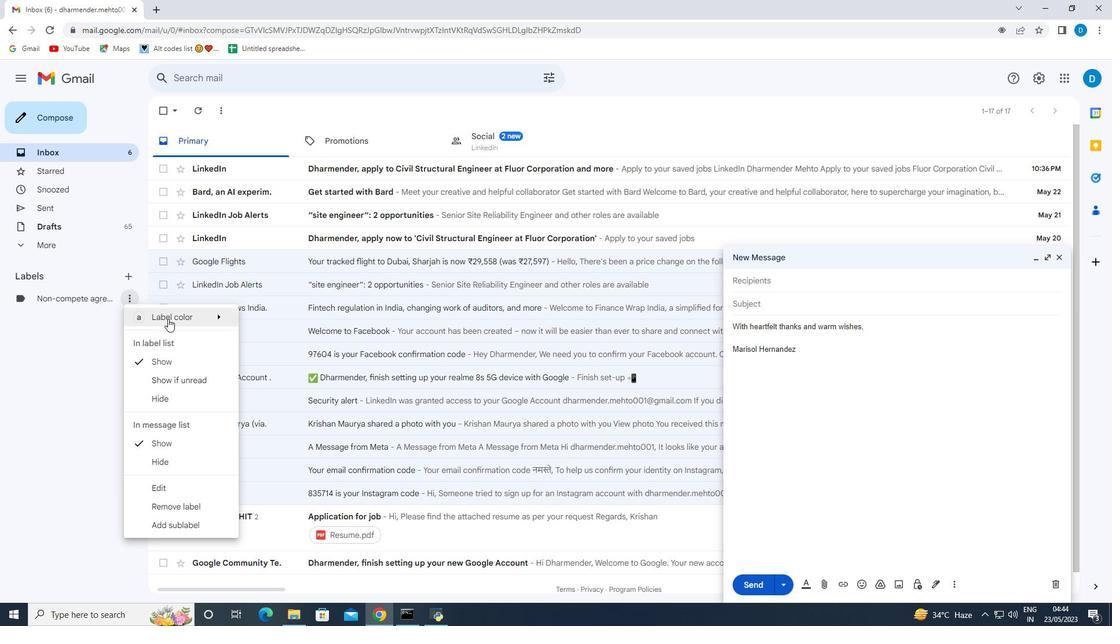 
Action: Mouse moved to (302, 335)
Screenshot: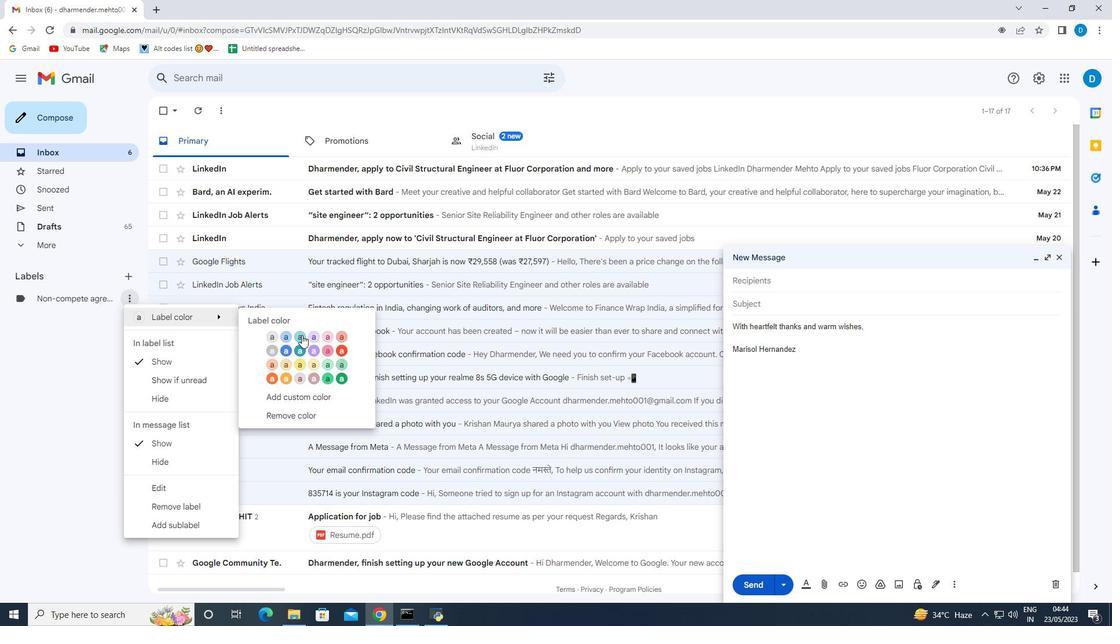 
Action: Mouse pressed left at (302, 335)
Screenshot: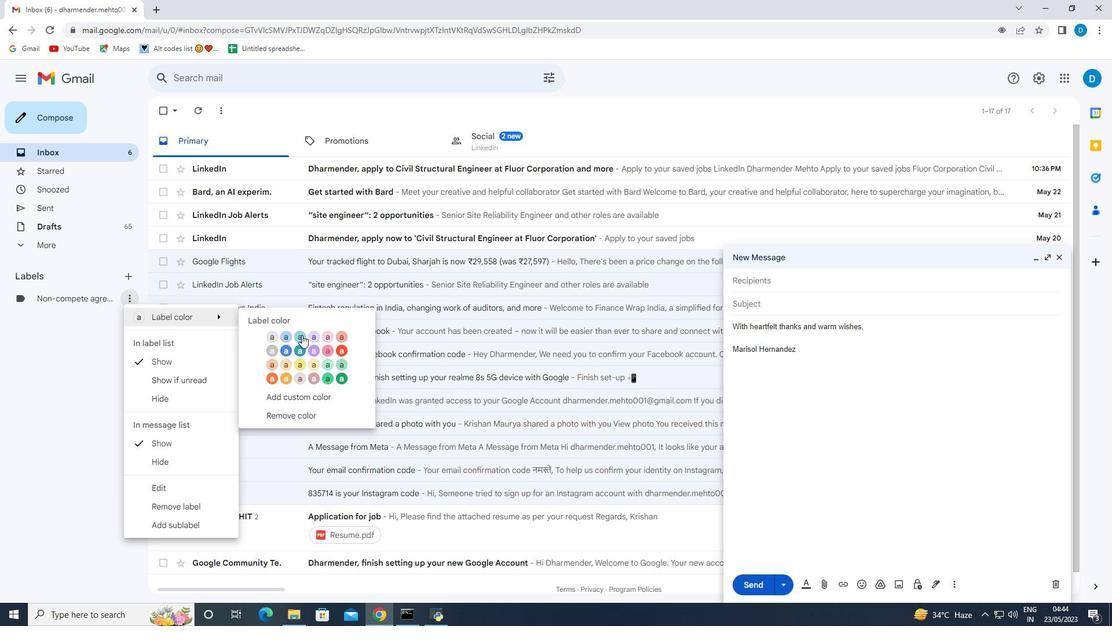 
Action: Mouse moved to (954, 581)
Screenshot: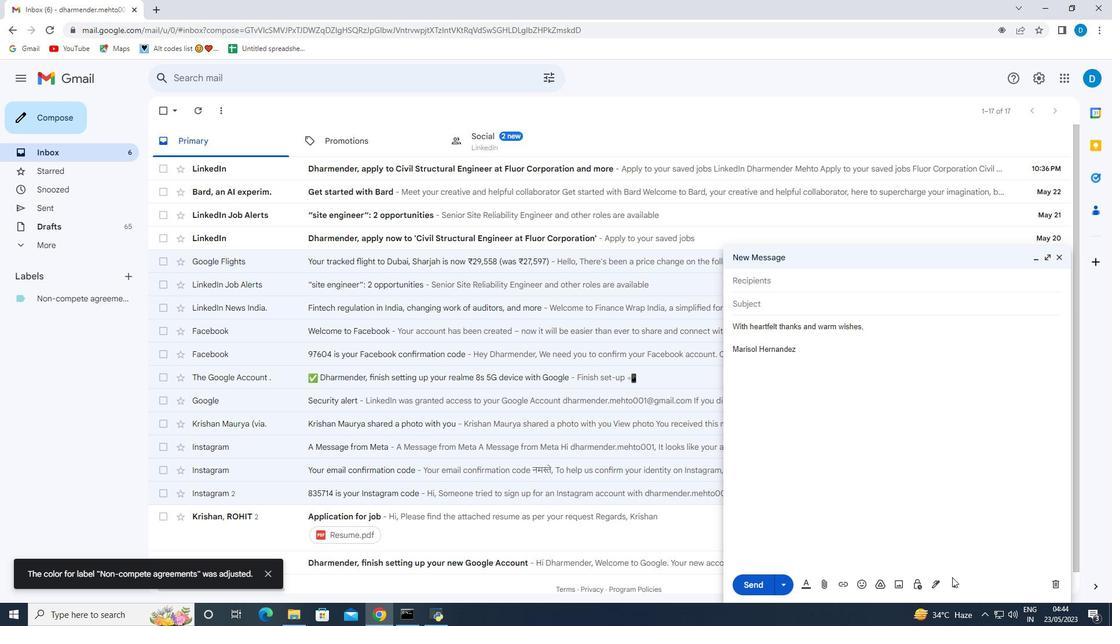 
Action: Mouse pressed left at (954, 581)
Screenshot: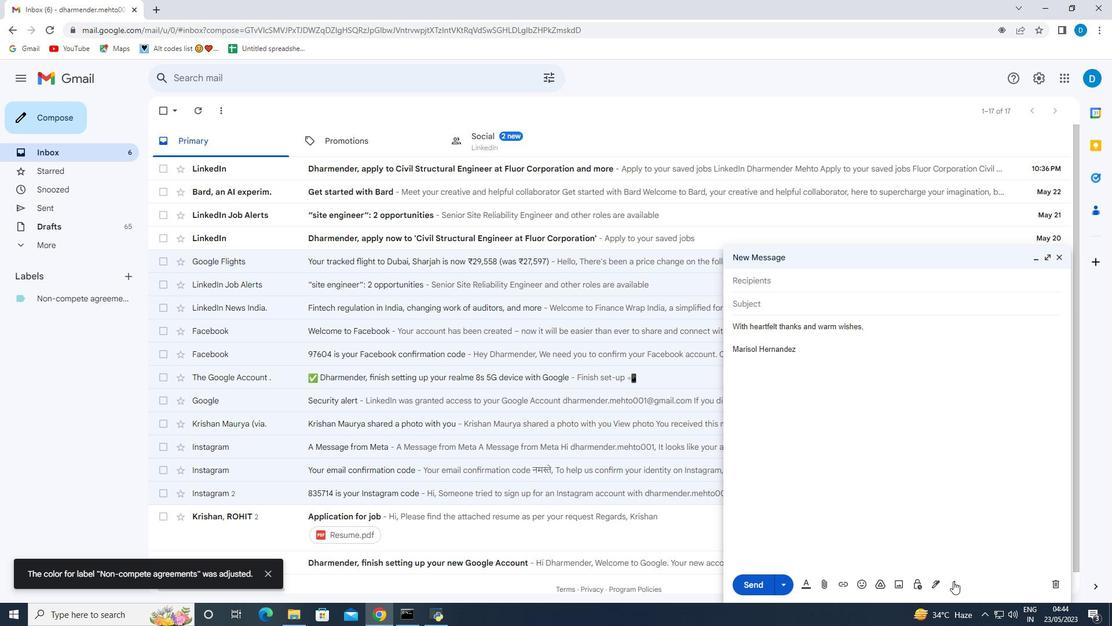 
Action: Mouse moved to (985, 473)
Screenshot: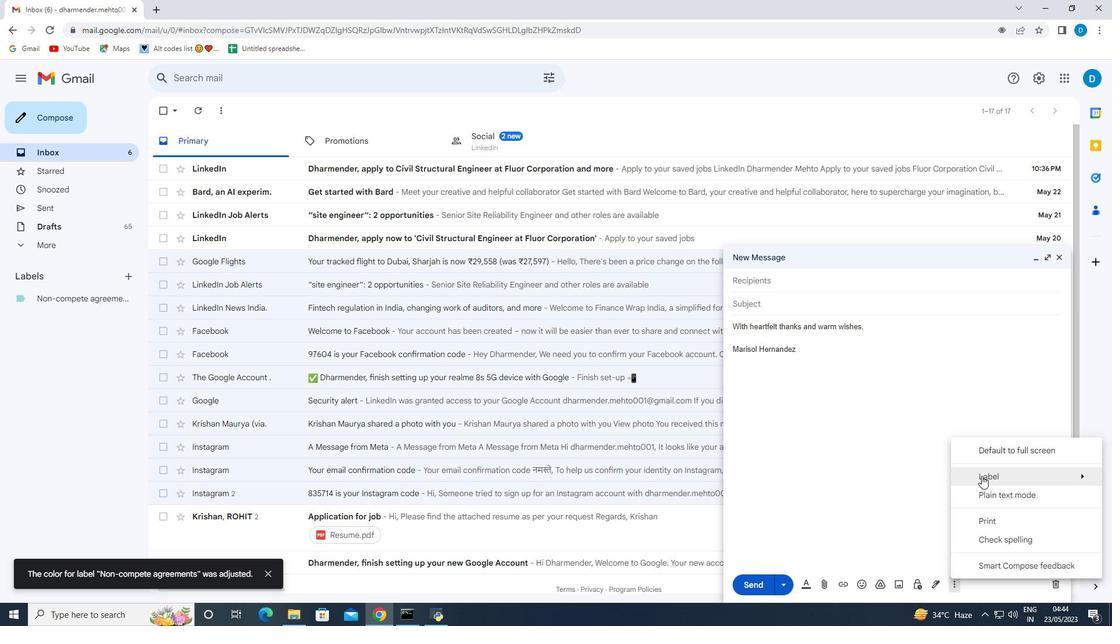 
Action: Mouse pressed left at (985, 473)
Screenshot: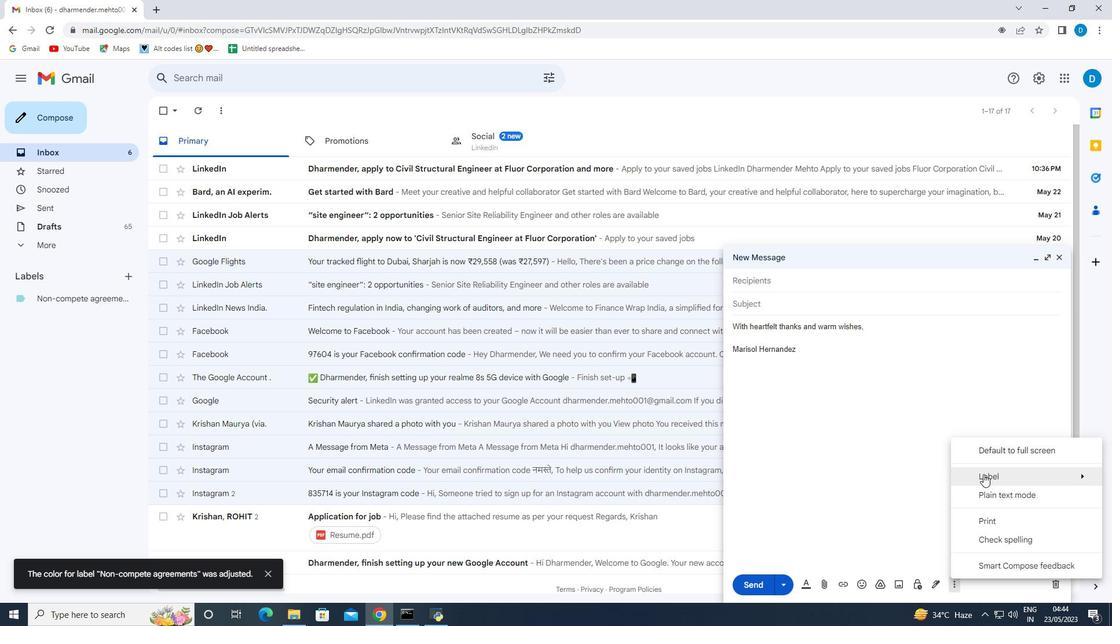 
Action: Mouse moved to (812, 324)
Screenshot: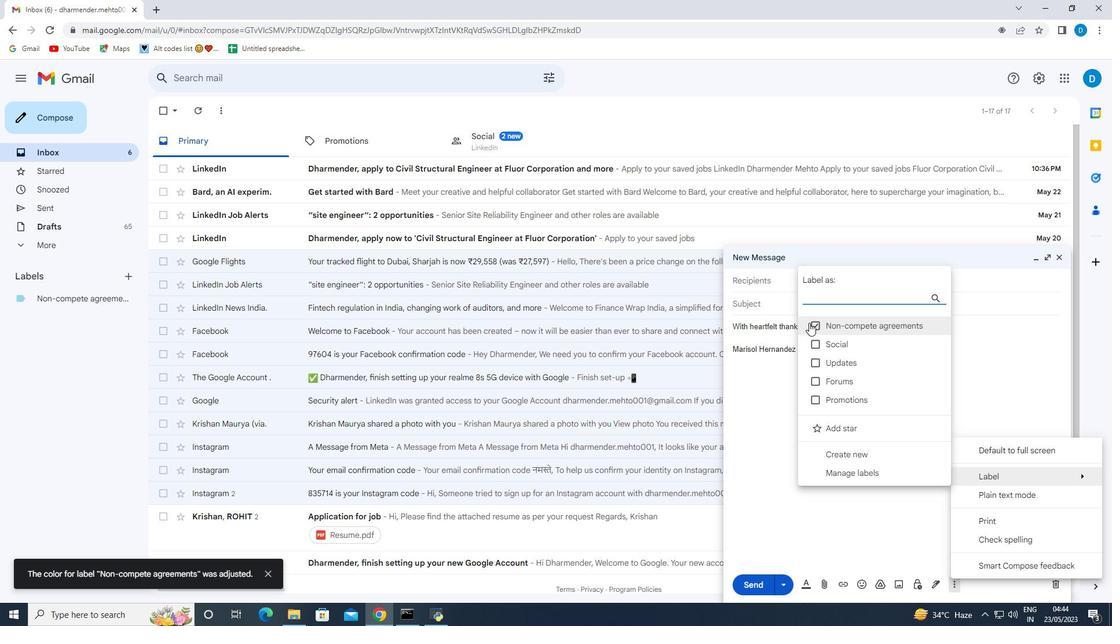 
Action: Mouse pressed left at (812, 324)
Screenshot: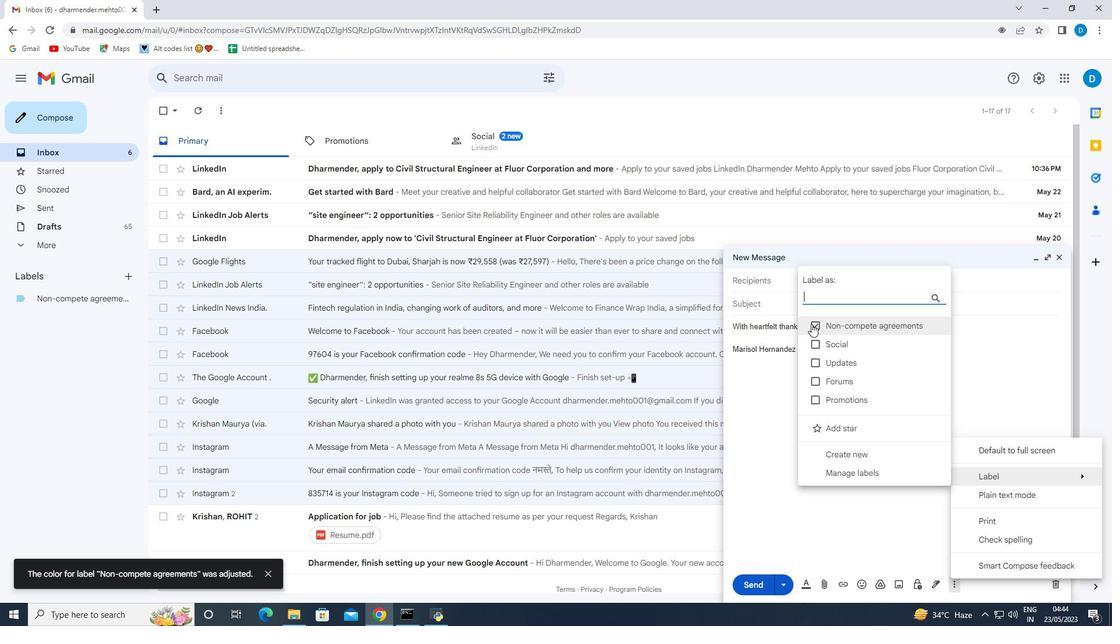
Action: Mouse moved to (816, 326)
Screenshot: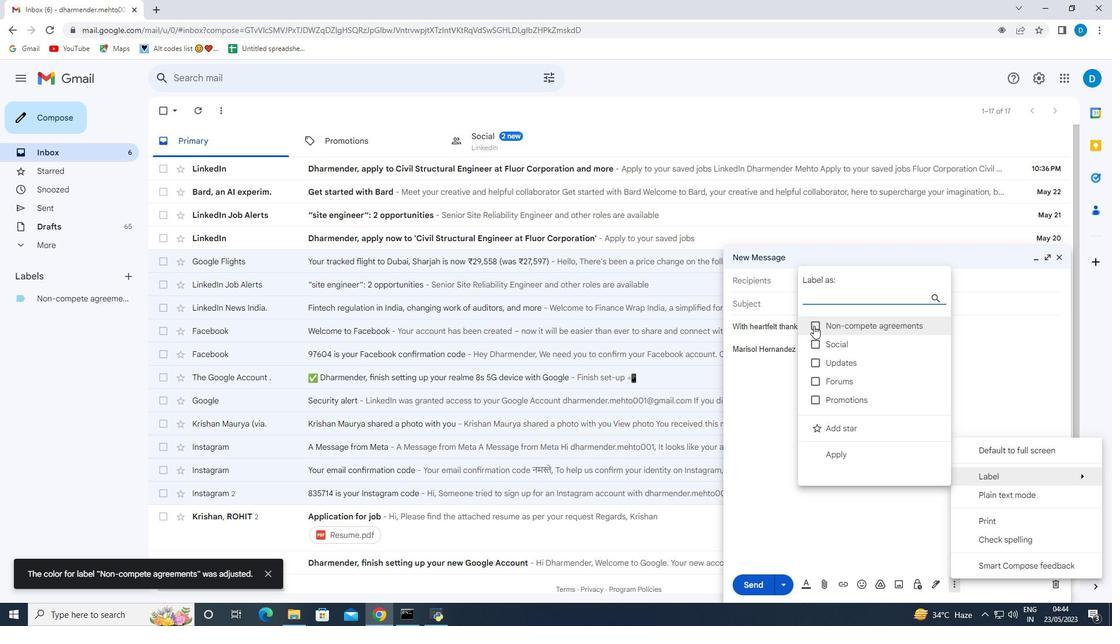 
Action: Mouse pressed left at (816, 326)
Screenshot: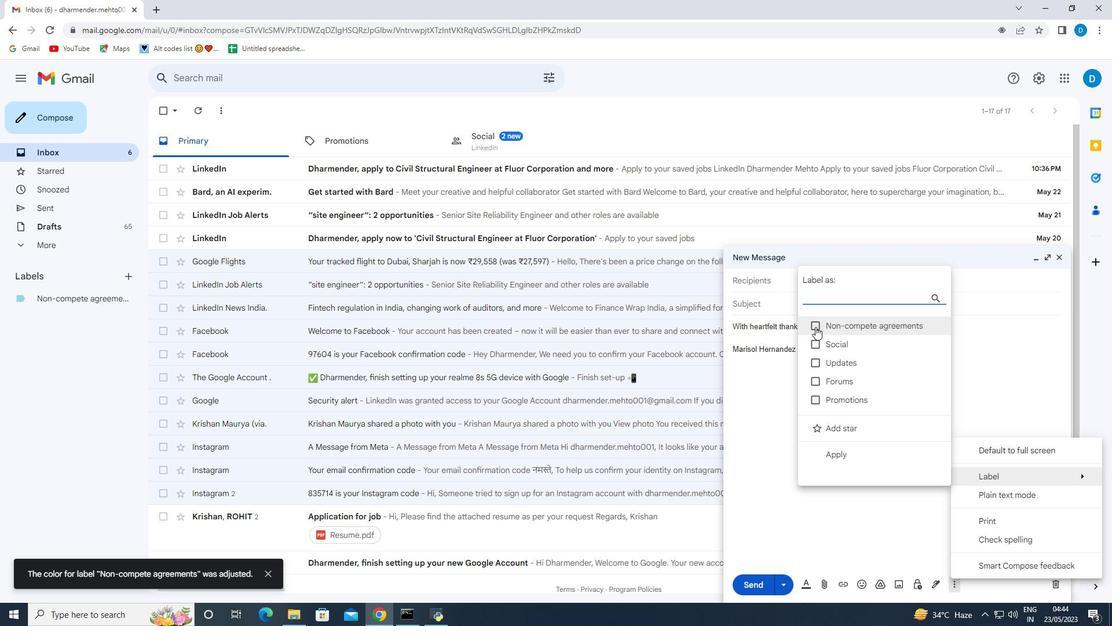 
Action: Mouse moved to (777, 437)
Screenshot: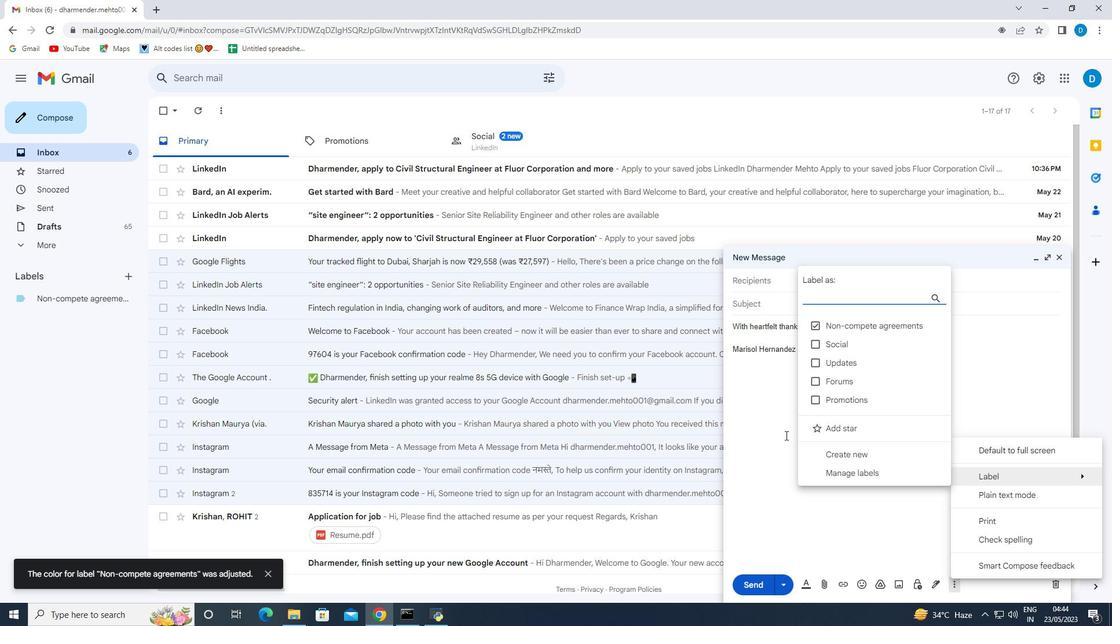 
Action: Mouse pressed left at (777, 437)
Screenshot: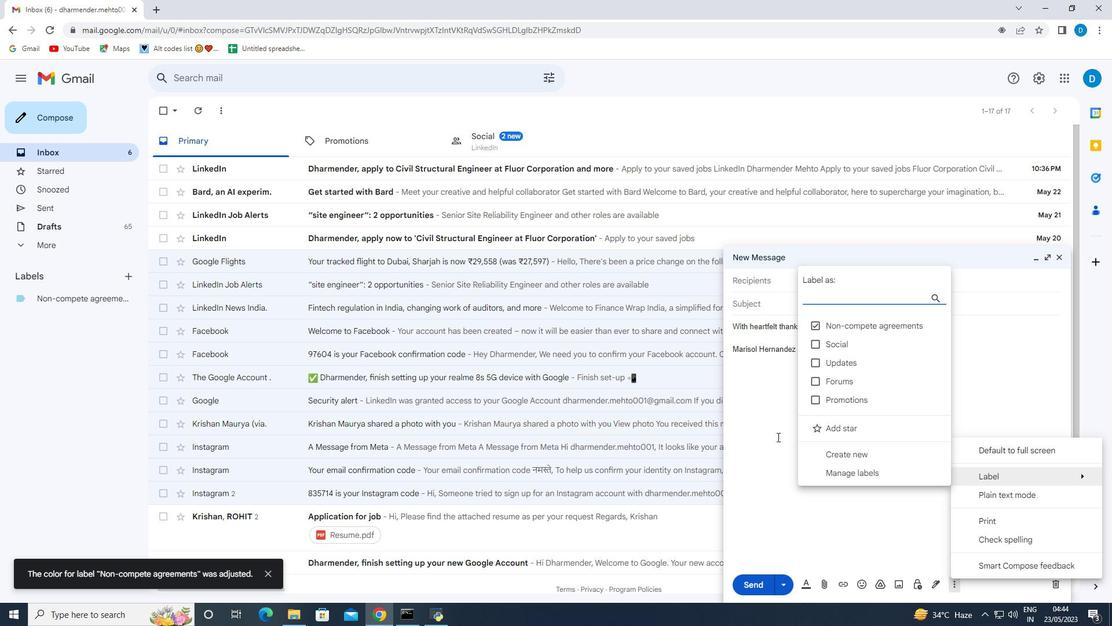 
Action: Mouse moved to (766, 288)
Screenshot: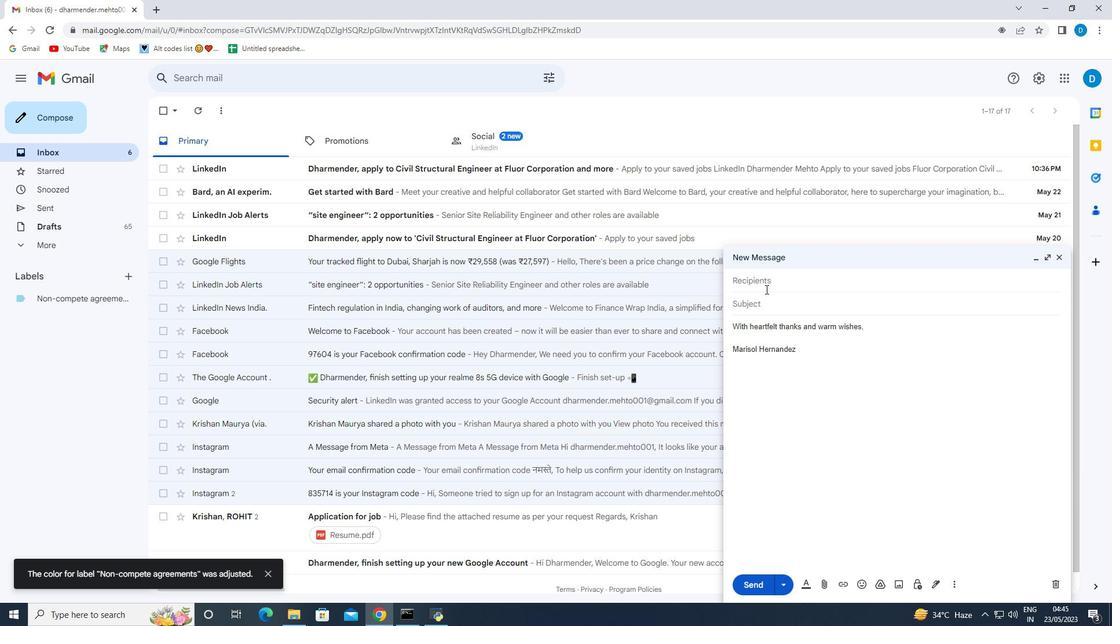 
Action: Mouse pressed left at (766, 288)
Screenshot: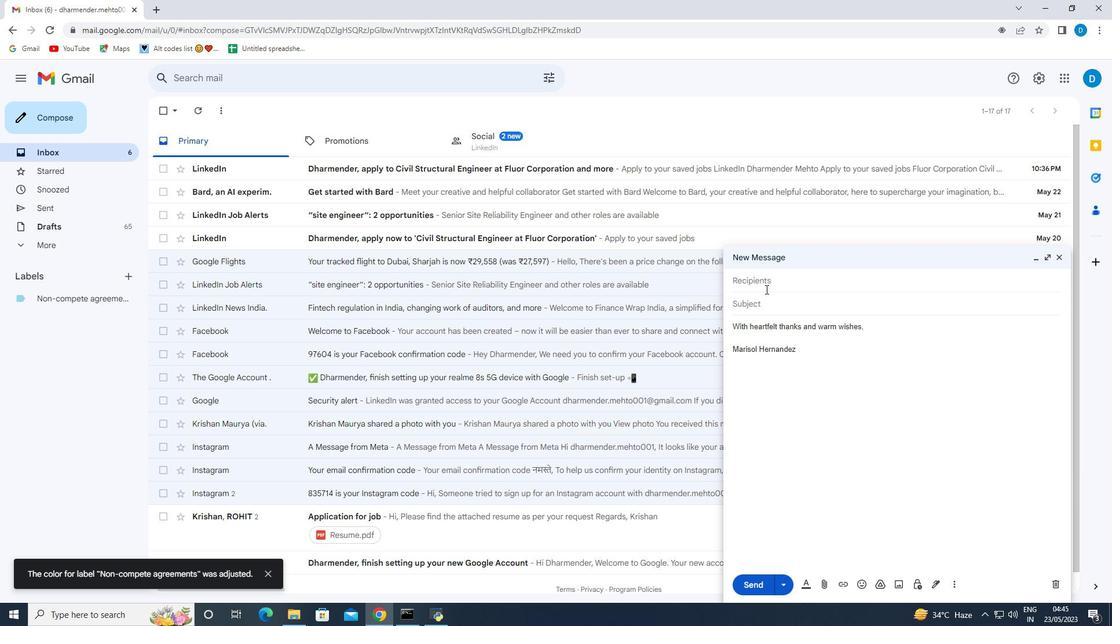 
Action: Key pressed softage<Key.shift>.9<Key.shift>@softage.net
Screenshot: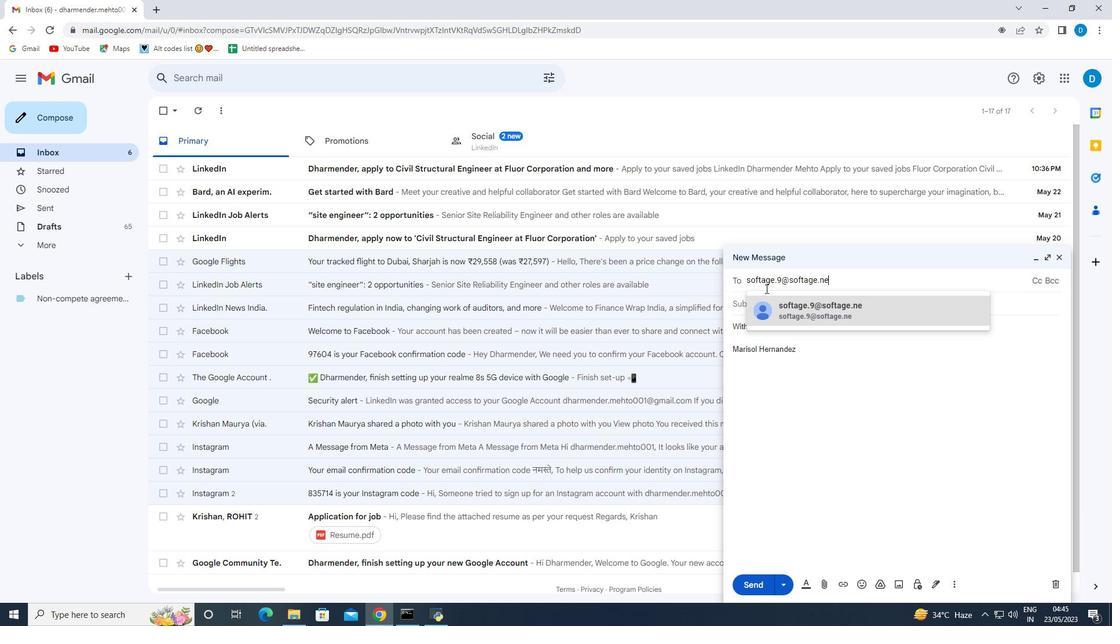 
Action: Mouse moved to (824, 308)
Screenshot: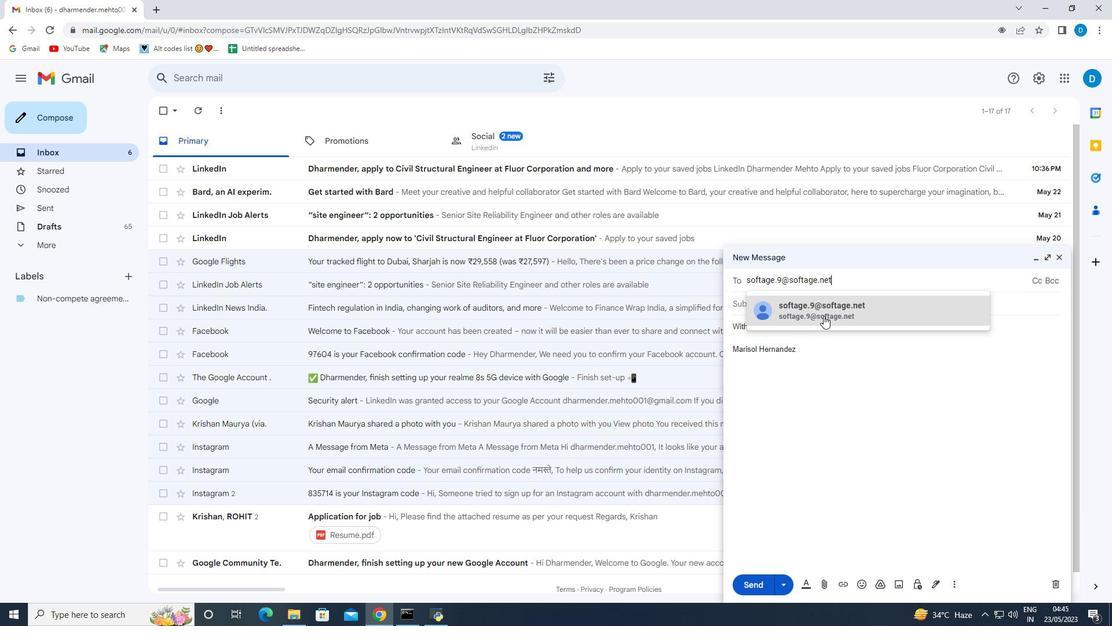 
Action: Mouse pressed left at (824, 308)
Screenshot: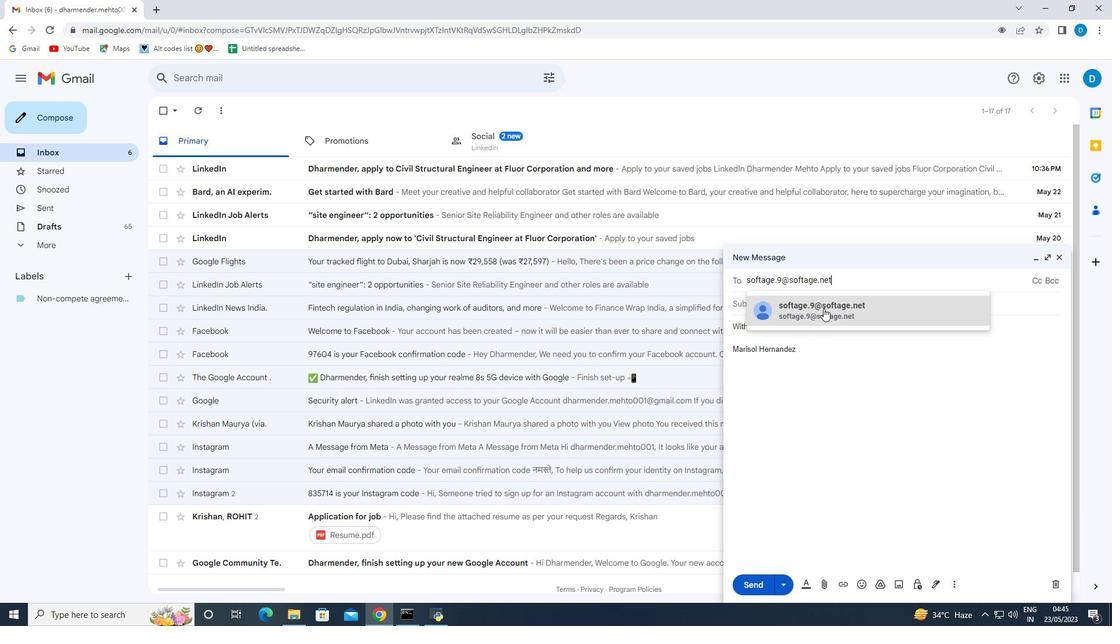 
Action: Mouse moved to (805, 470)
Screenshot: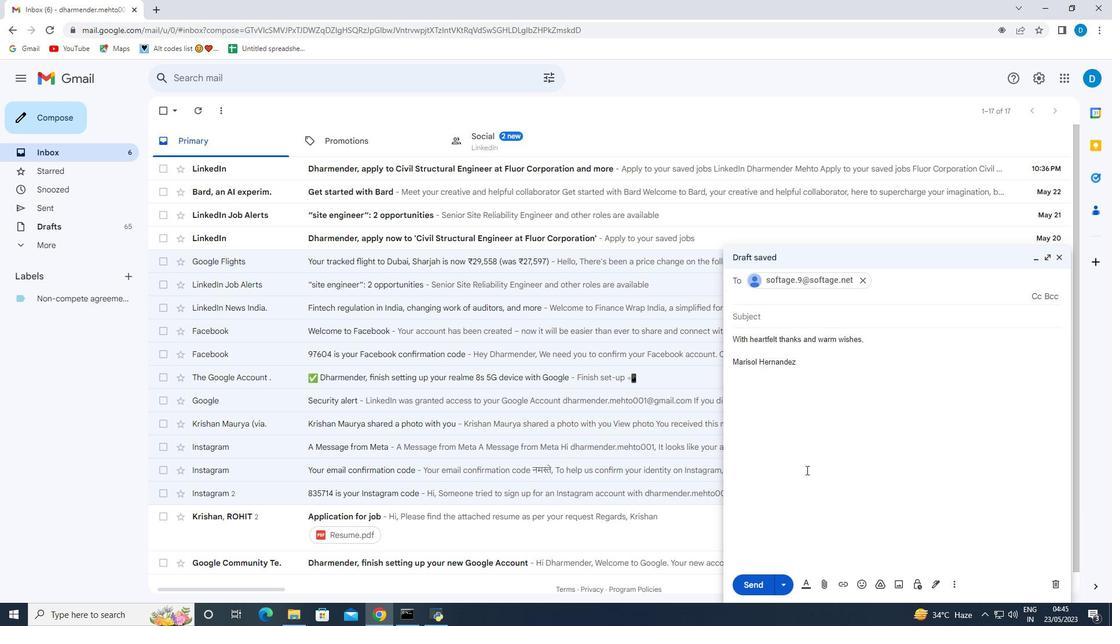 
Action: Mouse pressed left at (805, 470)
Screenshot: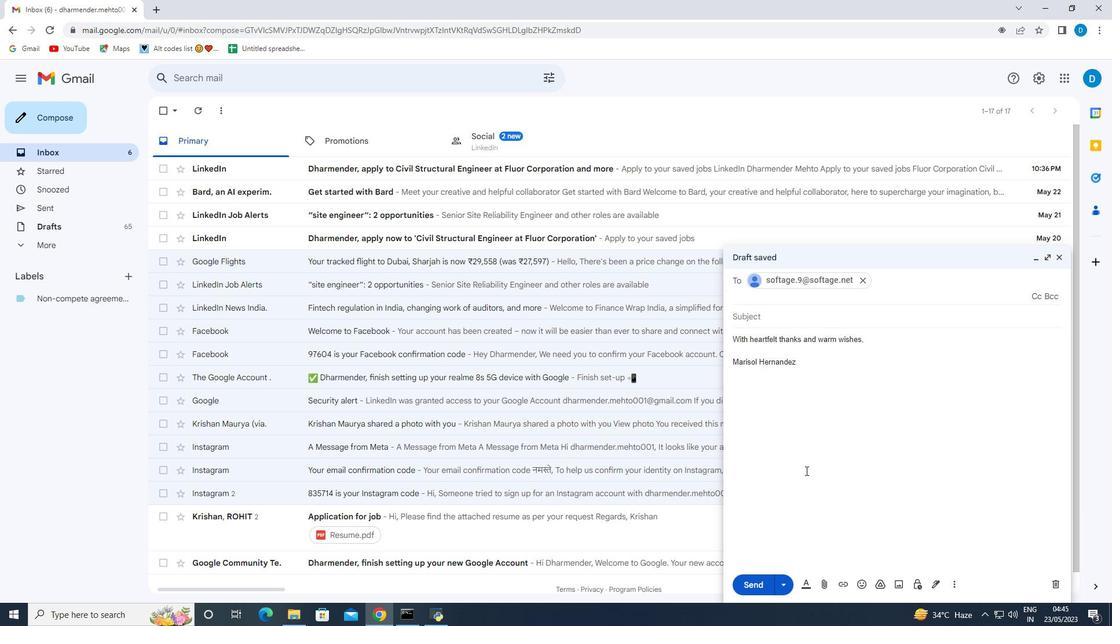 
Action: Mouse moved to (811, 445)
Screenshot: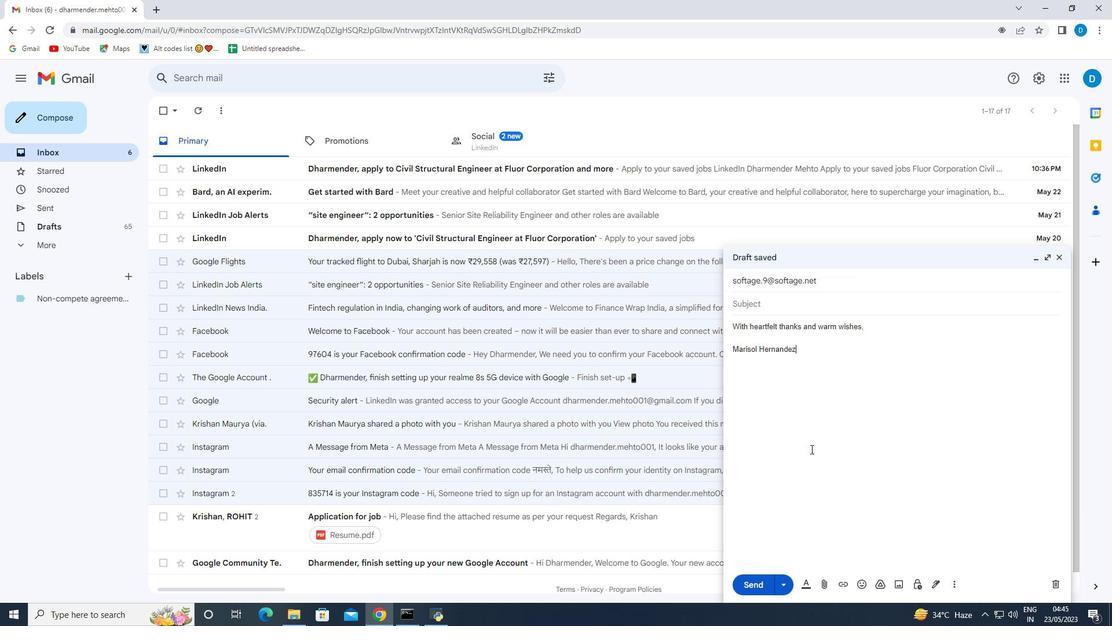 
